 Task: Add an event with the title Second Webinar: Social Media Advertising Techniques, date '2023/11/04', time 9:15 AM to 11:15 AMand add a description: Lunch breaks often provide a chance for socializing and building relationships with colleagues. It's a time to connect with coworkers, share stories, and engage in casual conversations.Select event color  Tangerine . Add location for the event as: 456 Montjuic Castle, Barcelona, Spain, logged in from the account softage.7@softage.netand send the event invitation to softage.8@softage.net and softage.9@softage.net. Set a reminder for the event Weekly on Sunday
Action: Mouse moved to (92, 136)
Screenshot: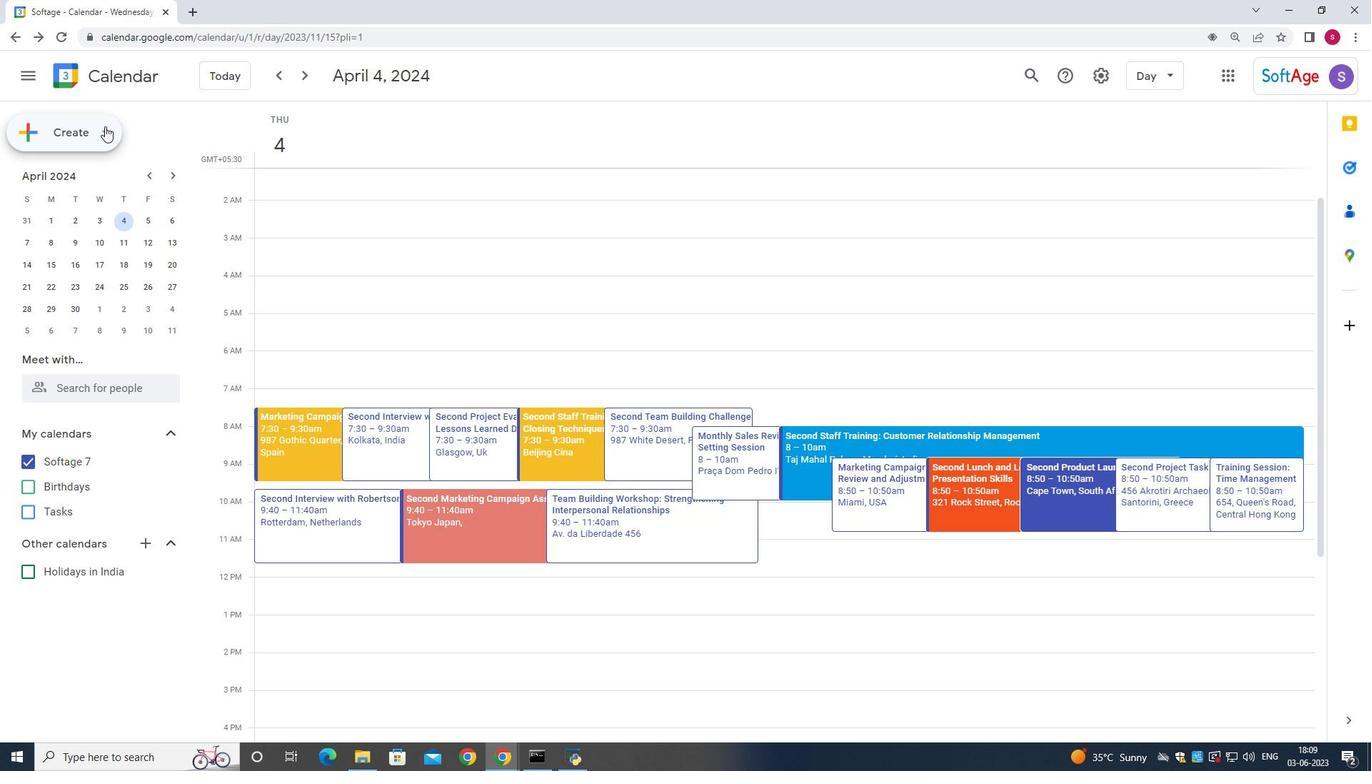 
Action: Mouse pressed left at (92, 136)
Screenshot: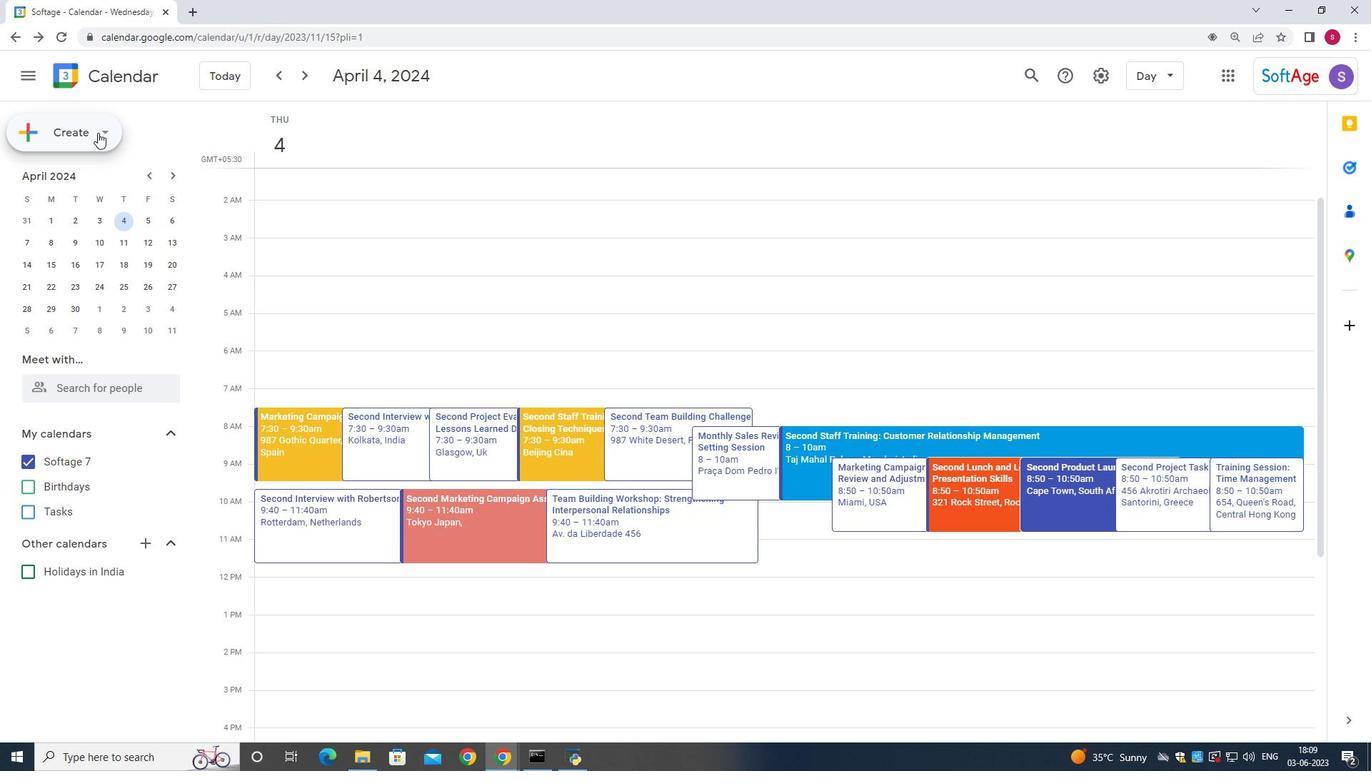 
Action: Mouse moved to (85, 180)
Screenshot: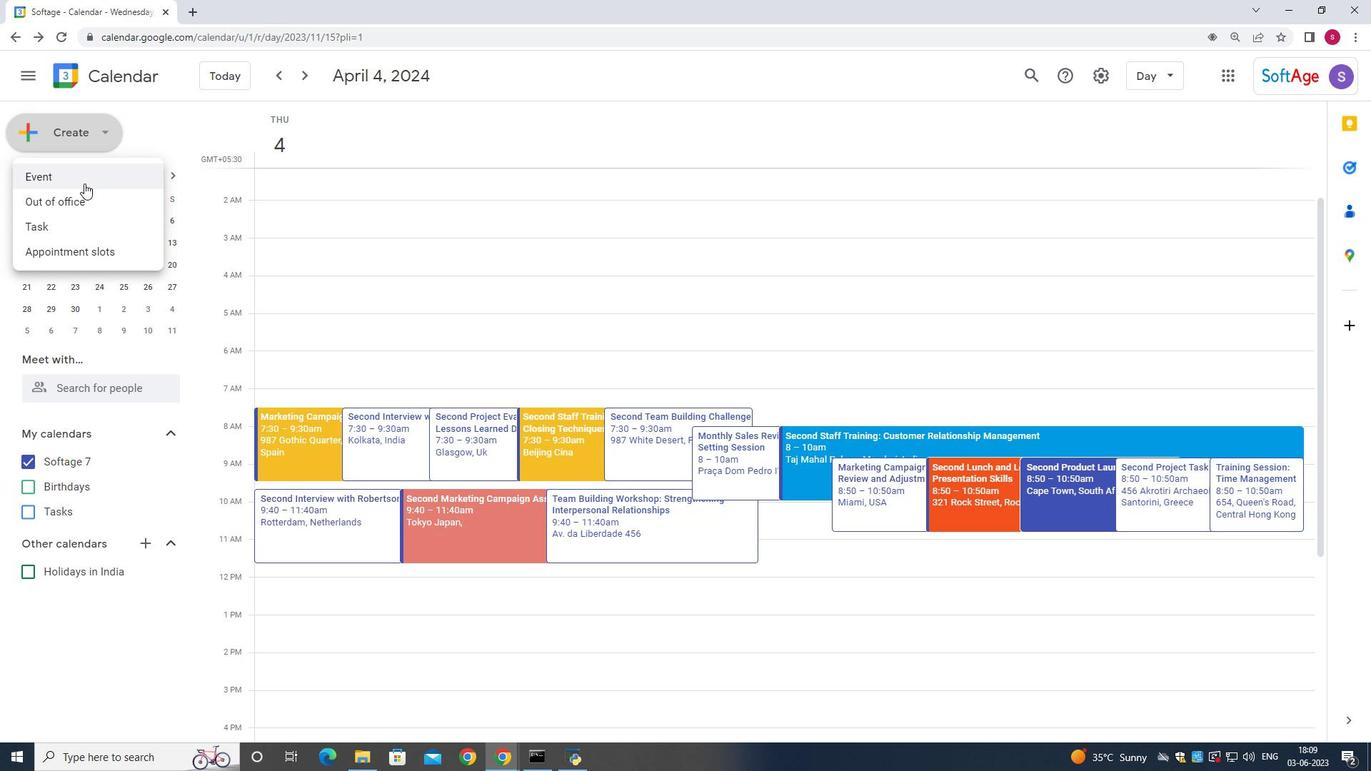 
Action: Mouse pressed left at (85, 180)
Screenshot: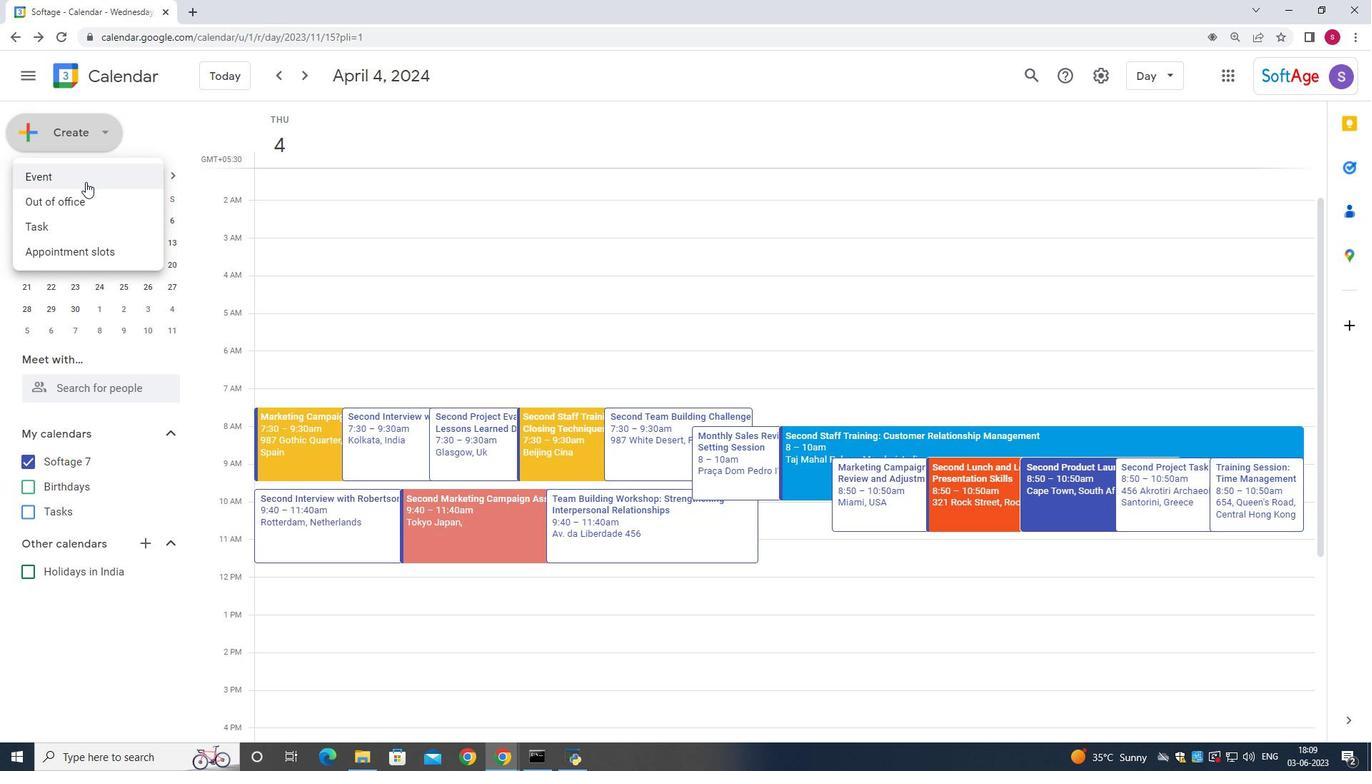 
Action: Mouse moved to (746, 361)
Screenshot: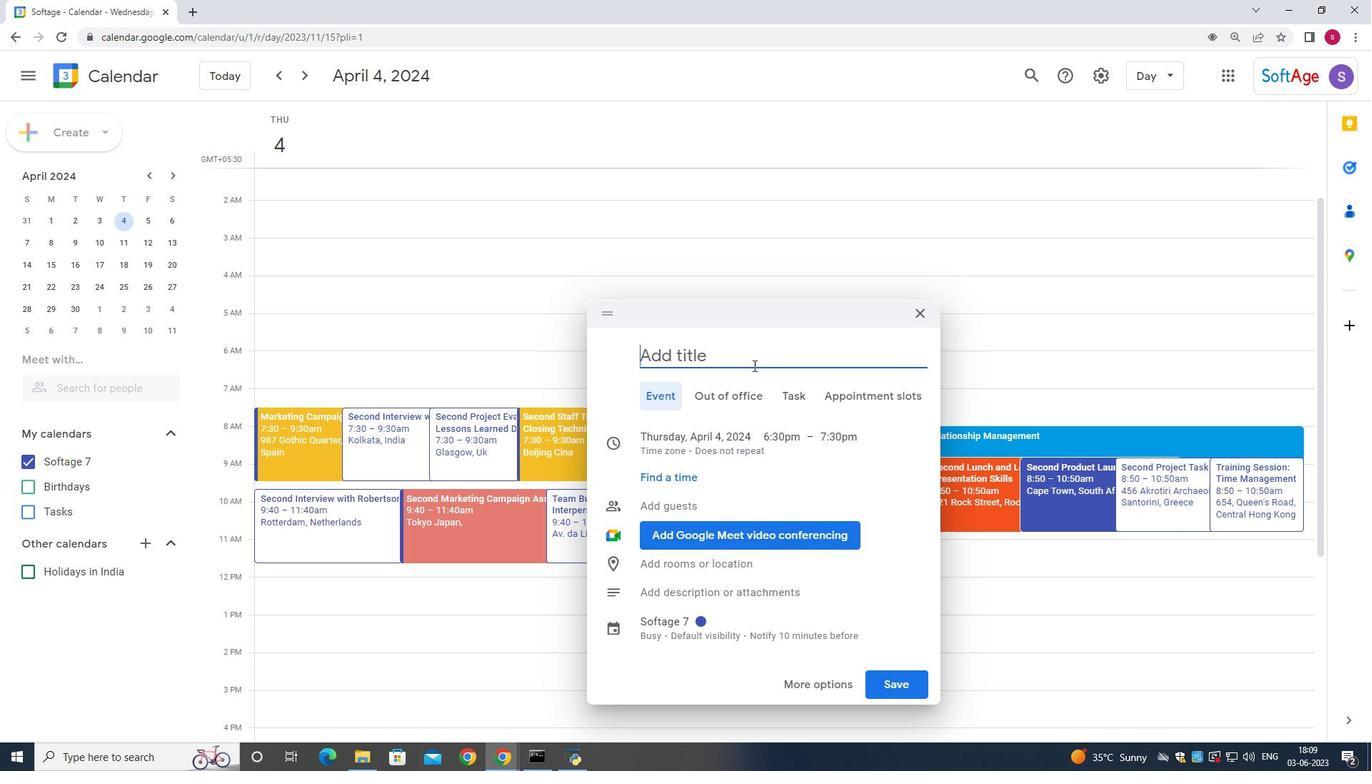 
Action: Mouse pressed left at (746, 361)
Screenshot: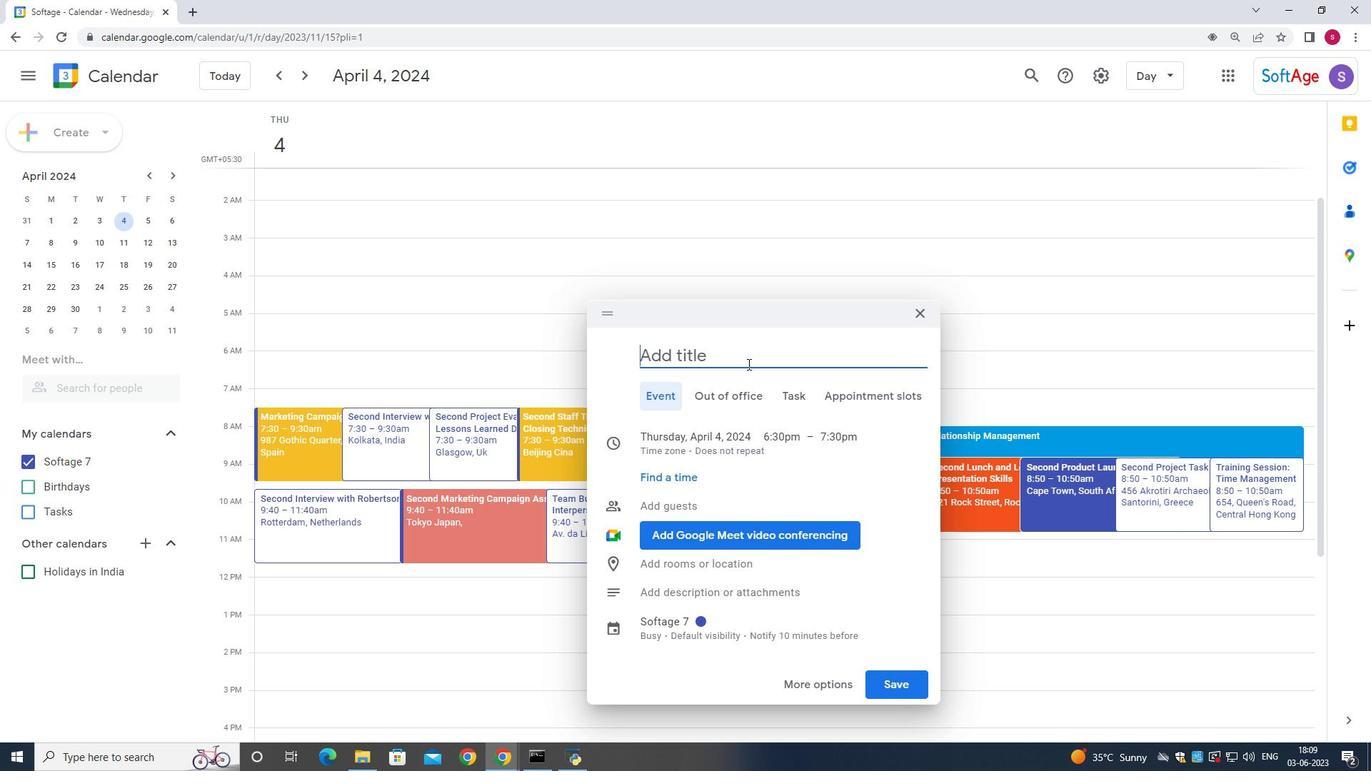 
Action: Key pressed <Key.shift>Second<Key.space><Key.shift>Webinar<Key.space><Key.shift_r>:<Key.space><Key.shift>Social<Key.space><Key.shift>Media<Key.space><Key.shift>Advertising<Key.space><Key.shift>Techniques,<Key.space>
Screenshot: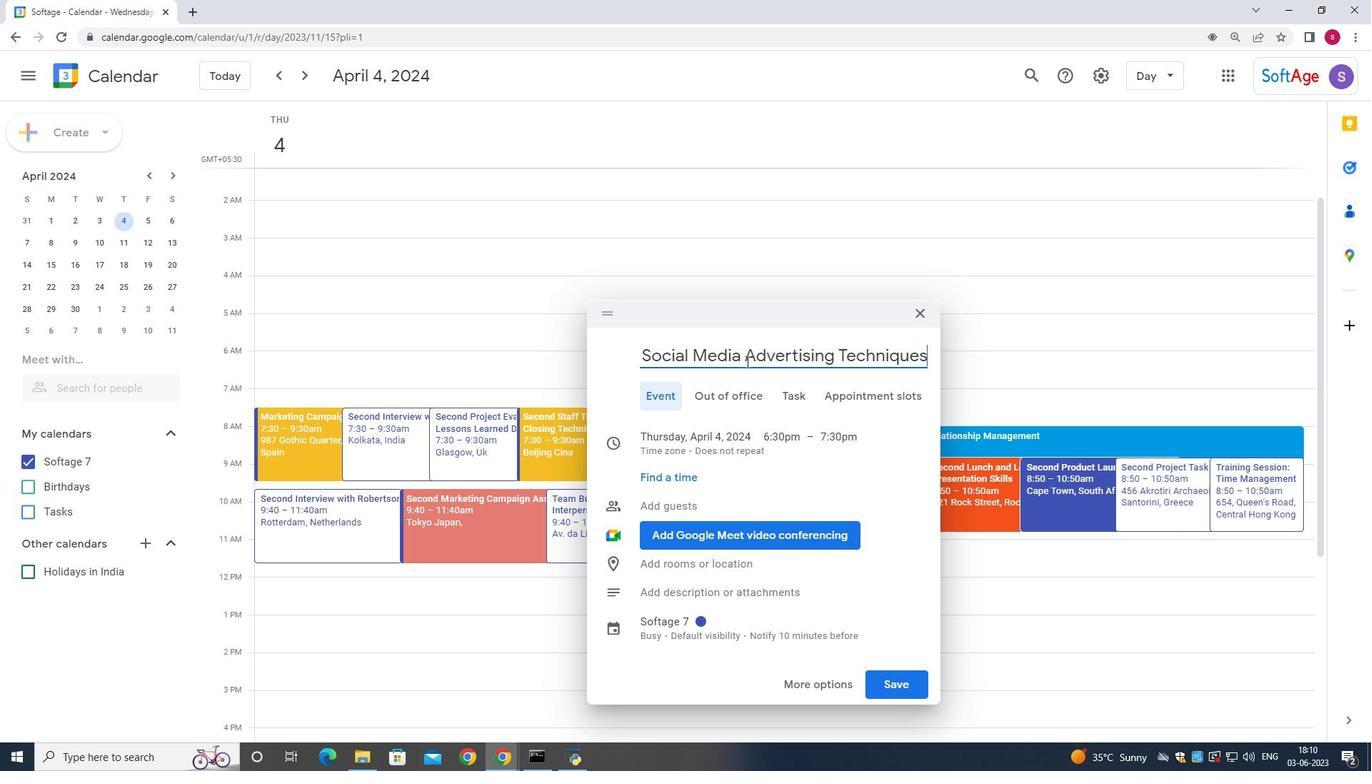 
Action: Mouse moved to (715, 437)
Screenshot: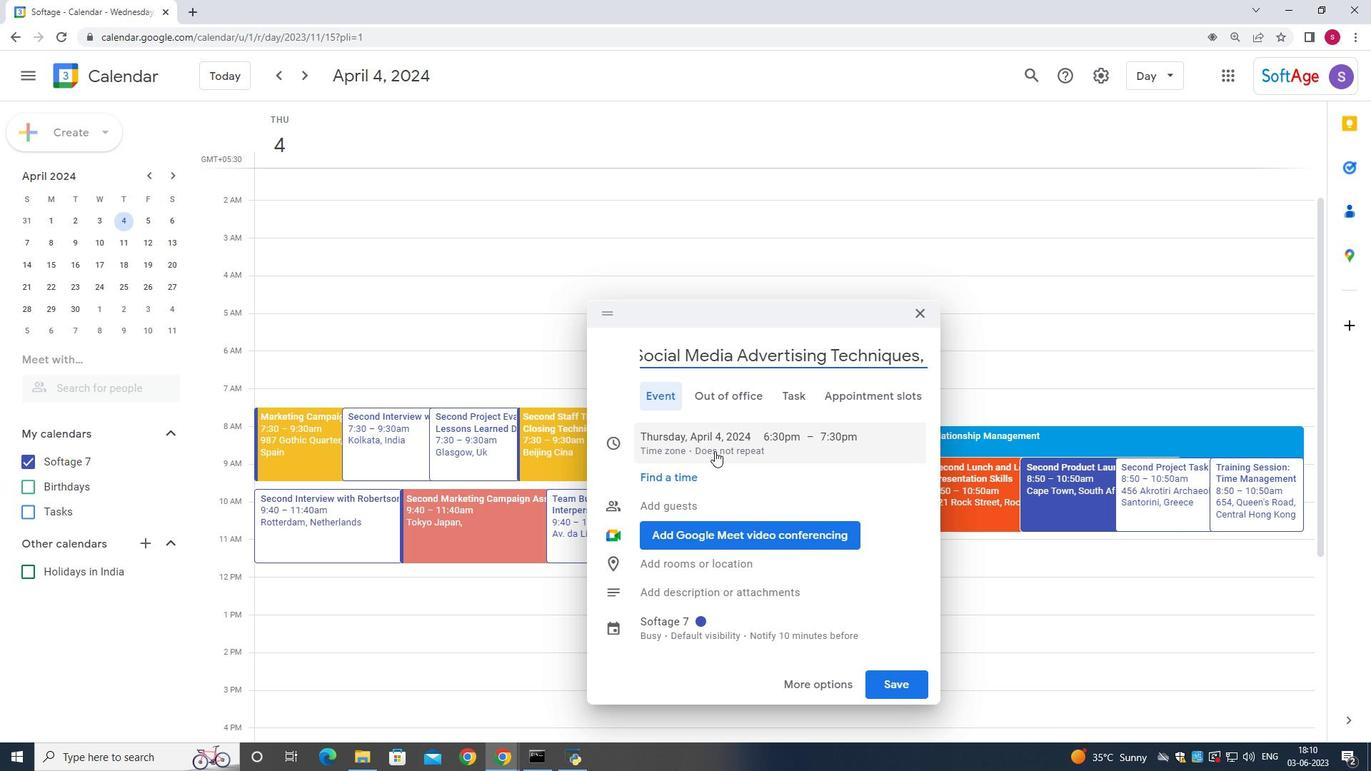 
Action: Mouse pressed left at (715, 437)
Screenshot: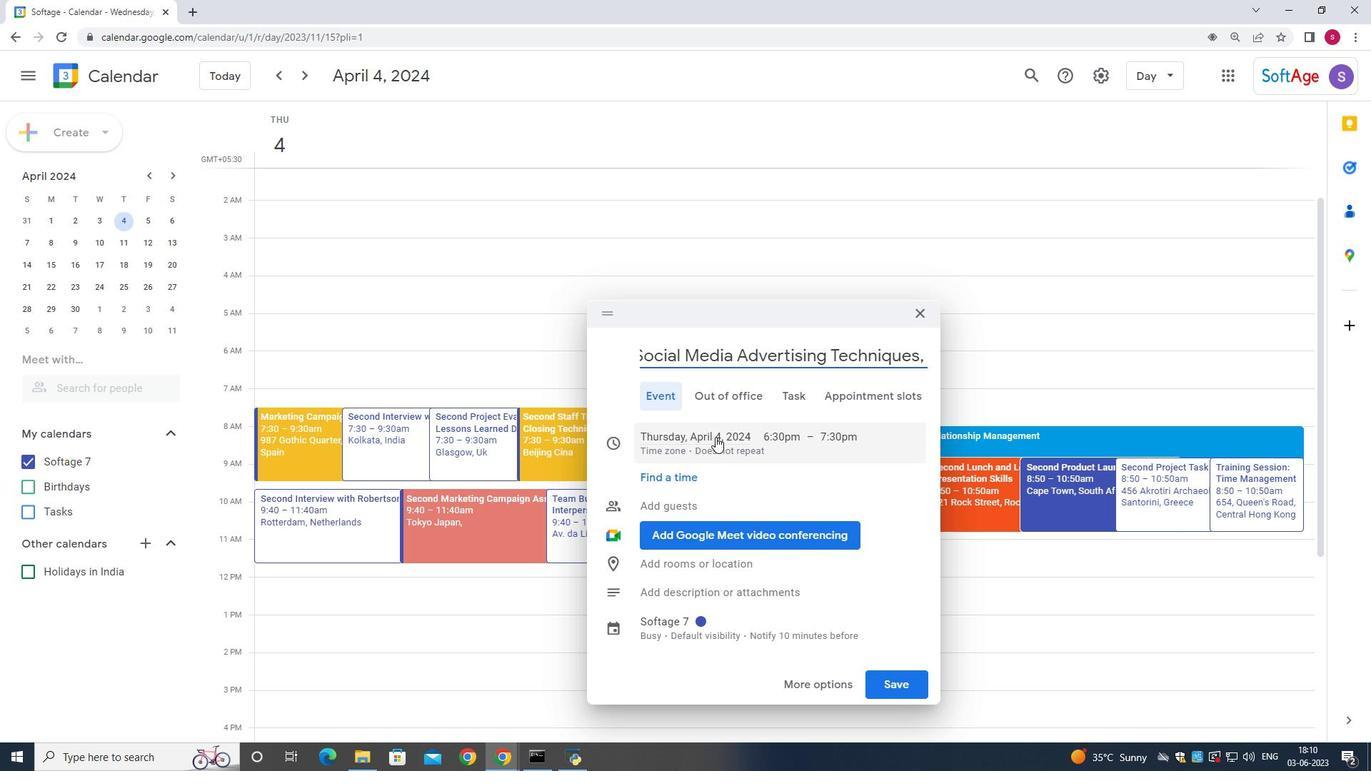 
Action: Mouse moved to (810, 423)
Screenshot: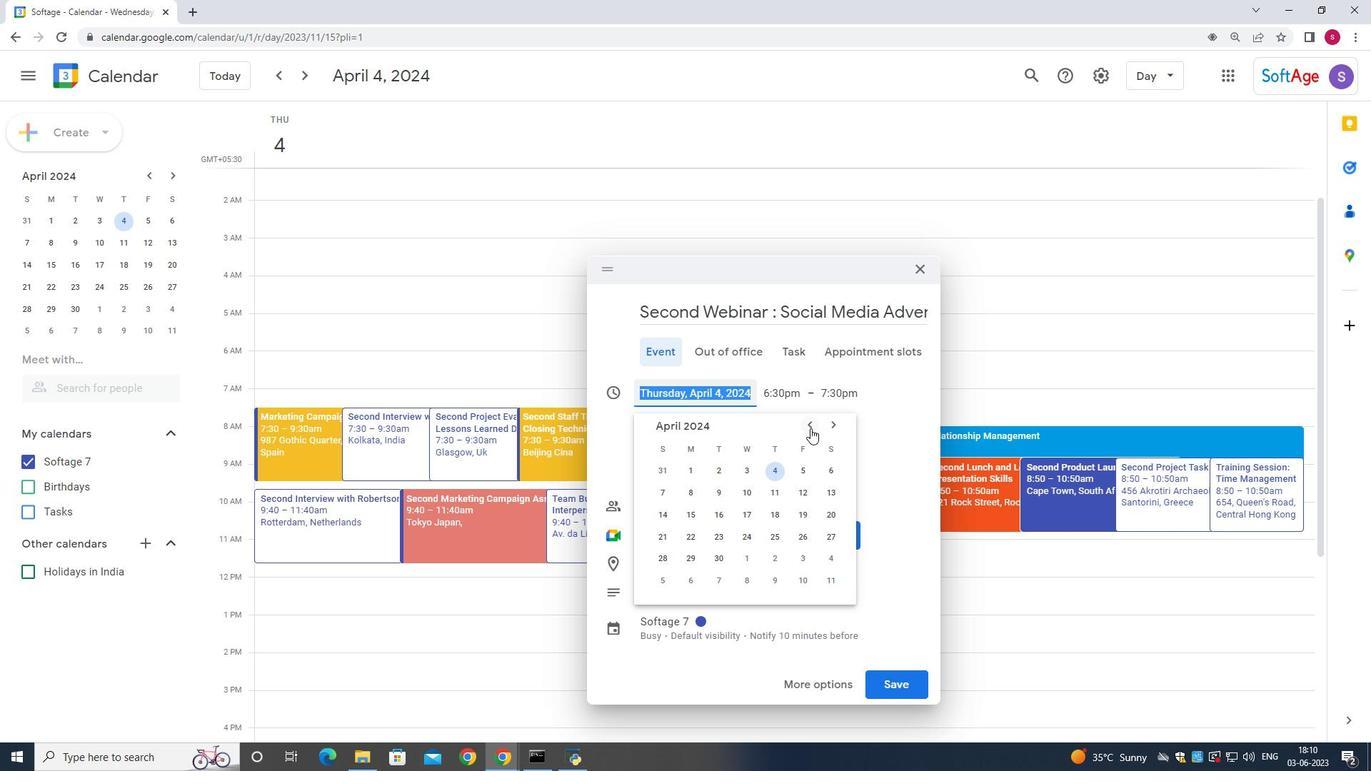 
Action: Mouse pressed left at (810, 423)
Screenshot: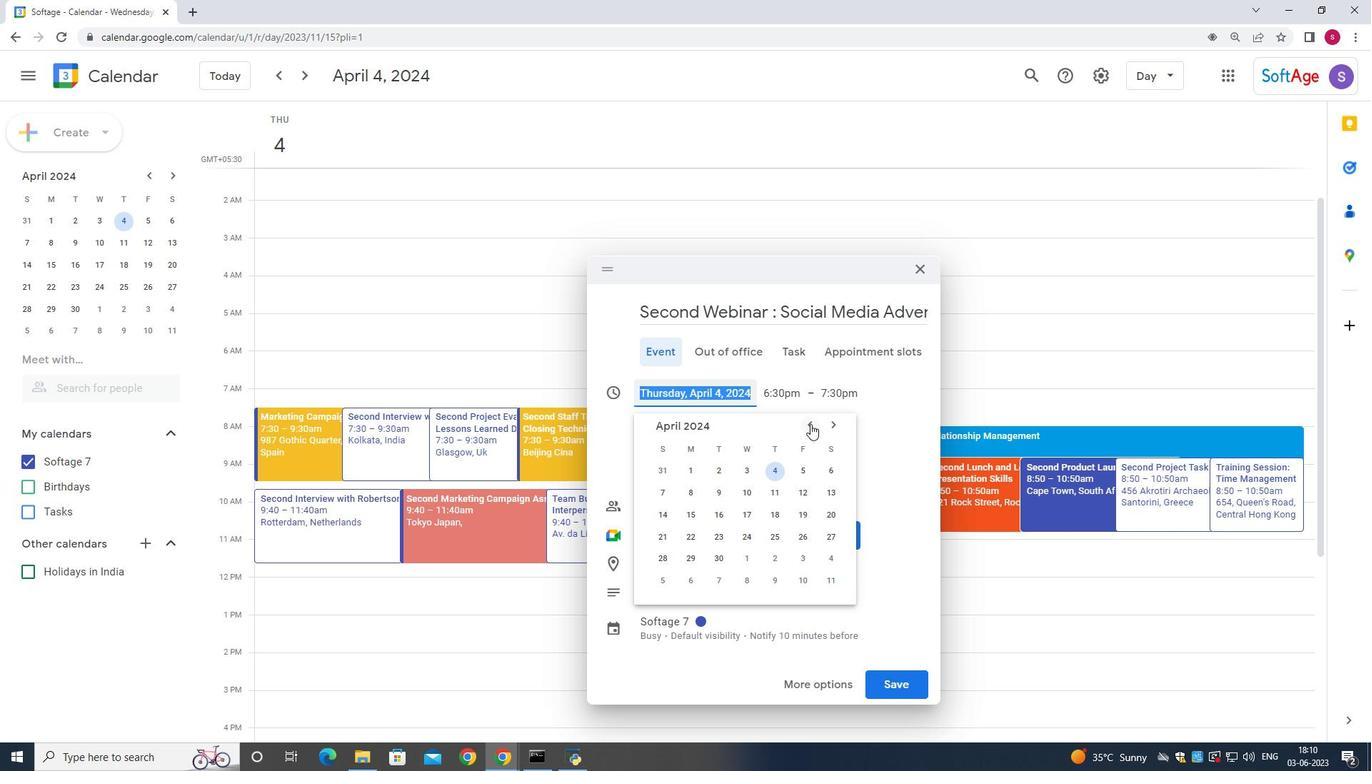 
Action: Mouse moved to (810, 423)
Screenshot: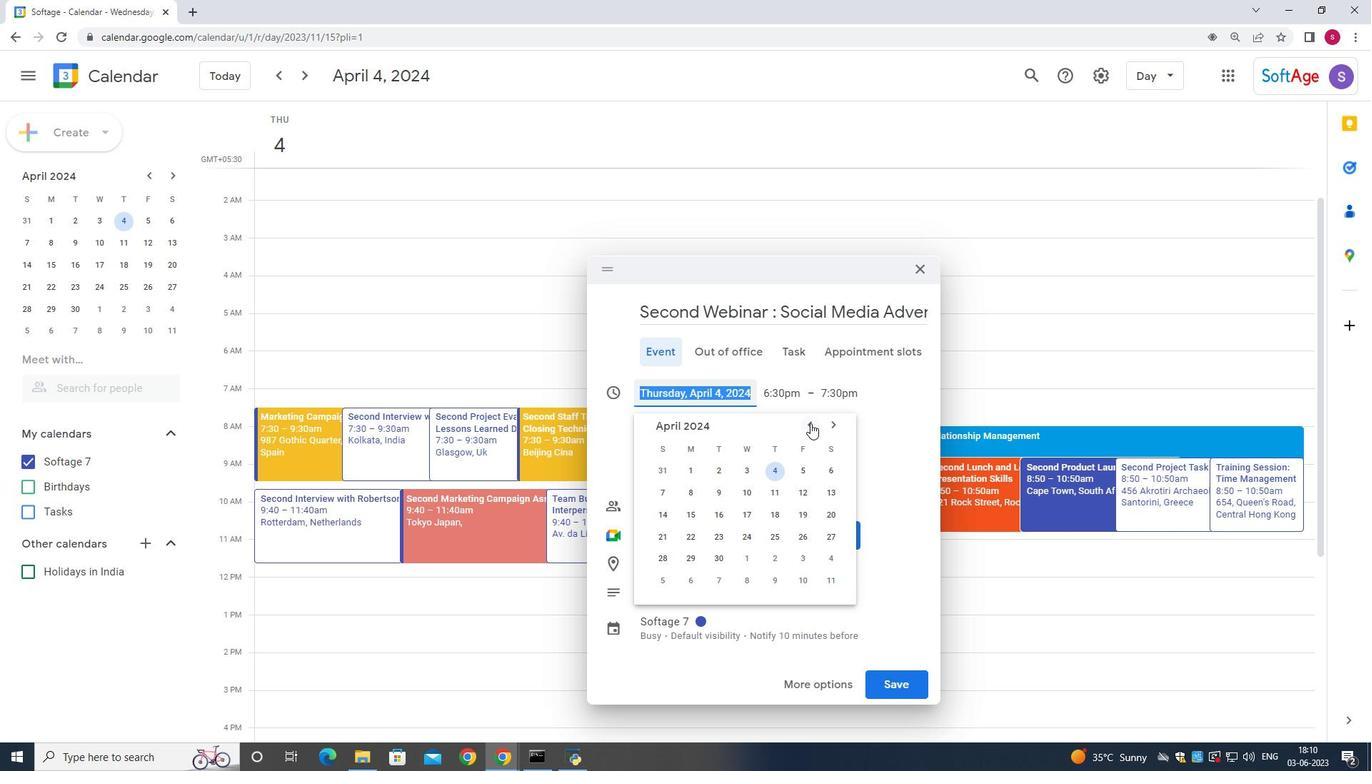 
Action: Mouse pressed left at (810, 423)
Screenshot: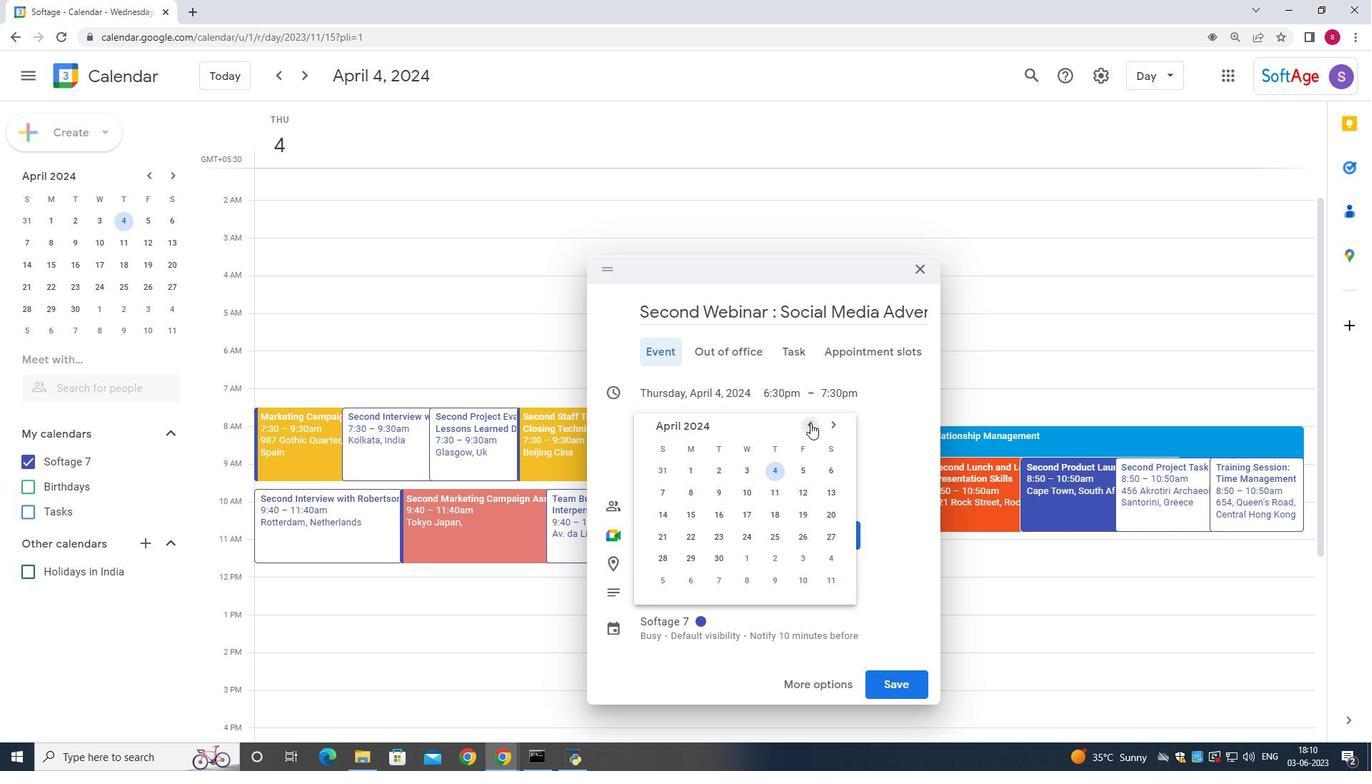 
Action: Mouse pressed left at (810, 423)
Screenshot: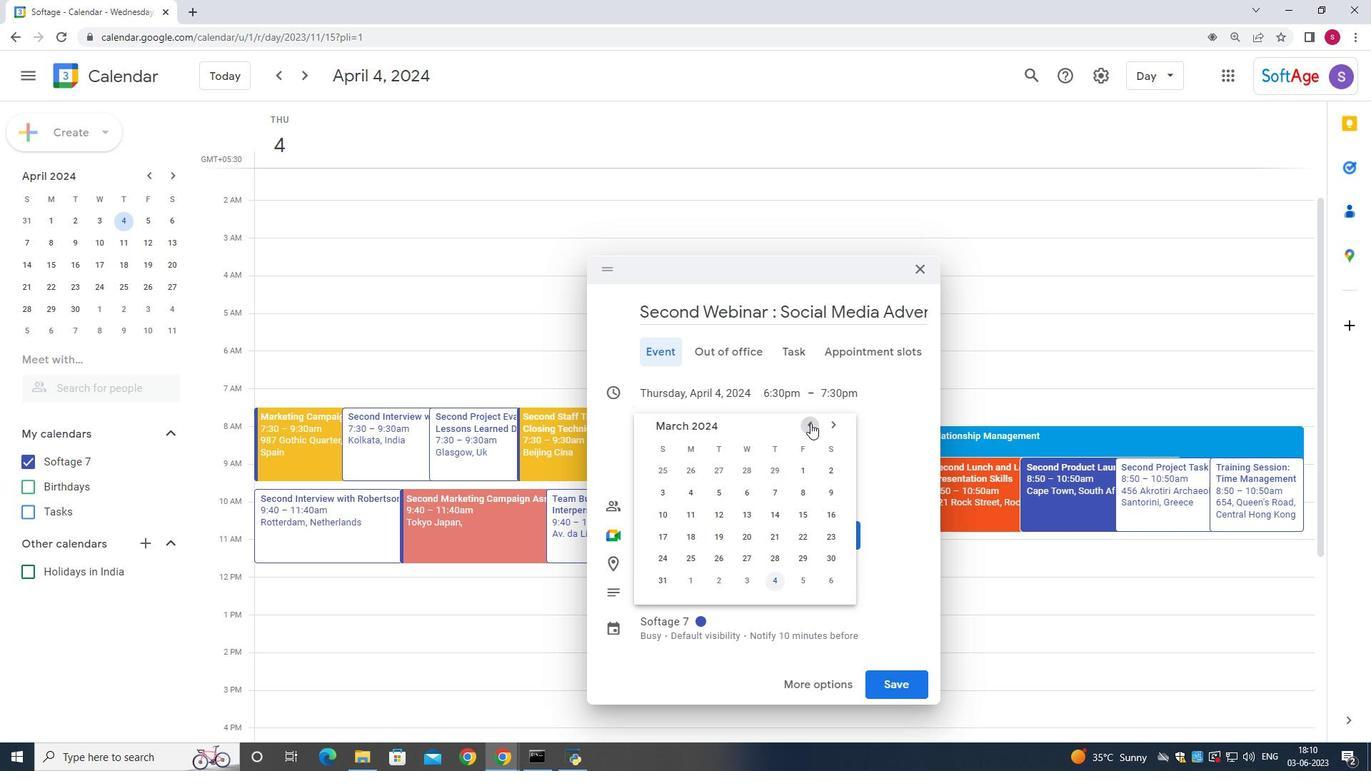 
Action: Mouse pressed left at (810, 423)
Screenshot: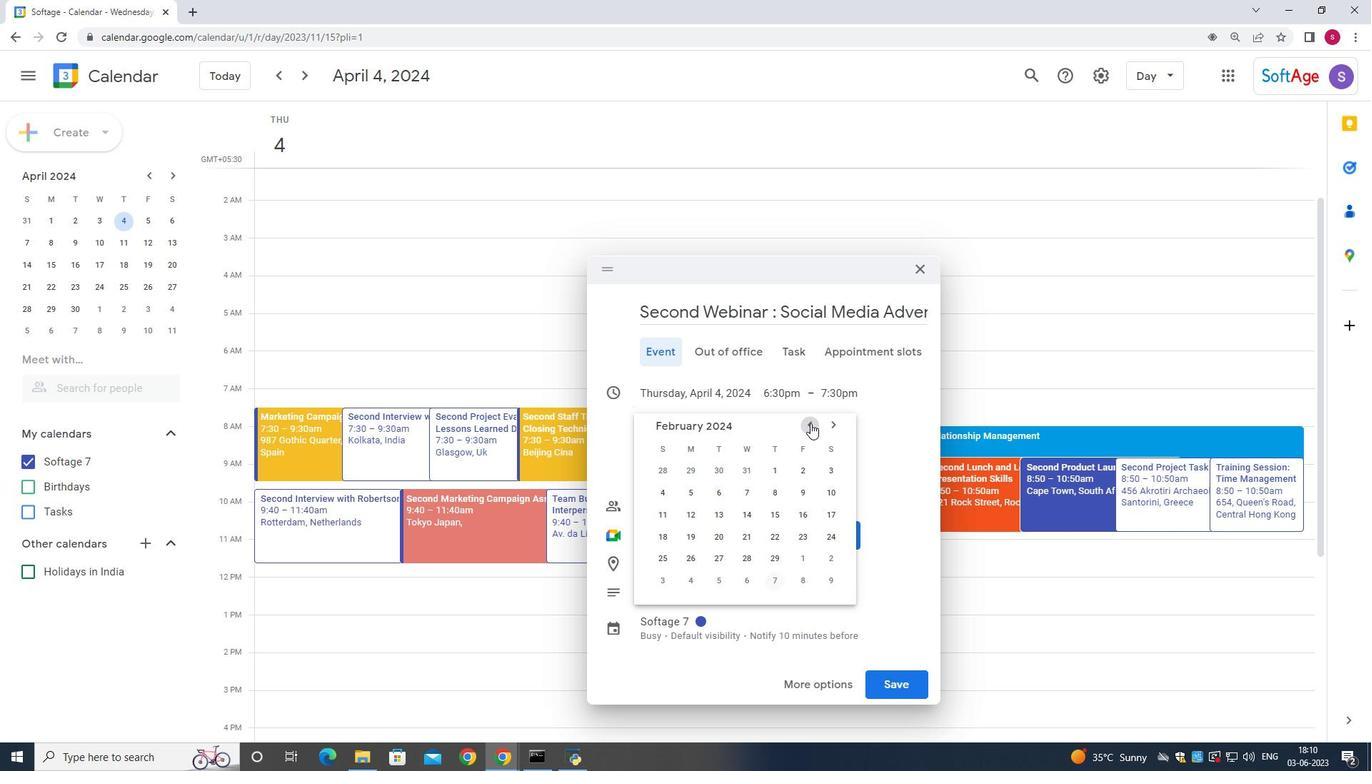 
Action: Mouse pressed left at (810, 423)
Screenshot: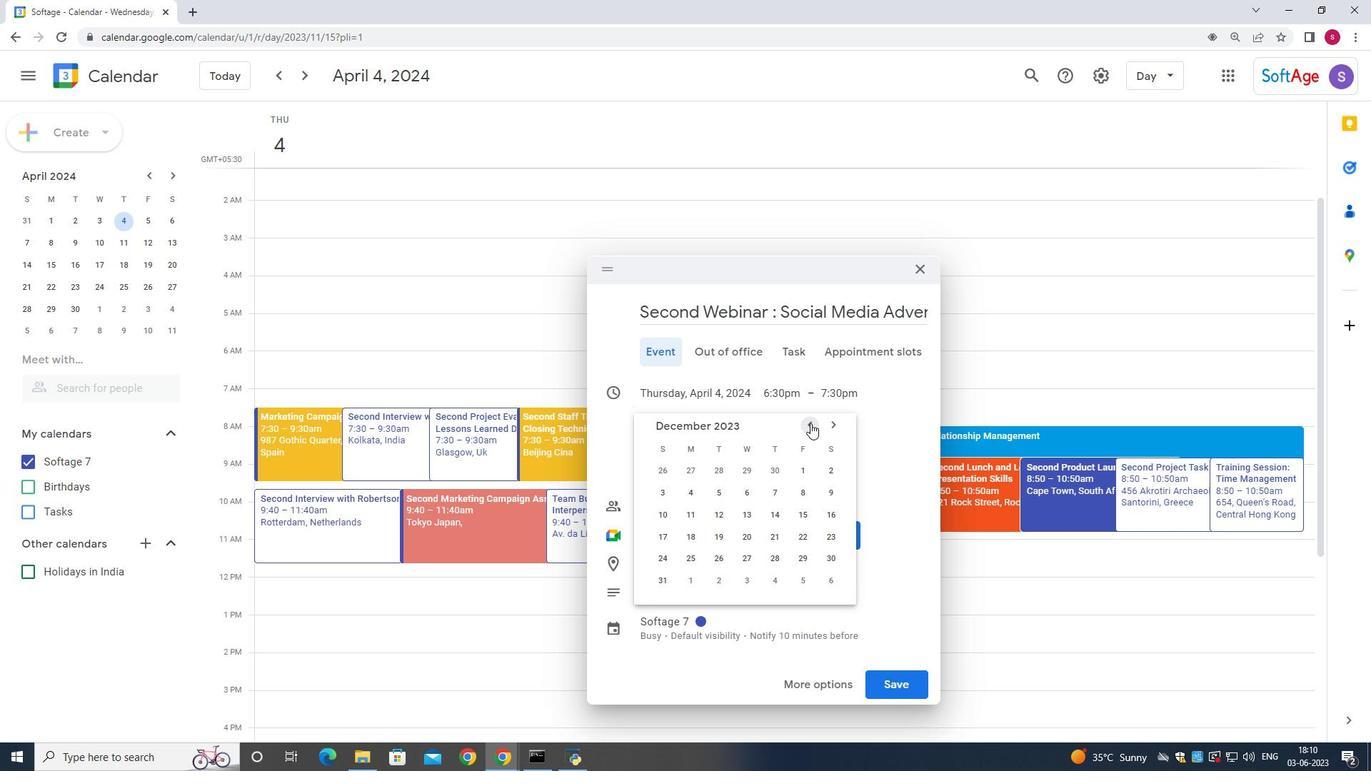 
Action: Mouse moved to (830, 467)
Screenshot: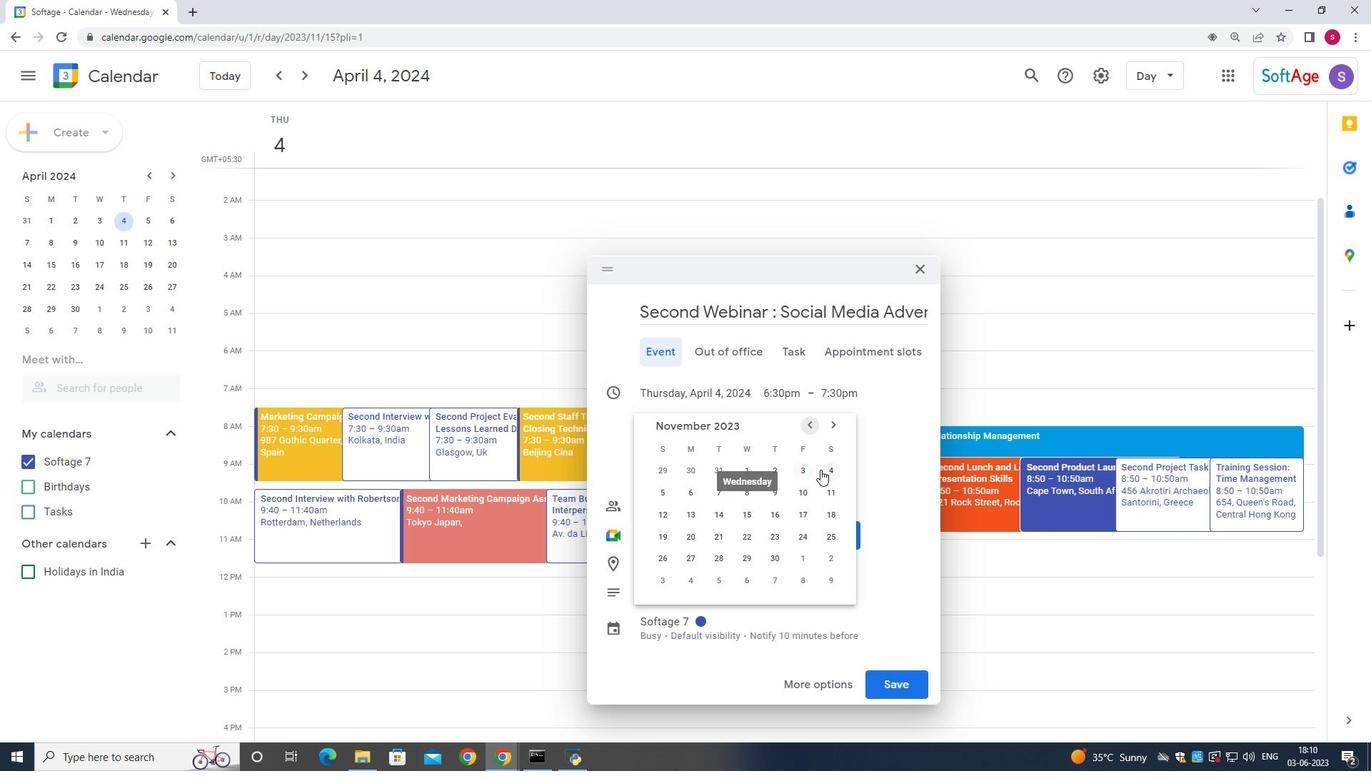 
Action: Mouse pressed left at (830, 467)
Screenshot: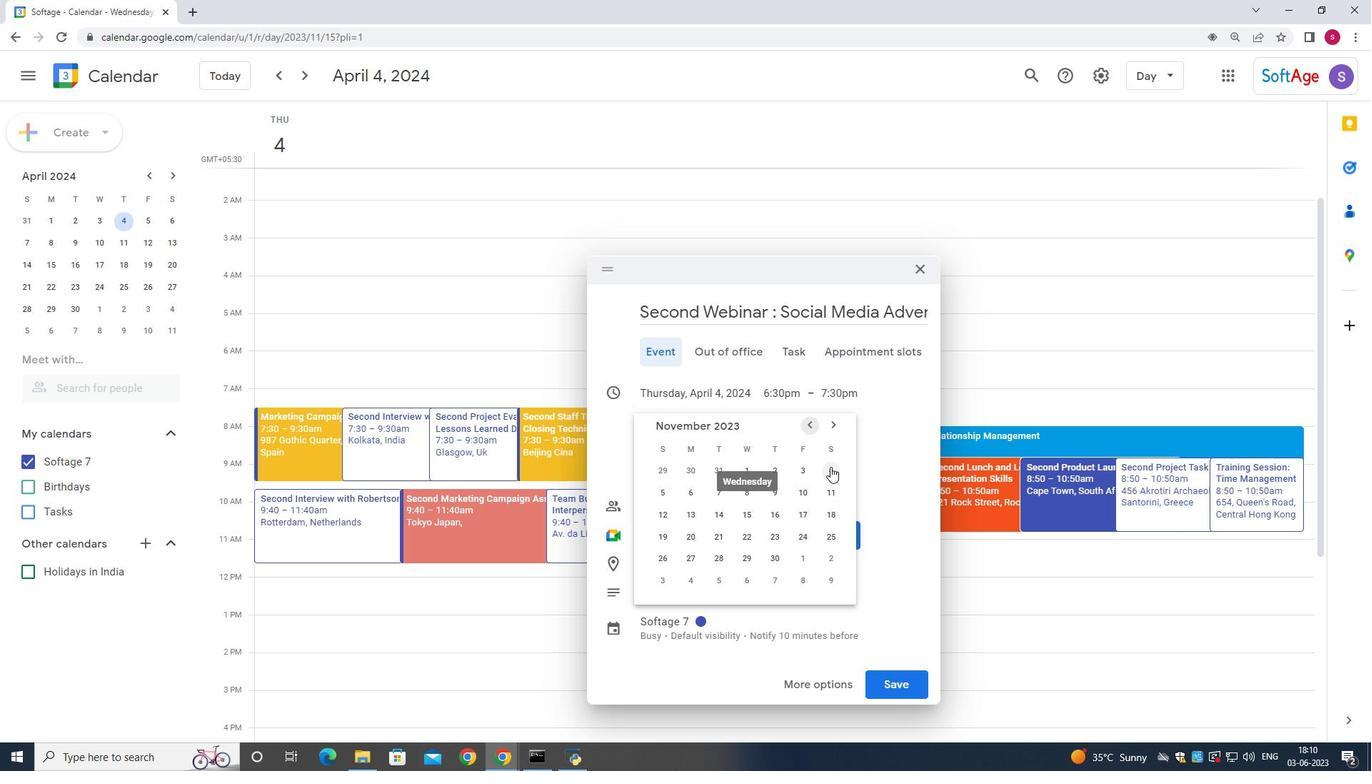 
Action: Mouse moved to (766, 337)
Screenshot: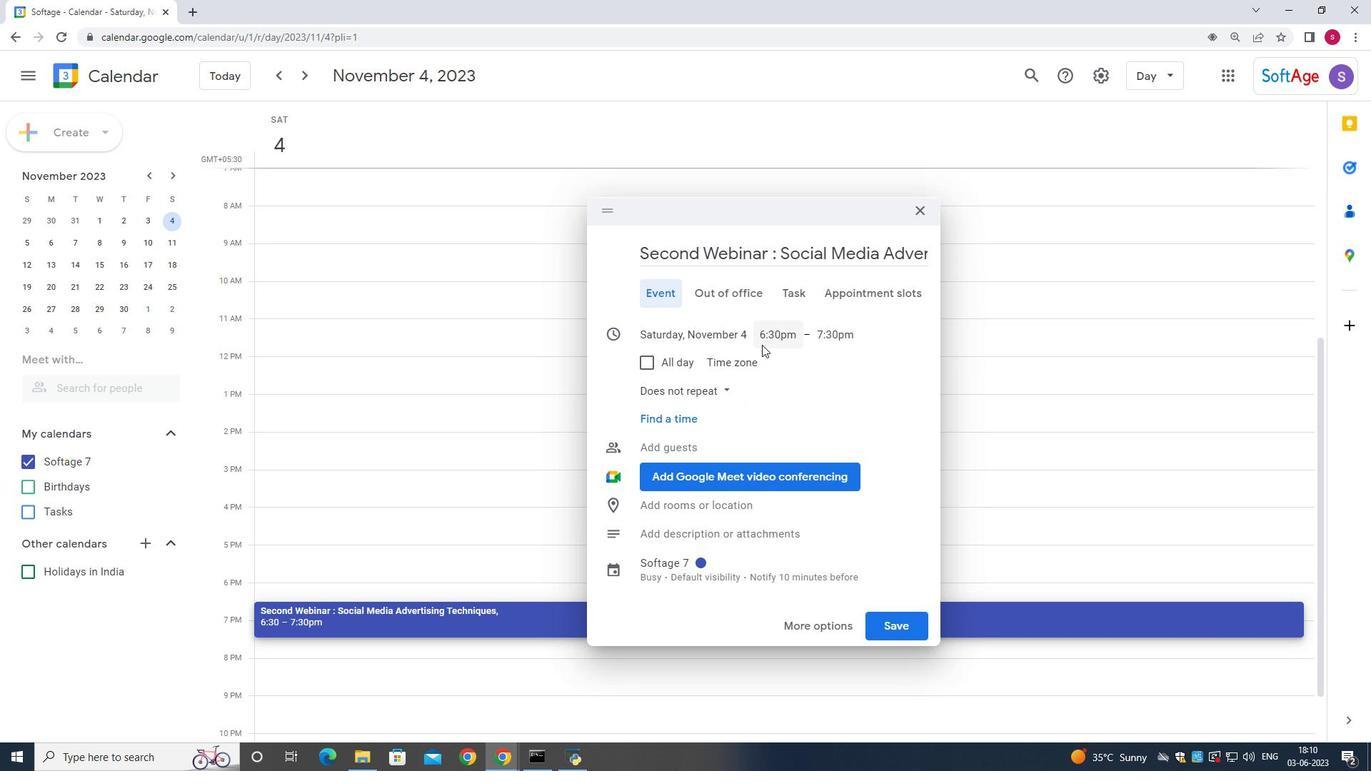 
Action: Mouse pressed left at (766, 337)
Screenshot: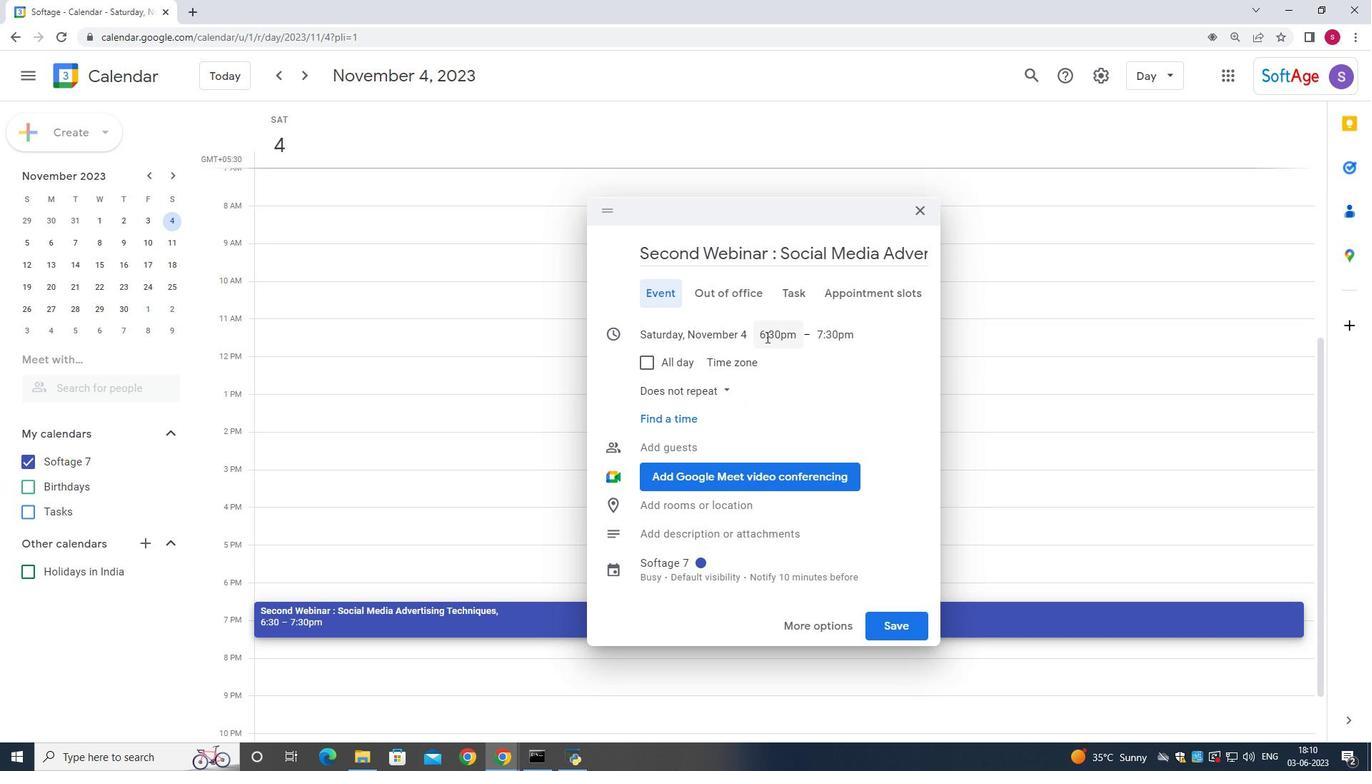 
Action: Key pressed <Key.backspace>9<Key.shift_r>:<Key.space>15
Screenshot: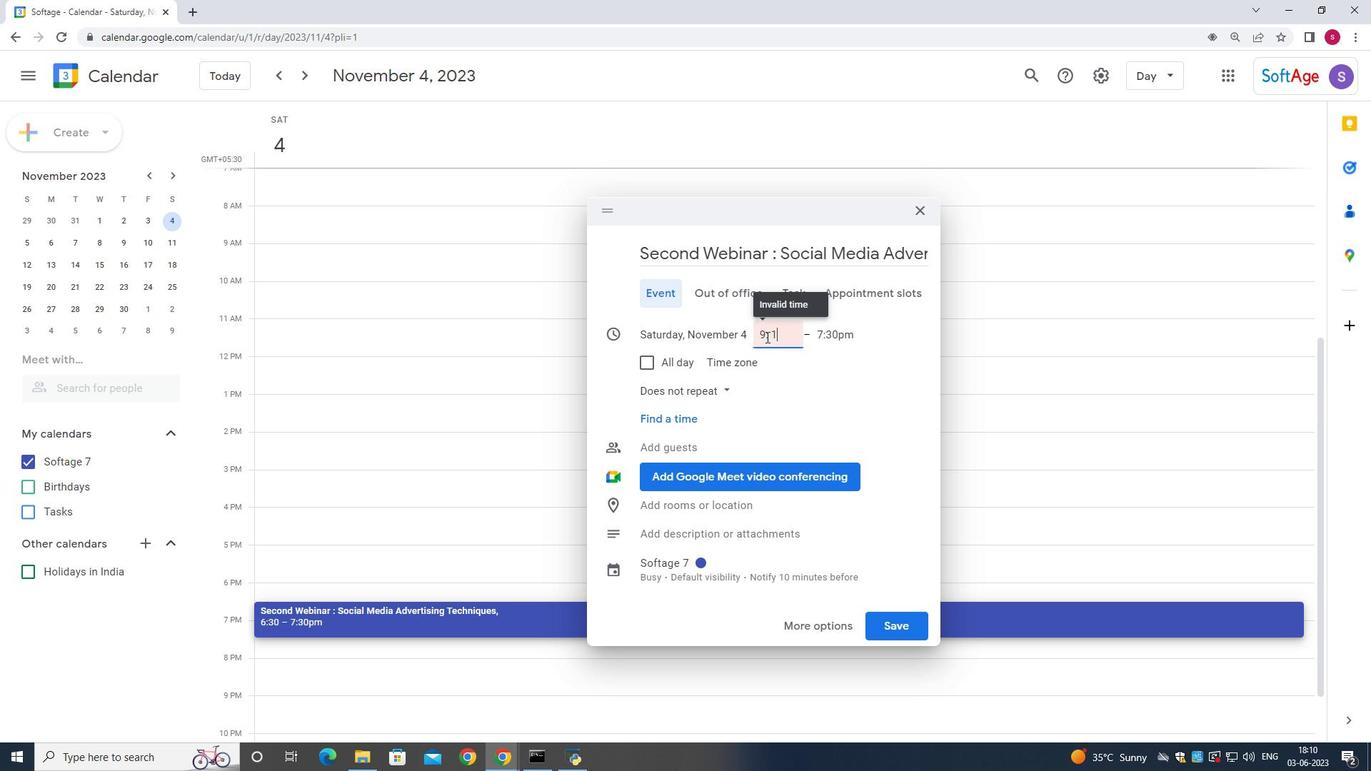 
Action: Mouse moved to (839, 334)
Screenshot: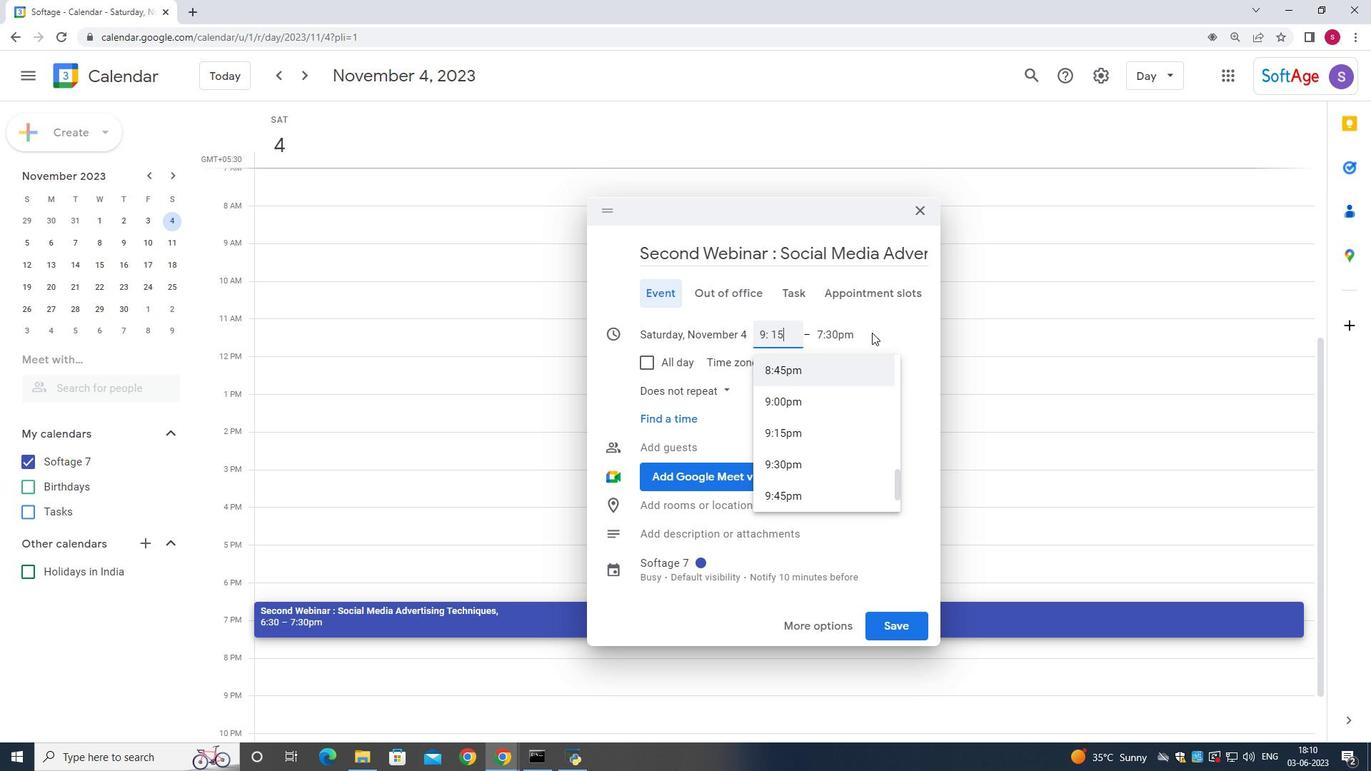 
Action: Mouse pressed left at (839, 334)
Screenshot: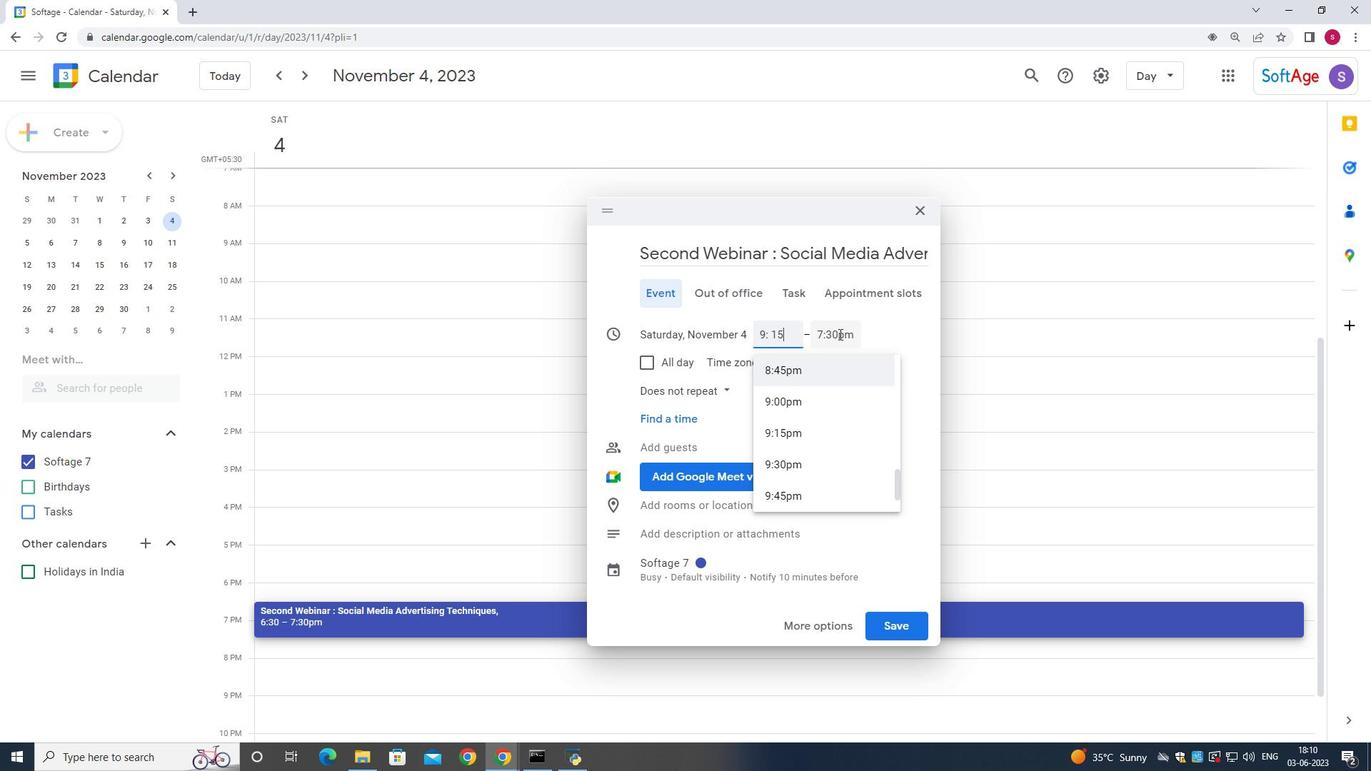 
Action: Key pressed <Key.backspace>
Screenshot: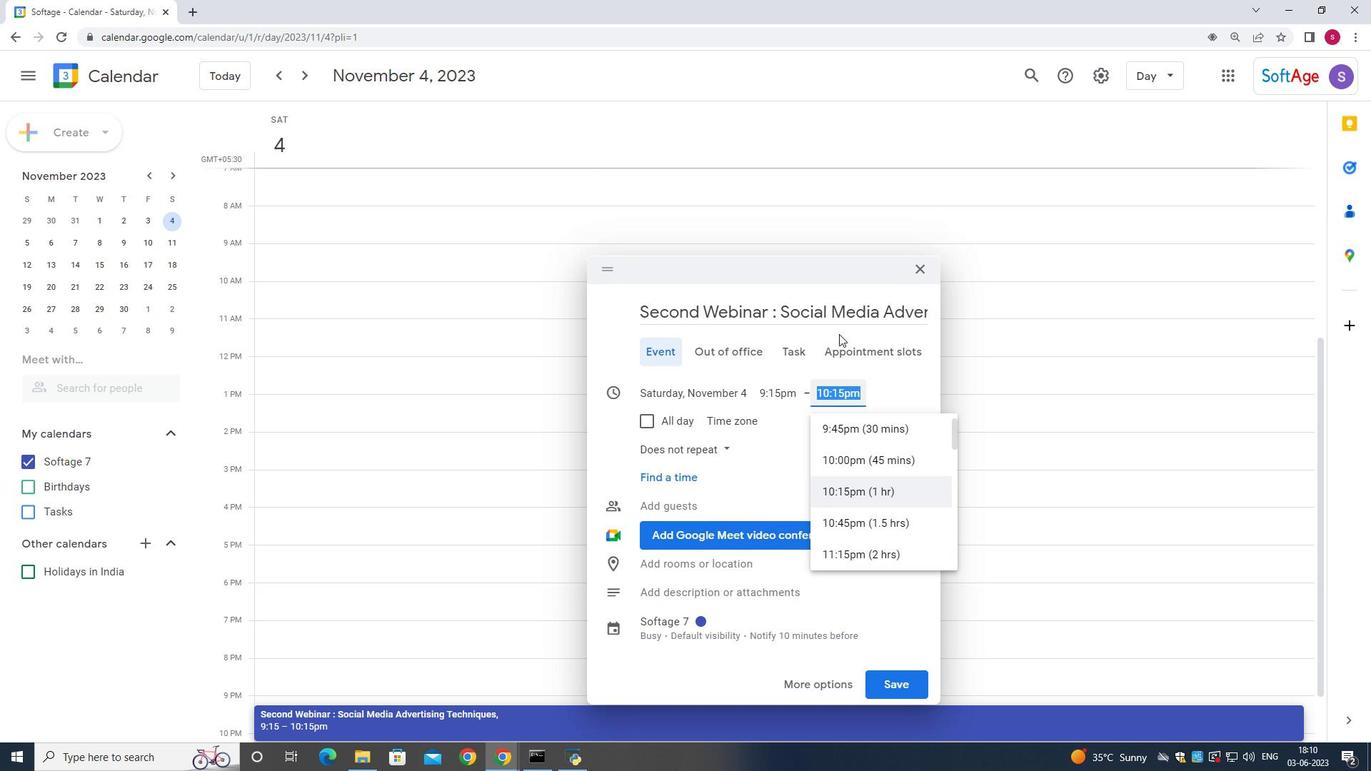 
Action: Mouse moved to (839, 334)
Screenshot: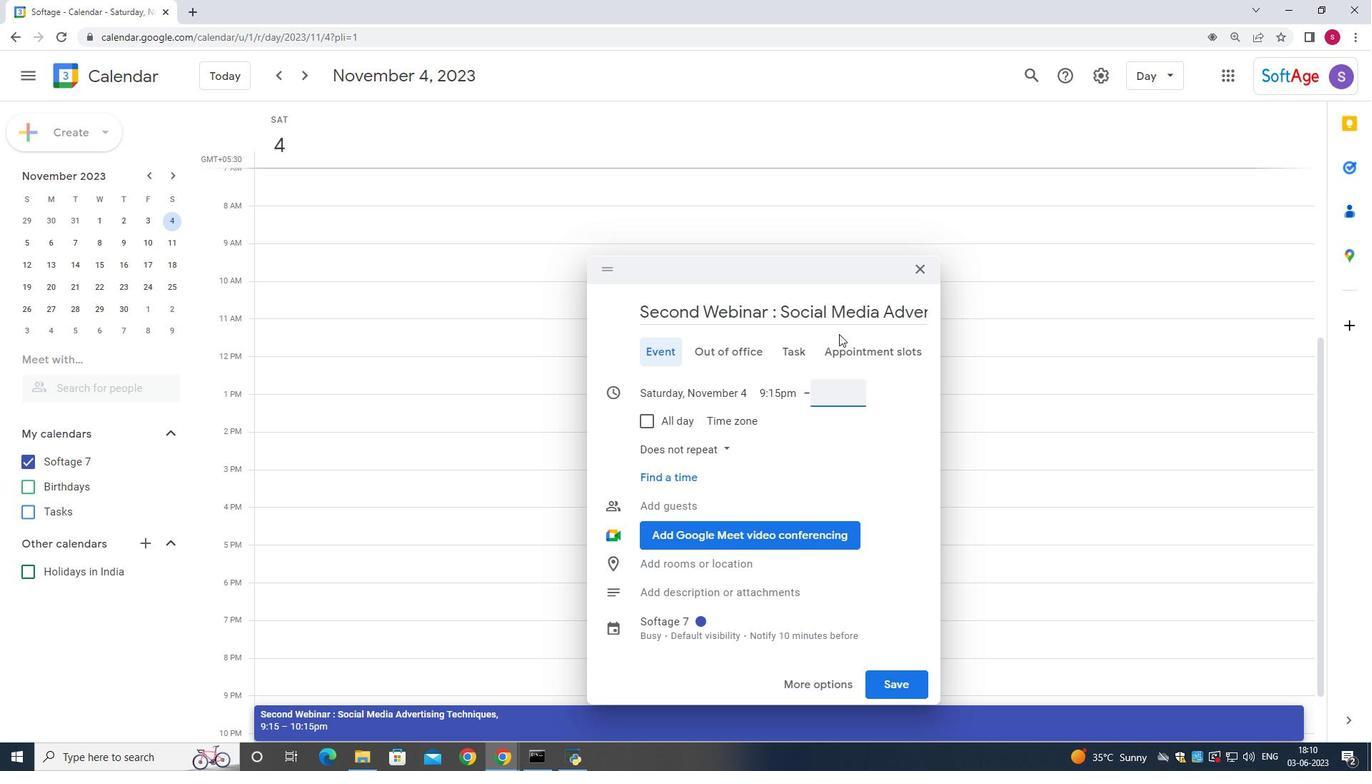 
Action: Key pressed 11<Key.shift_r>:15
Screenshot: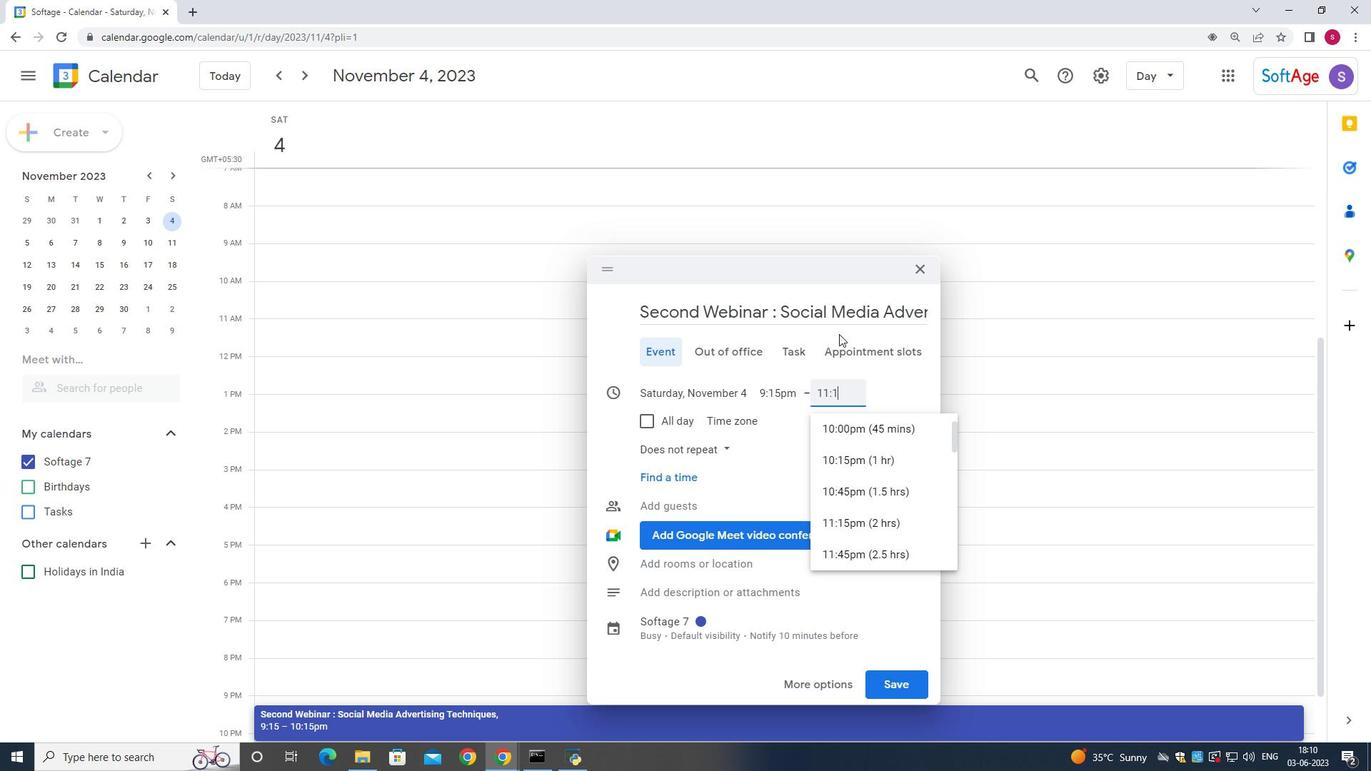 
Action: Mouse moved to (992, 373)
Screenshot: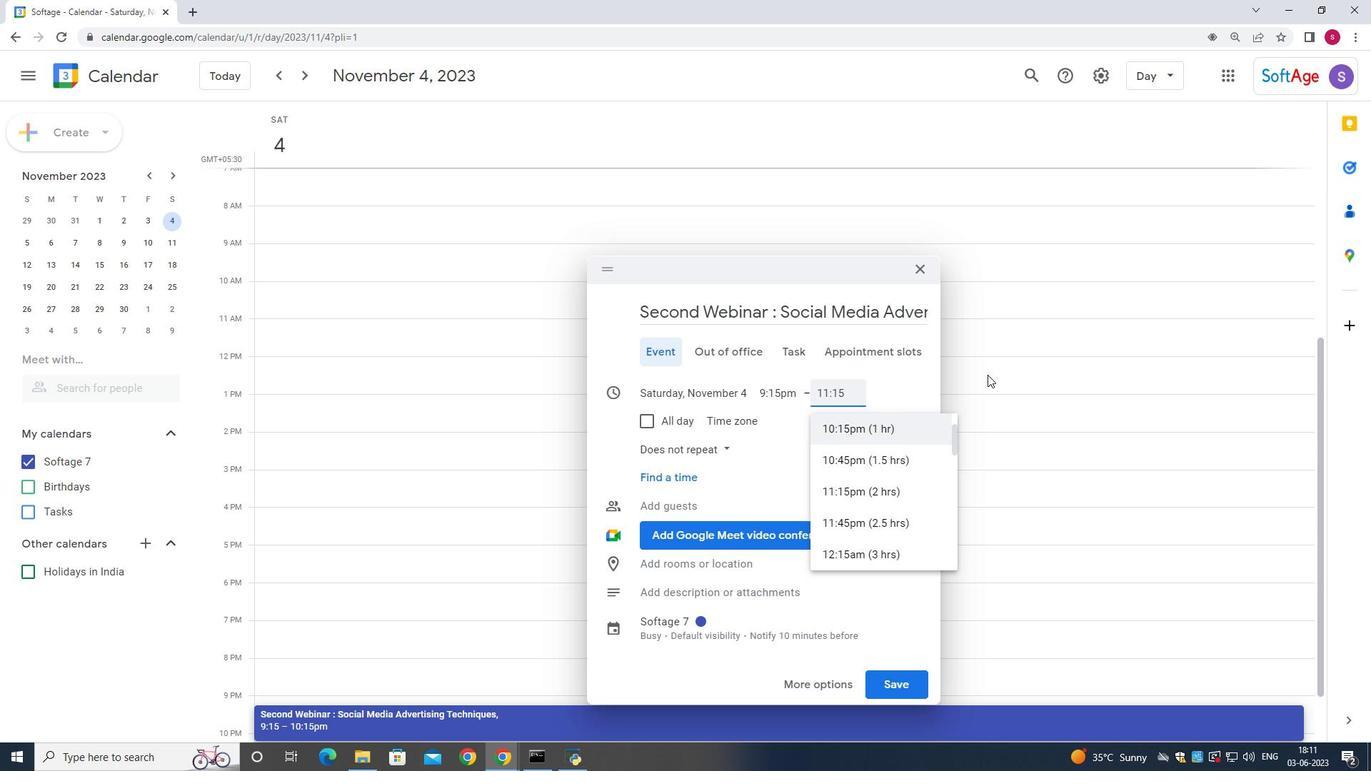 
Action: Mouse pressed left at (992, 373)
Screenshot: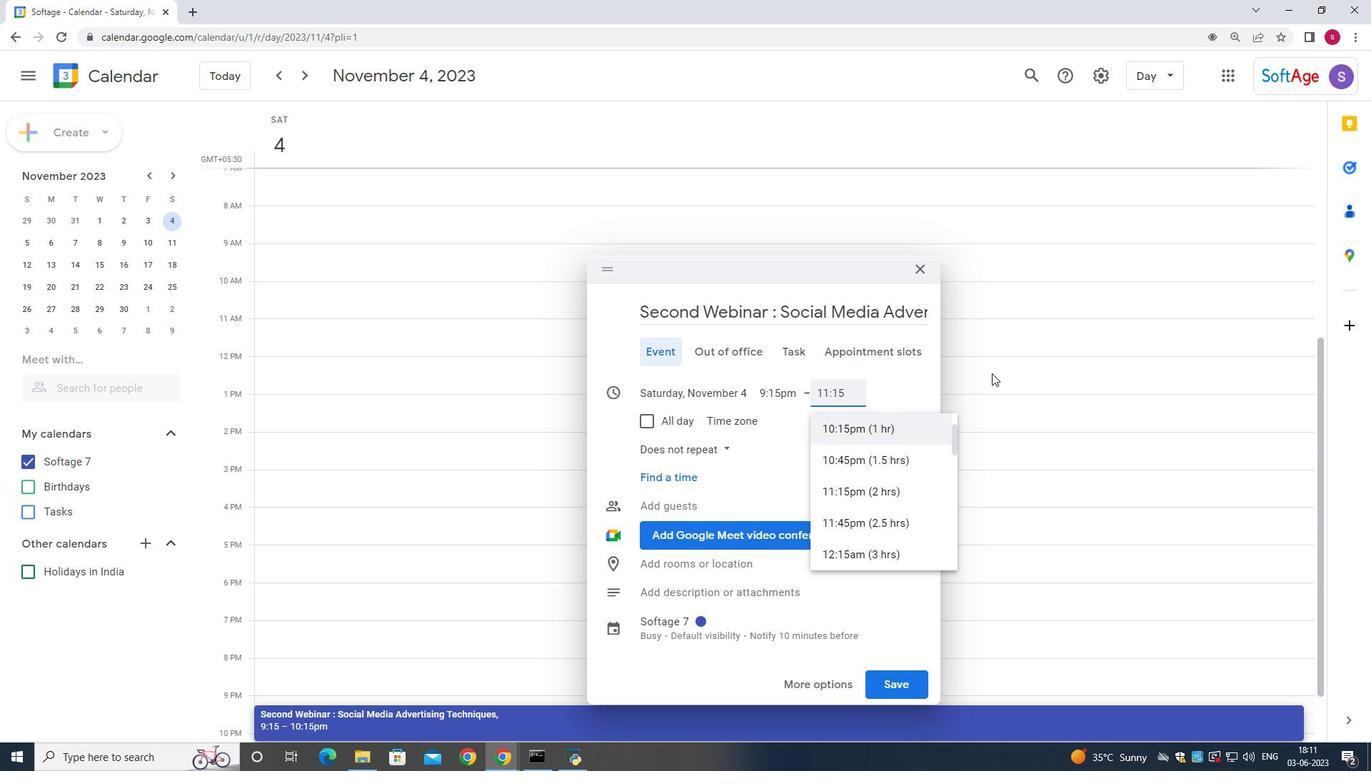 
Action: Mouse moved to (836, 327)
Screenshot: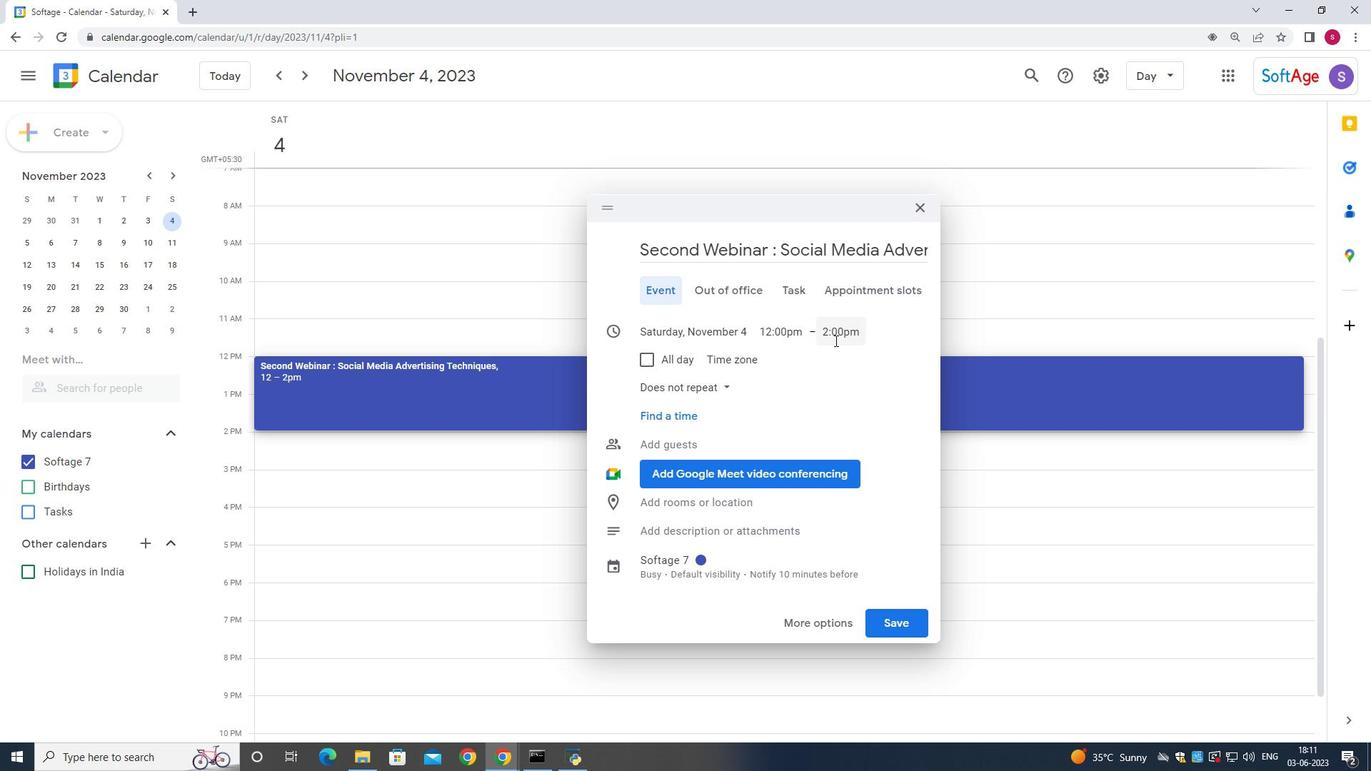 
Action: Mouse pressed left at (836, 327)
Screenshot: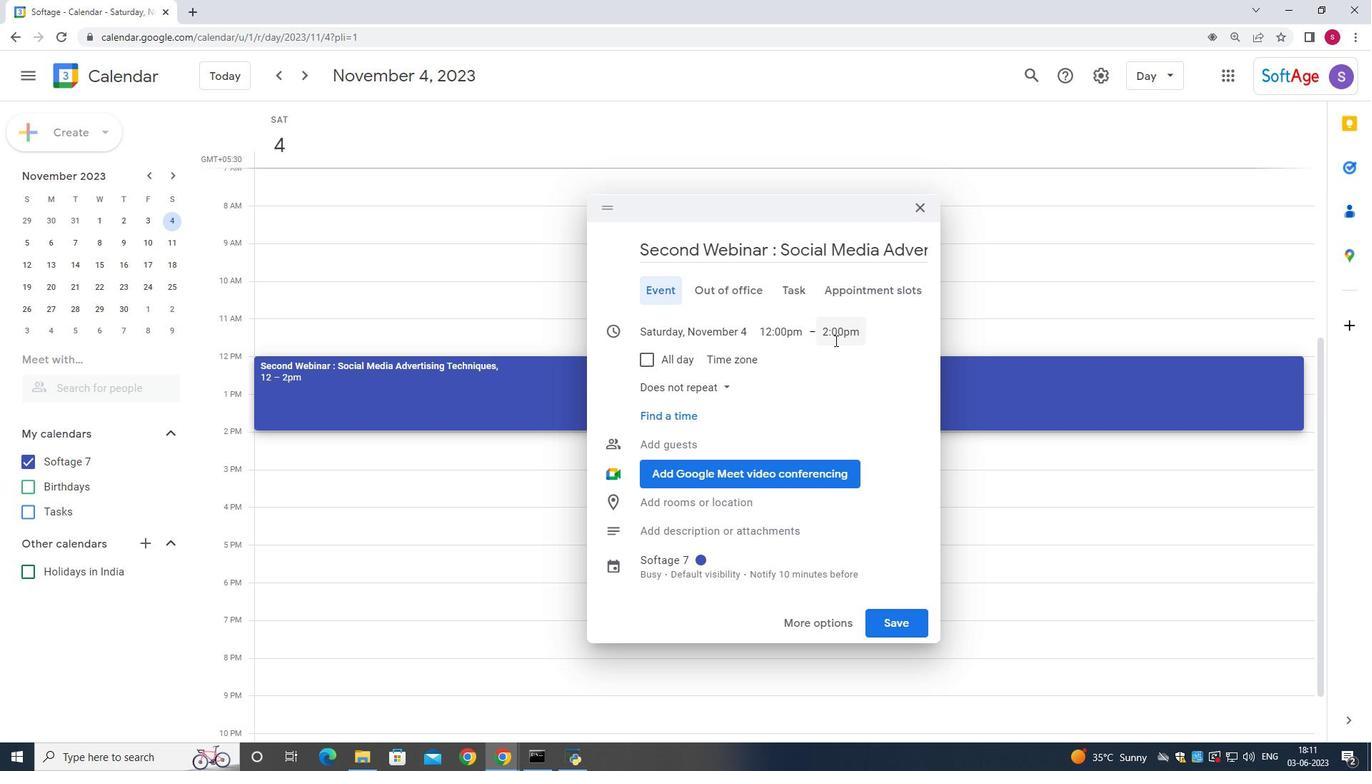 
Action: Mouse moved to (773, 326)
Screenshot: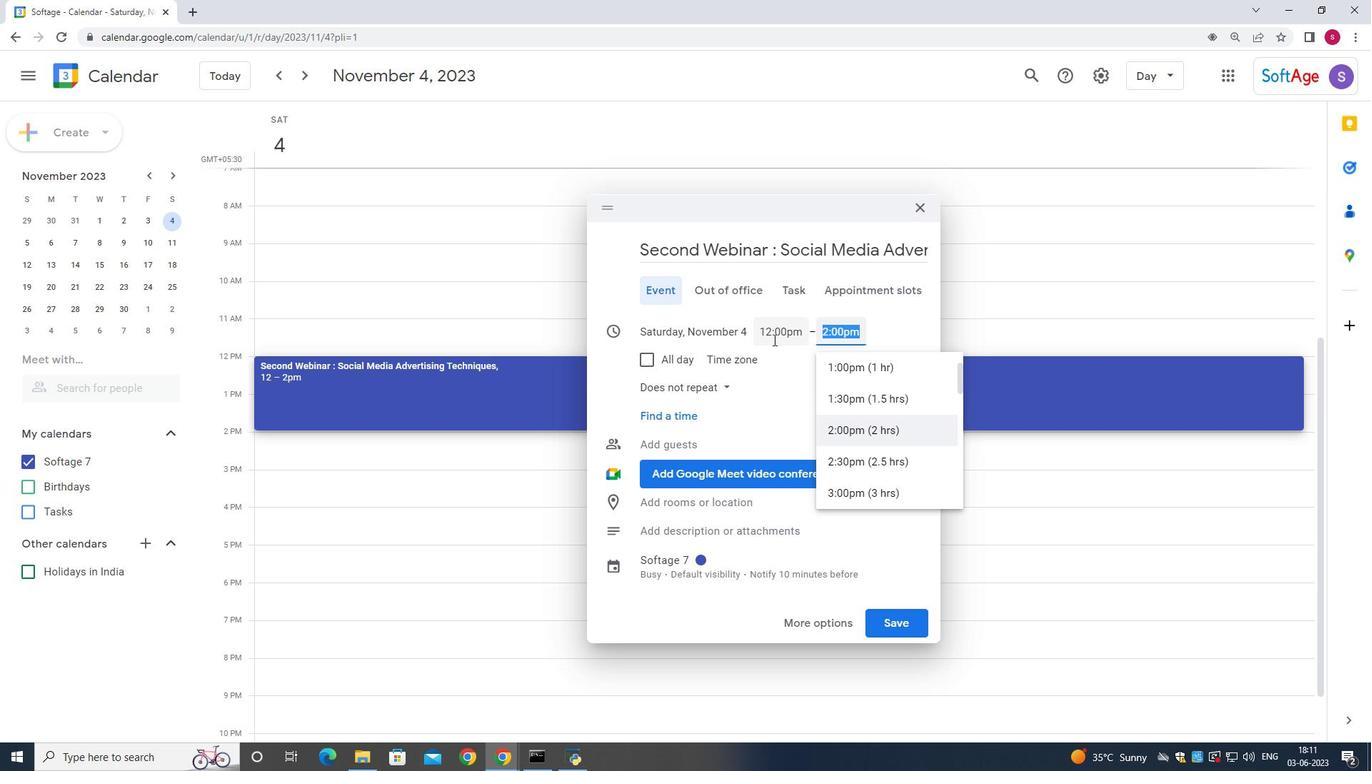 
Action: Mouse pressed left at (773, 326)
Screenshot: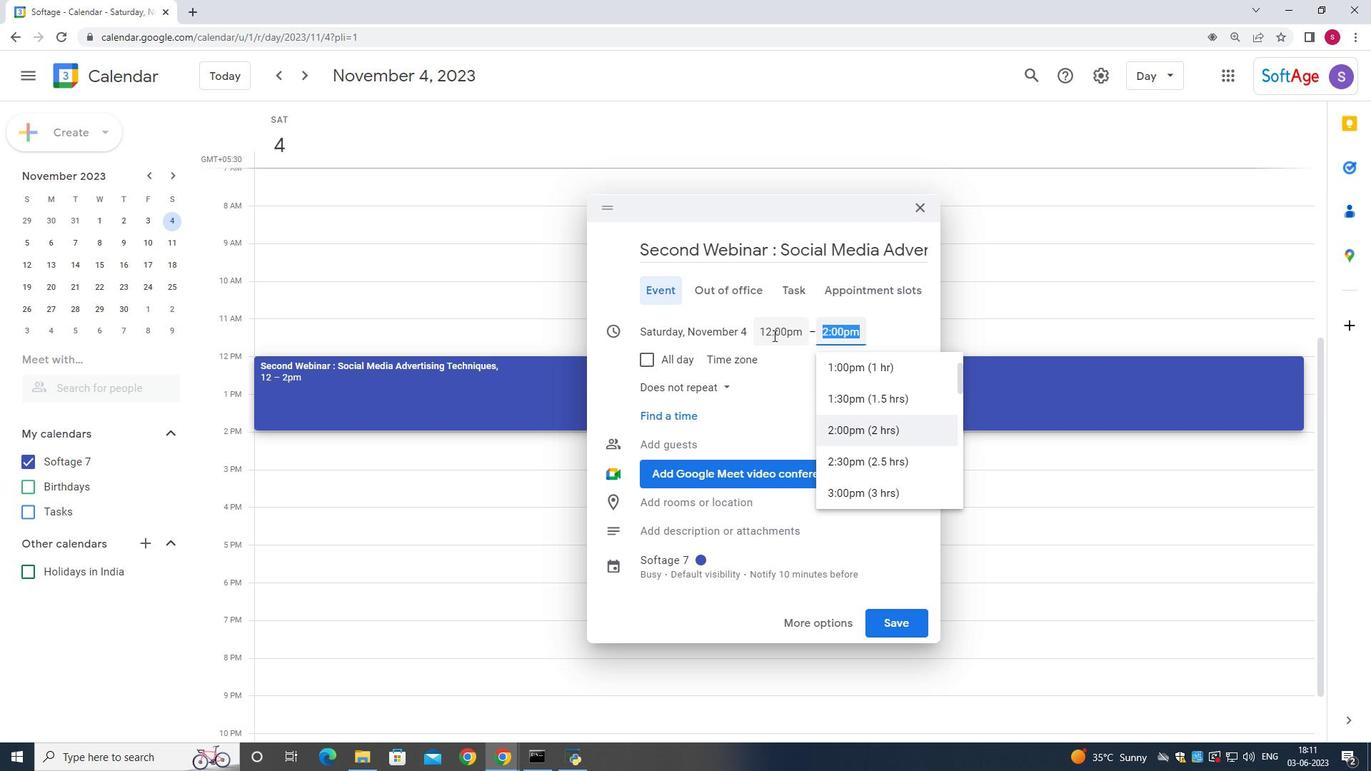 
Action: Mouse moved to (817, 430)
Screenshot: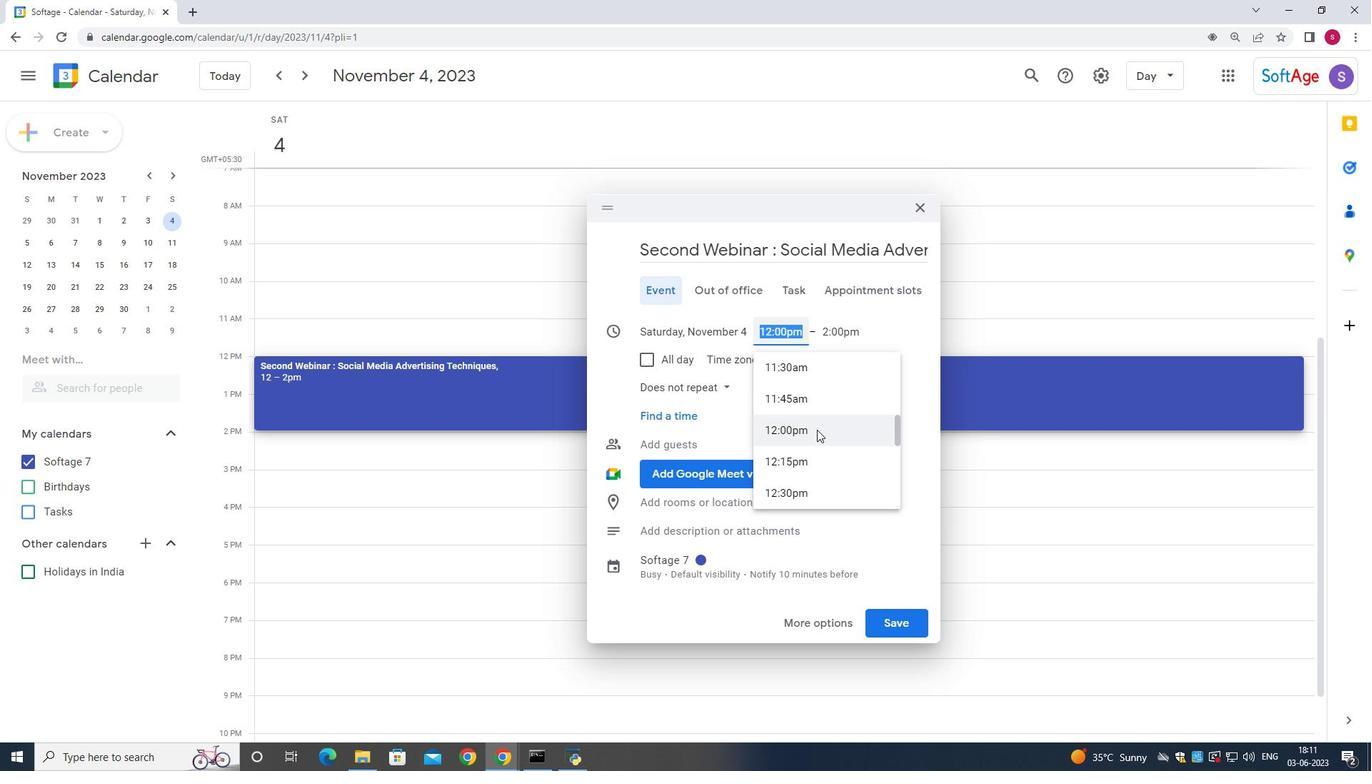 
Action: Mouse scrolled (817, 431) with delta (0, 0)
Screenshot: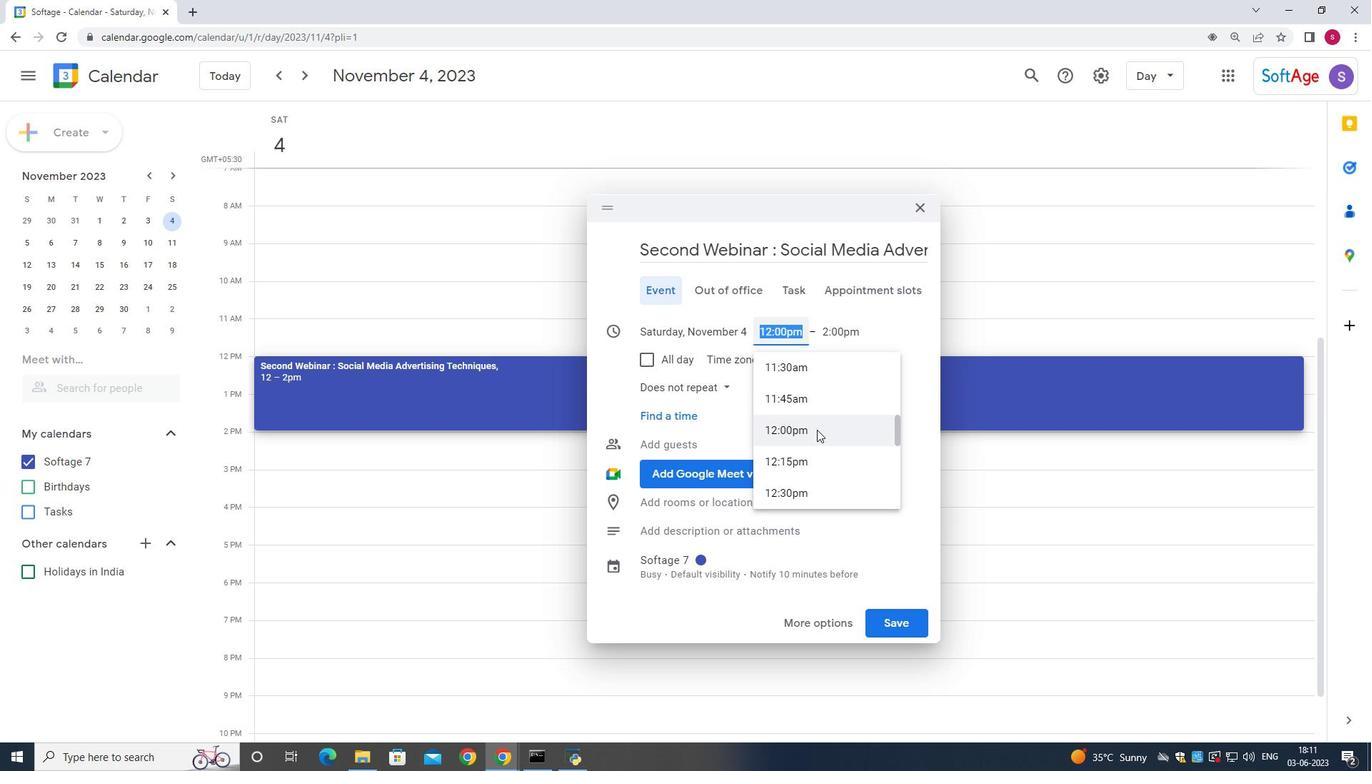 
Action: Mouse scrolled (817, 431) with delta (0, 0)
Screenshot: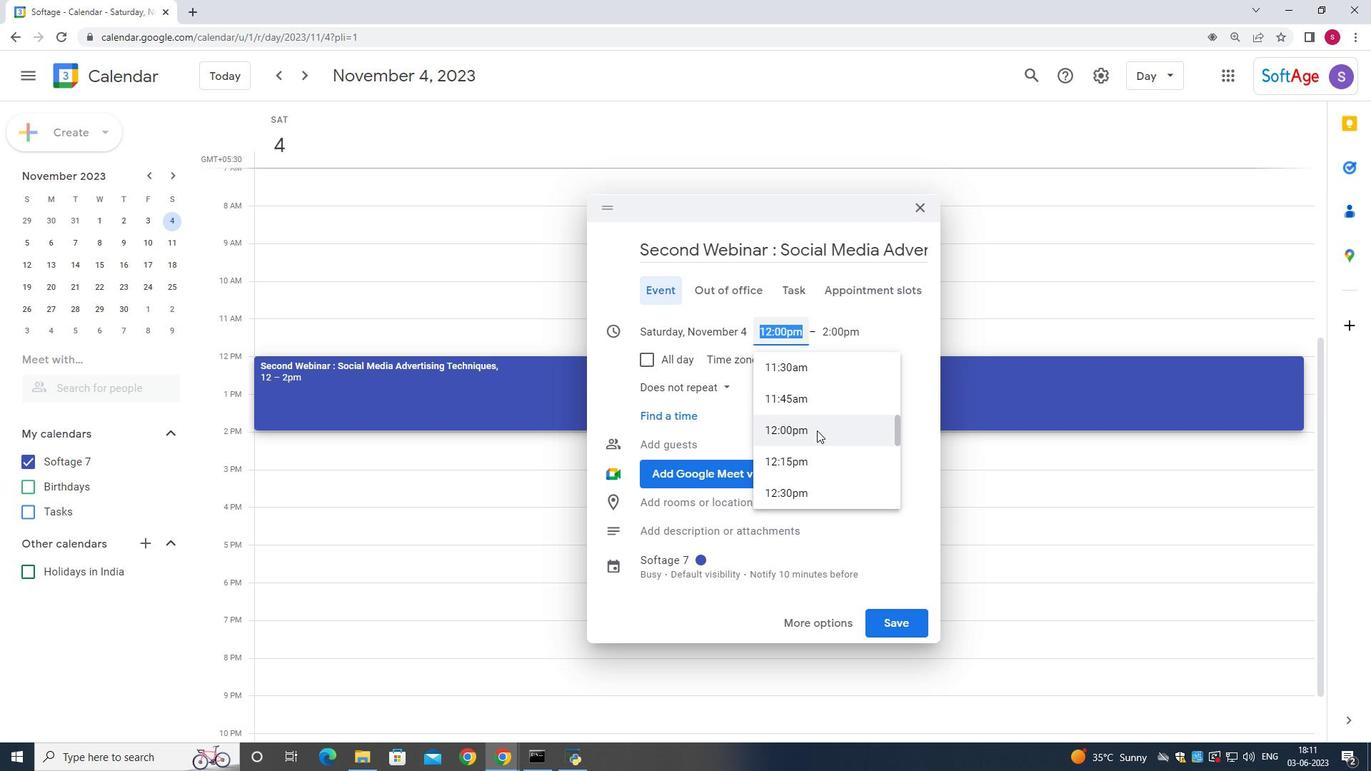 
Action: Mouse scrolled (817, 431) with delta (0, 0)
Screenshot: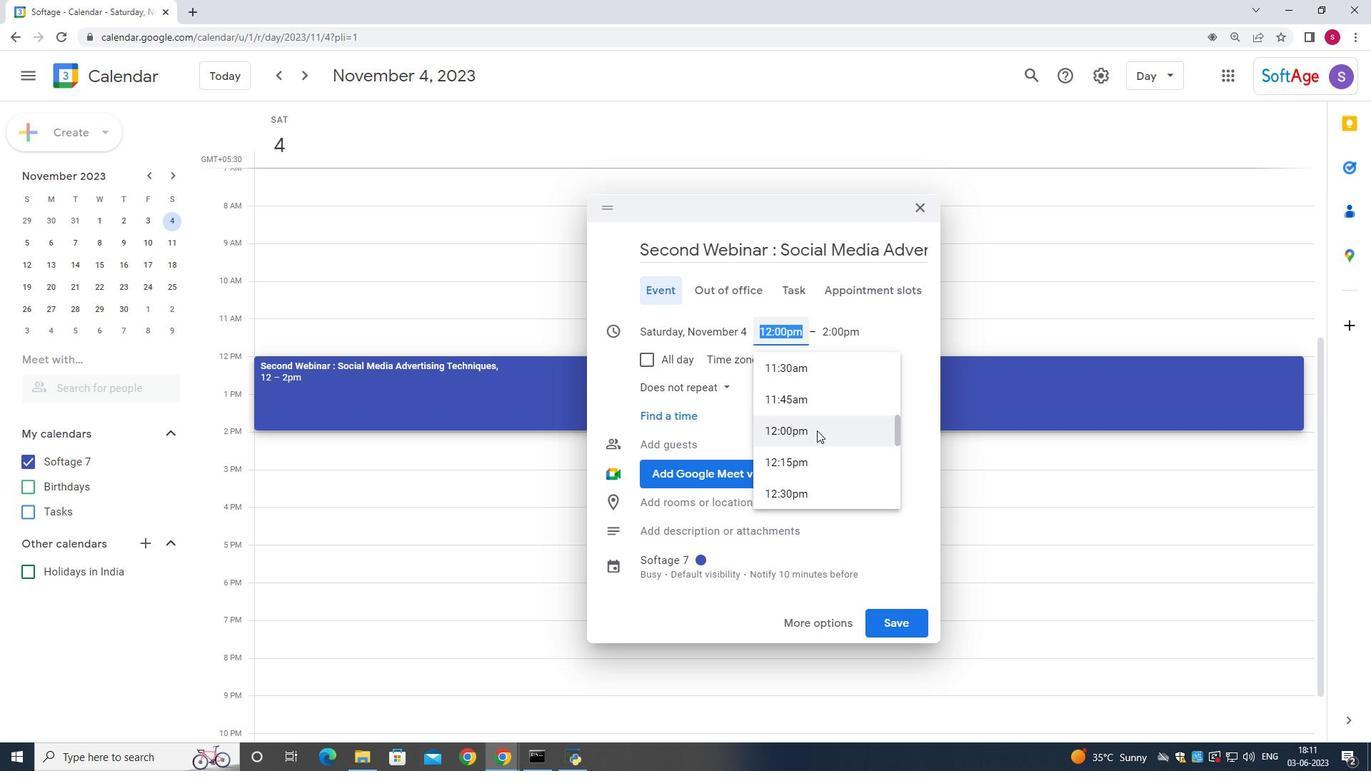 
Action: Mouse scrolled (817, 431) with delta (0, 0)
Screenshot: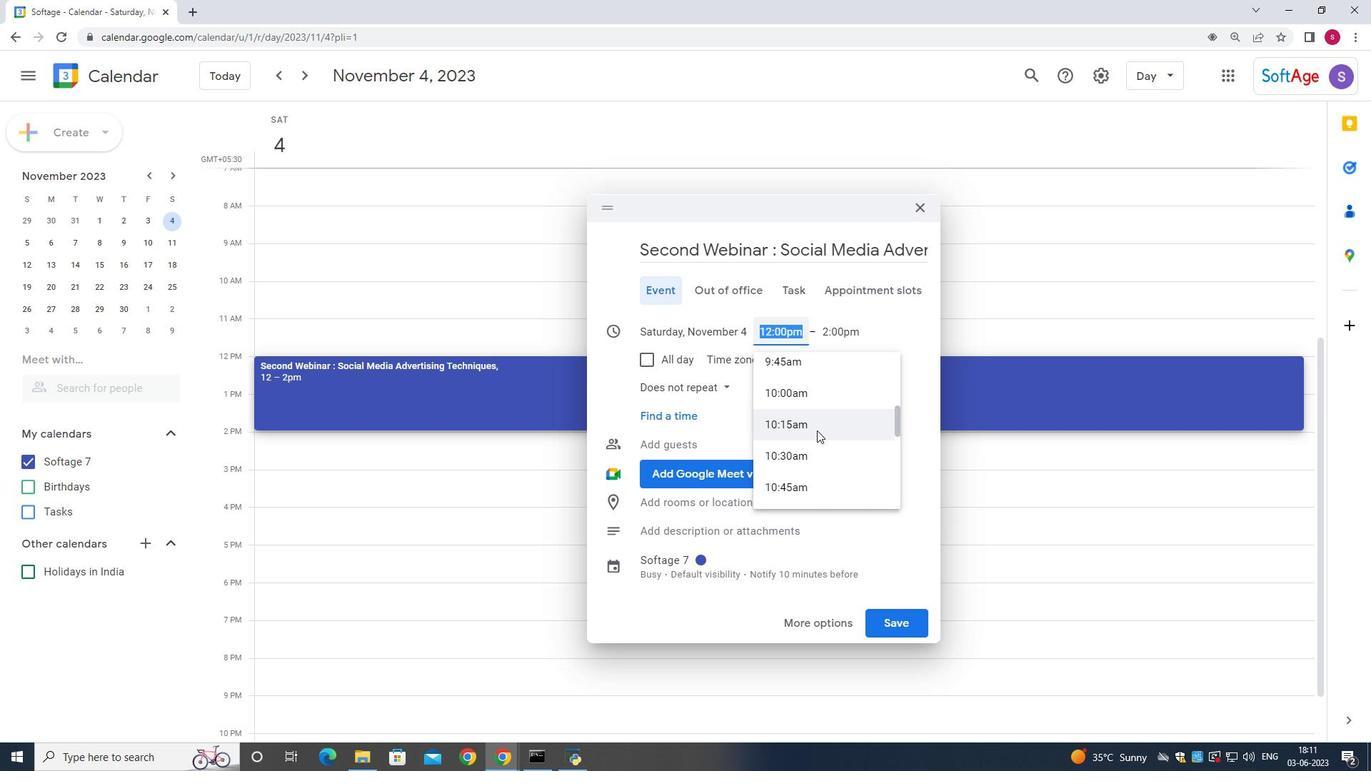 
Action: Mouse scrolled (817, 431) with delta (0, 0)
Screenshot: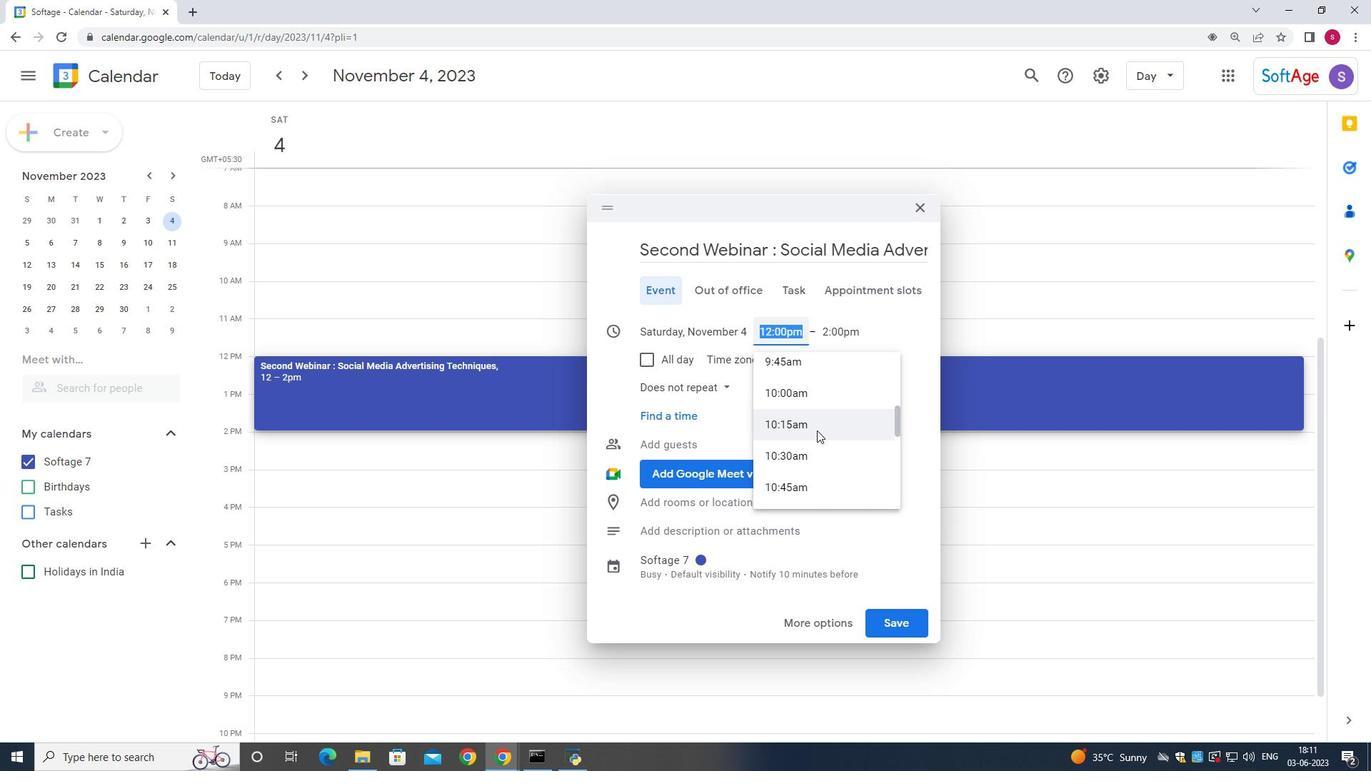 
Action: Mouse scrolled (817, 430) with delta (0, 0)
Screenshot: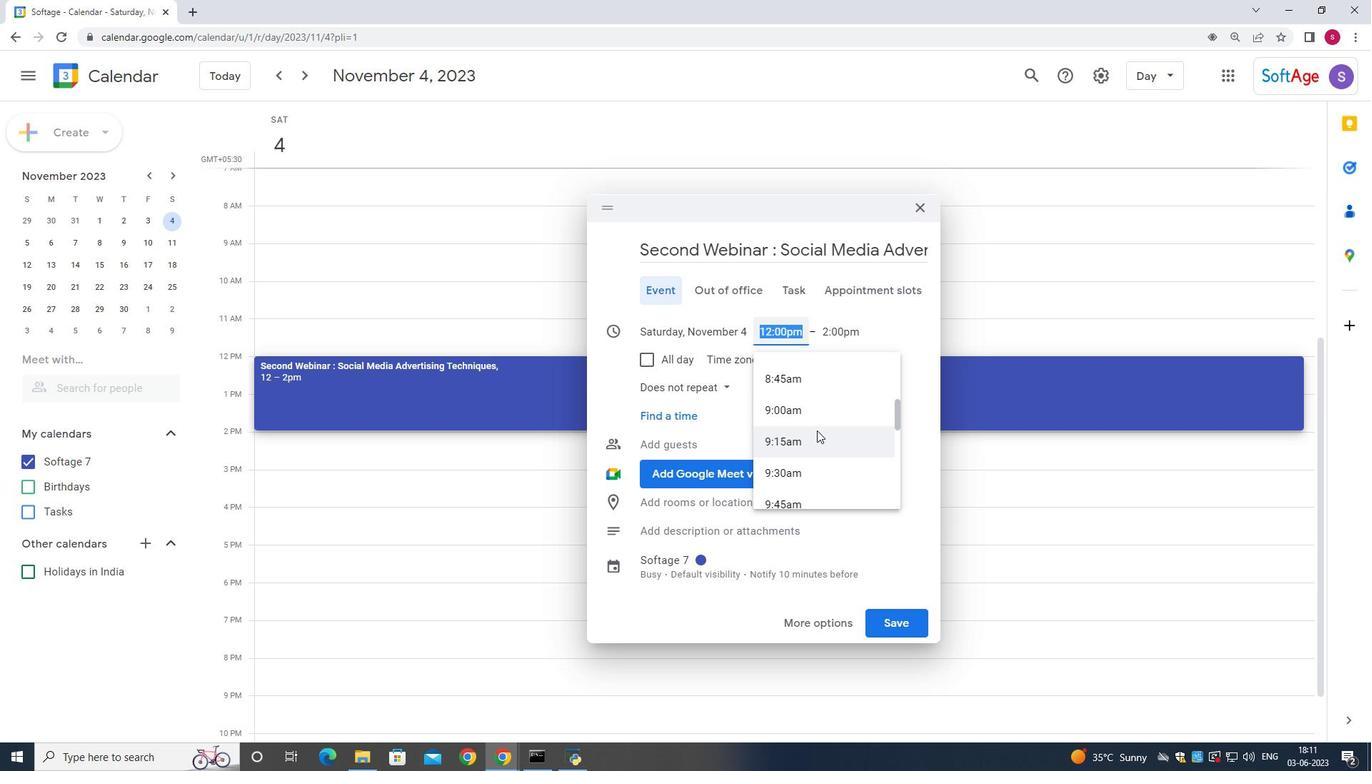 
Action: Mouse moved to (800, 375)
Screenshot: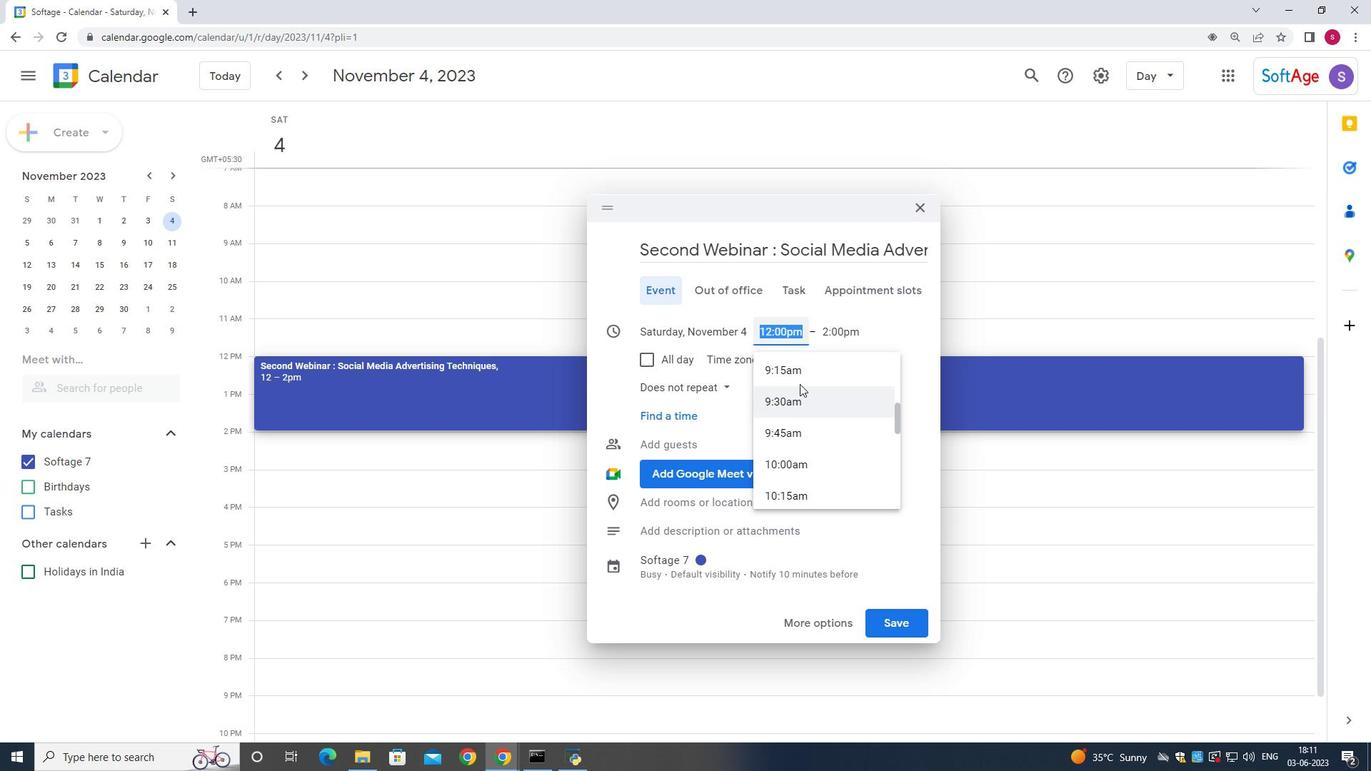 
Action: Mouse pressed left at (800, 375)
Screenshot: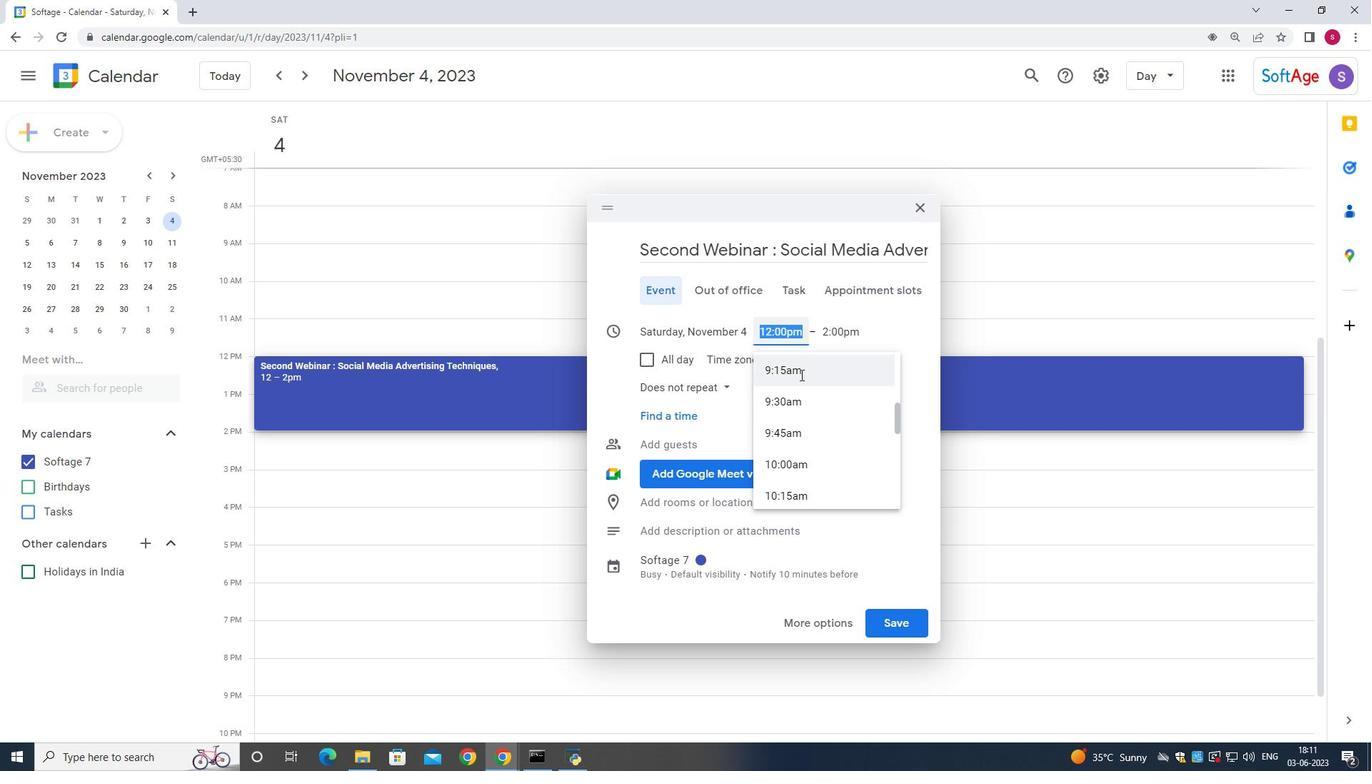 
Action: Mouse moved to (843, 327)
Screenshot: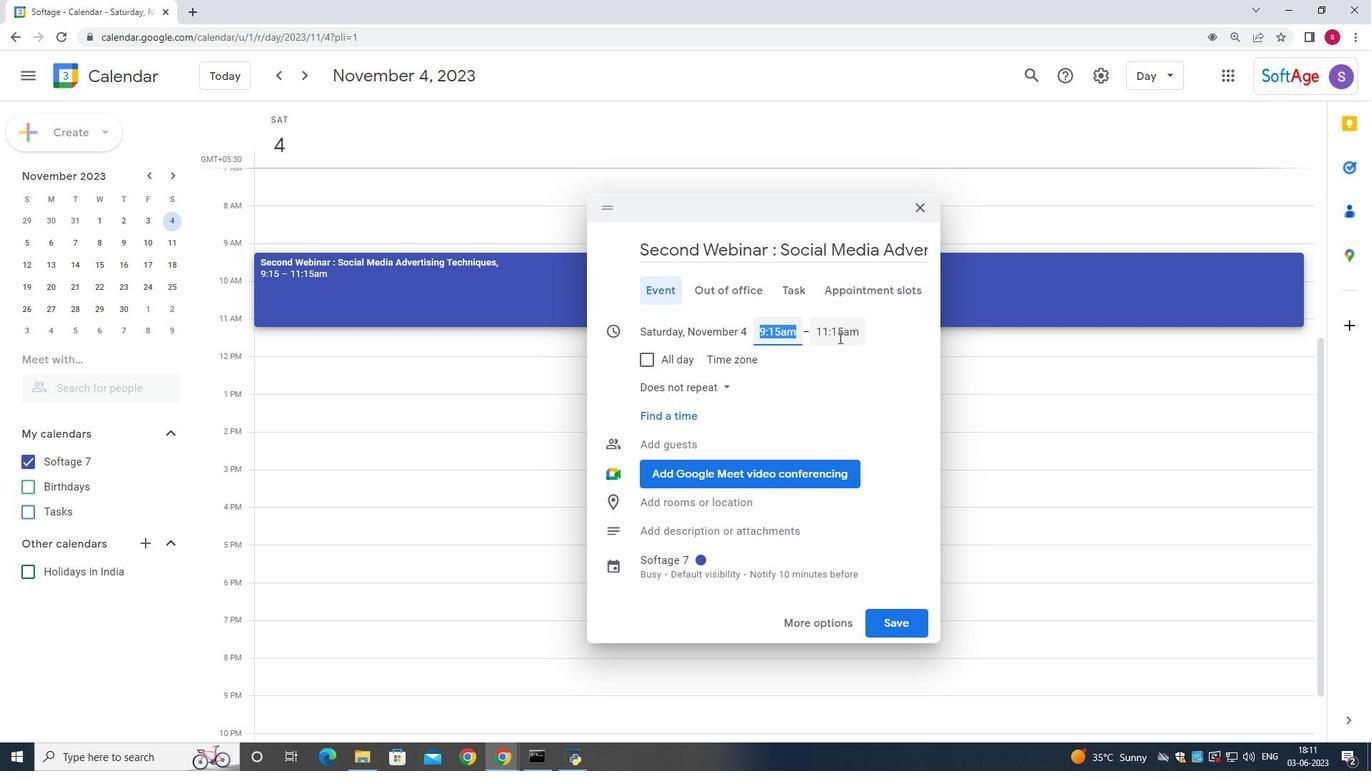 
Action: Mouse pressed left at (843, 327)
Screenshot: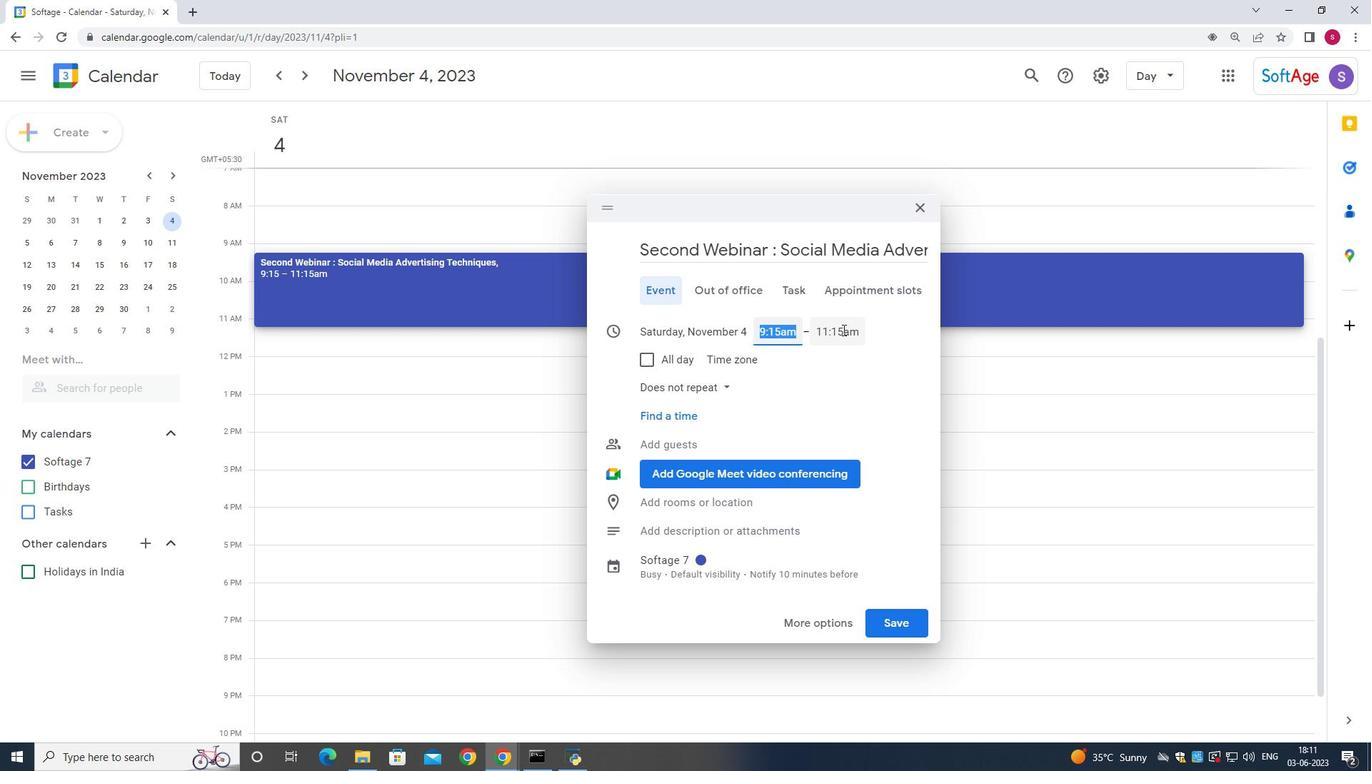 
Action: Mouse moved to (795, 367)
Screenshot: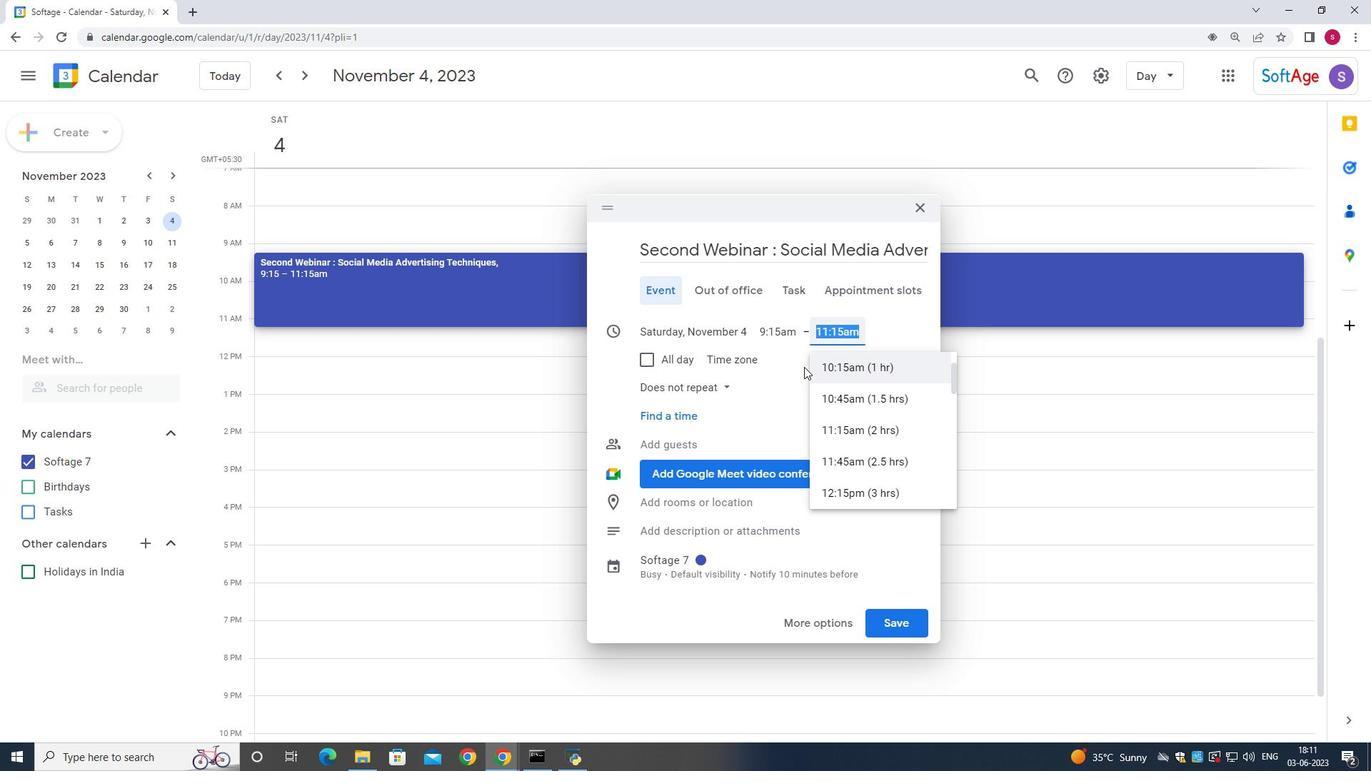 
Action: Mouse pressed left at (795, 367)
Screenshot: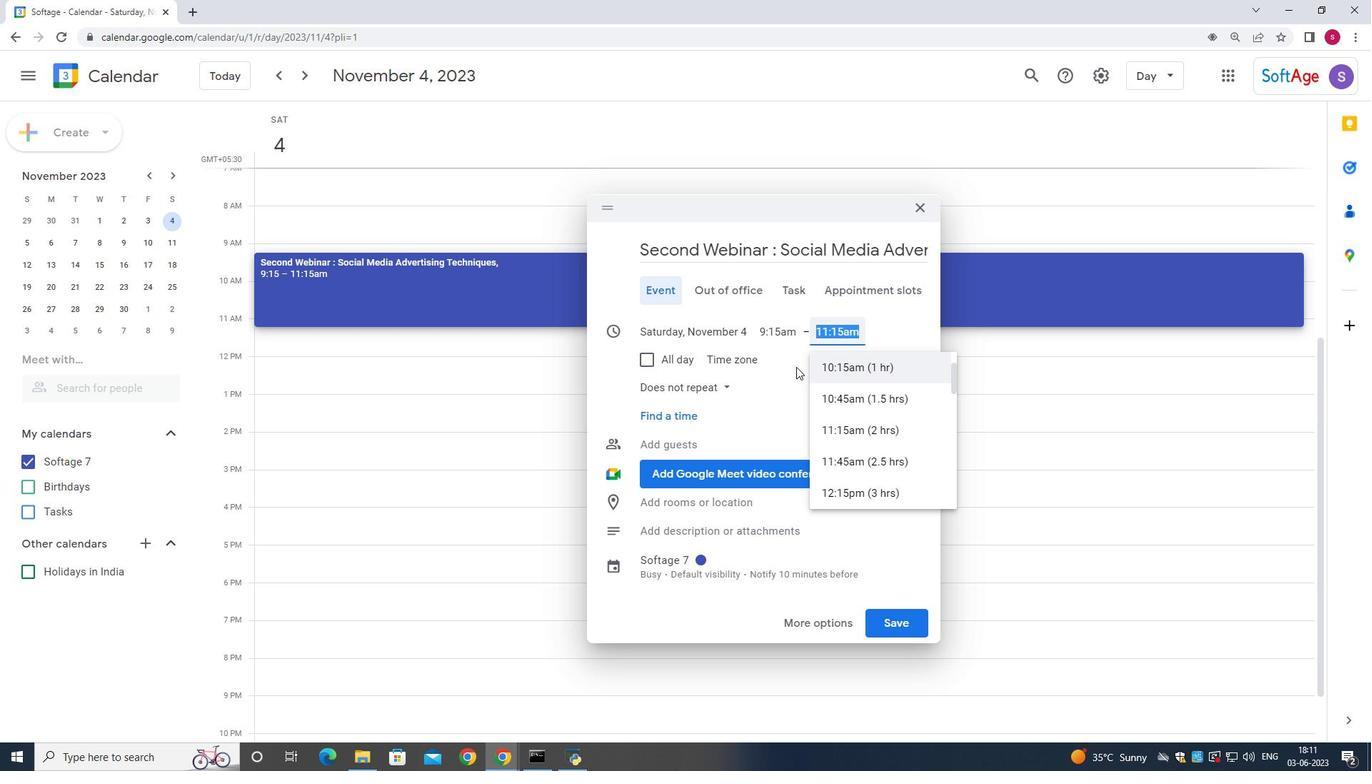 
Action: Mouse moved to (694, 530)
Screenshot: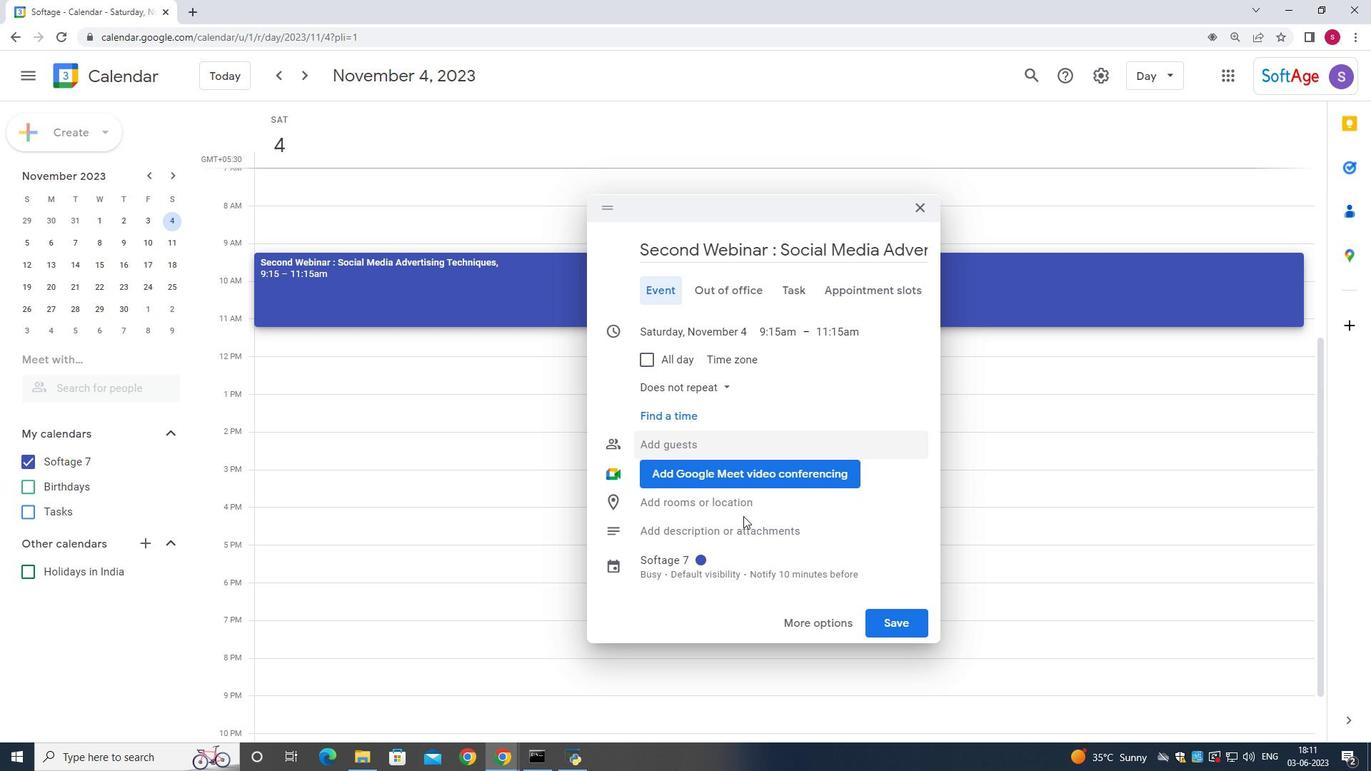 
Action: Mouse pressed left at (694, 530)
Screenshot: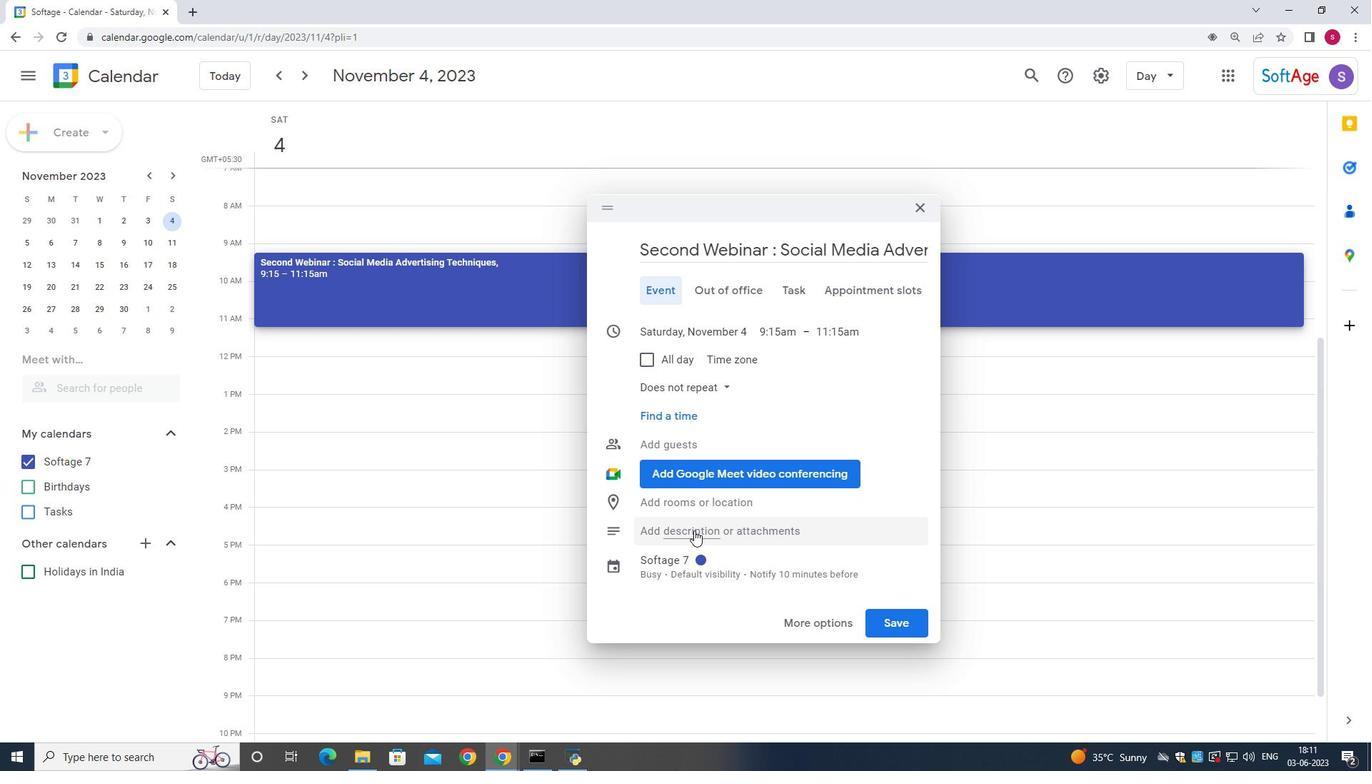 
Action: Key pressed <Key.shift>Lunch<Key.space>breaks<Key.space>often<Key.space>provide<Key.space>a<Key.space>chance<Key.space>for<Key.space>socializing<Key.space>and<Key.space>building<Key.space>relationd<Key.backspace>ship<Key.space><Key.backspace>s<Key.space>with<Key.space>colleagues<Key.space>.<Key.space>it's<Key.space>a<Key.space>time<Key.space>to<Key.space>connect<Key.space>with<Key.space>
Screenshot: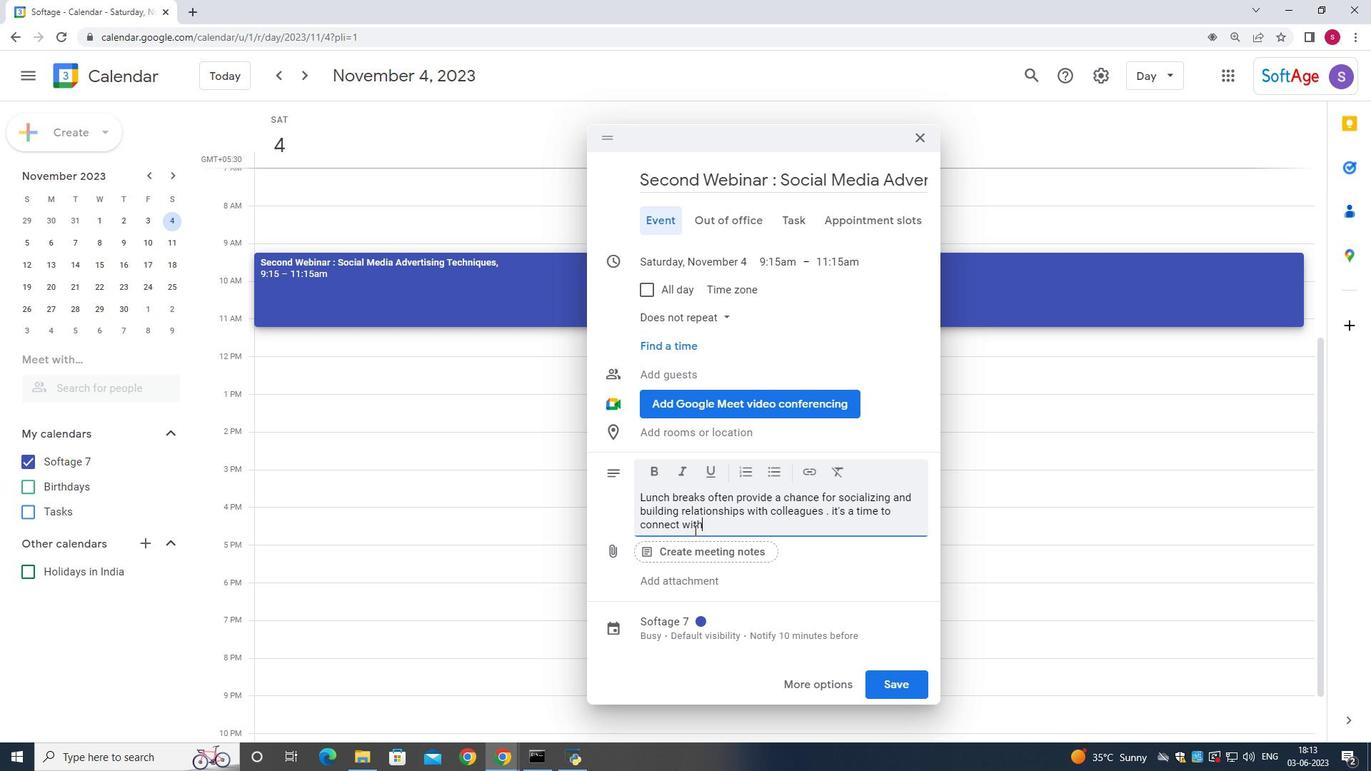 
Action: Mouse moved to (933, 573)
Screenshot: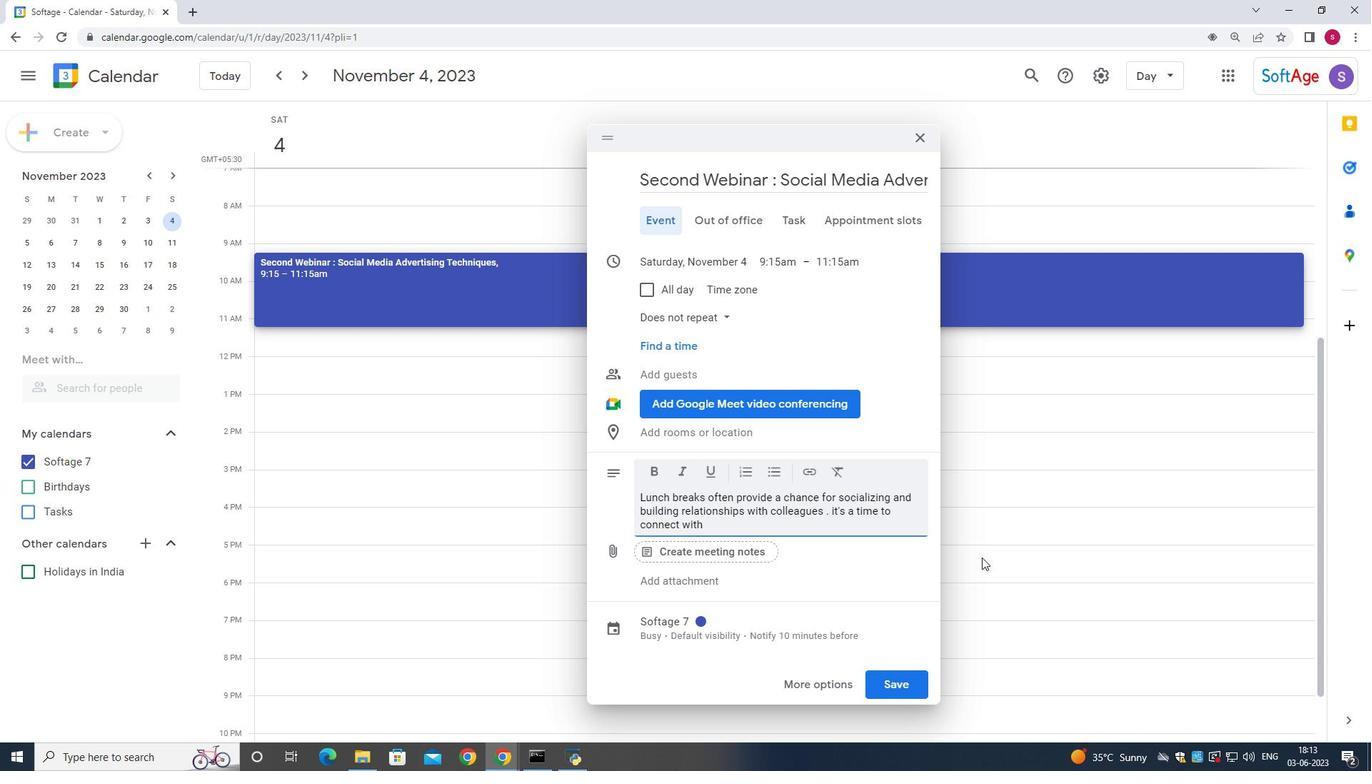 
Action: Key pressed coworkers,<Key.space>share<Key.space>stories,<Key.space>and<Key.space>engage<Key.space>in<Key.space>casual<Key.space>conversations<Key.space>.<Key.space><Key.shift>Select<Key.space>event<Key.space>color<Key.space><Key.shift>Tangerine<Key.backspace><Key.backspace><Key.backspace><Key.backspace><Key.backspace><Key.backspace><Key.backspace><Key.backspace><Key.backspace><Key.backspace><Key.backspace><Key.backspace><Key.backspace><Key.backspace><Key.backspace><Key.backspace><Key.backspace><Key.backspace><Key.backspace><Key.backspace><Key.backspace><Key.backspace><Key.backspace><Key.backspace><Key.backspace><Key.backspace><Key.backspace><Key.backspace>
Screenshot: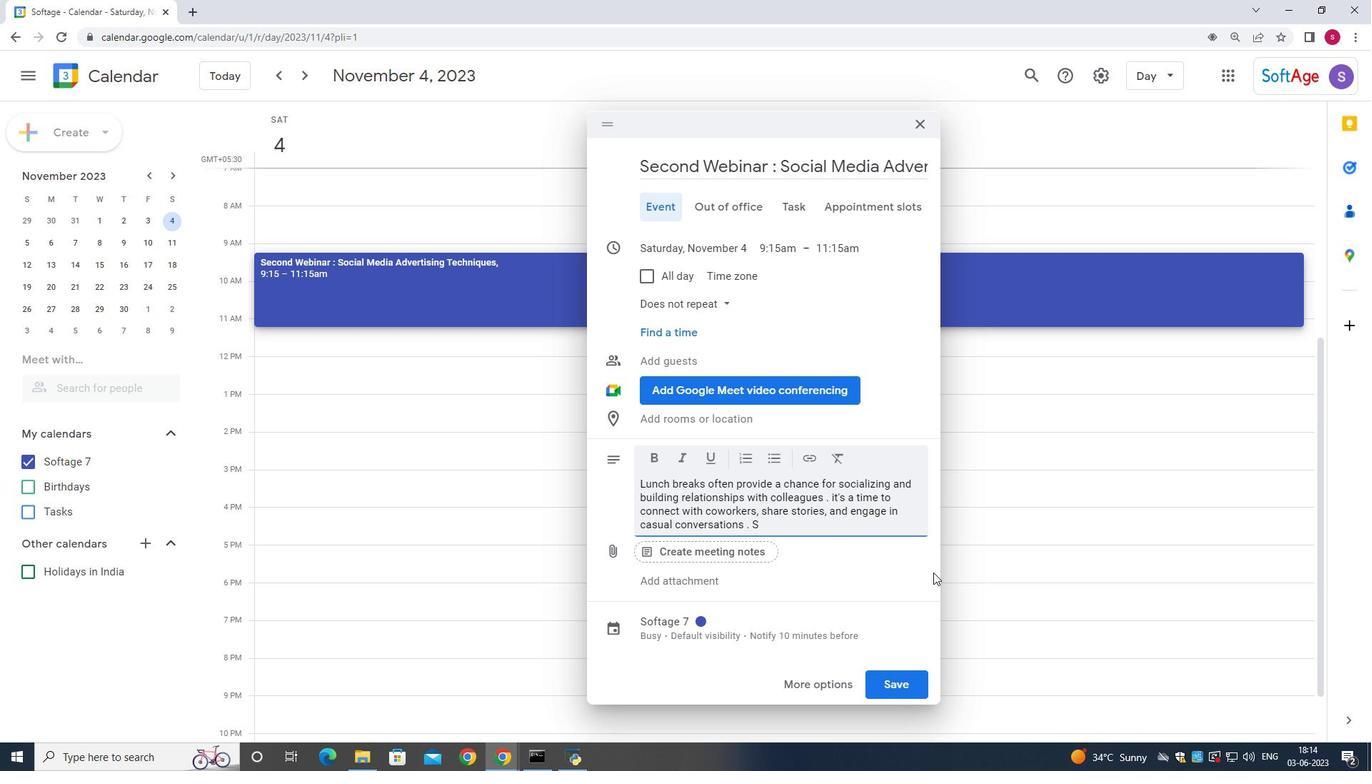 
Action: Mouse moved to (703, 620)
Screenshot: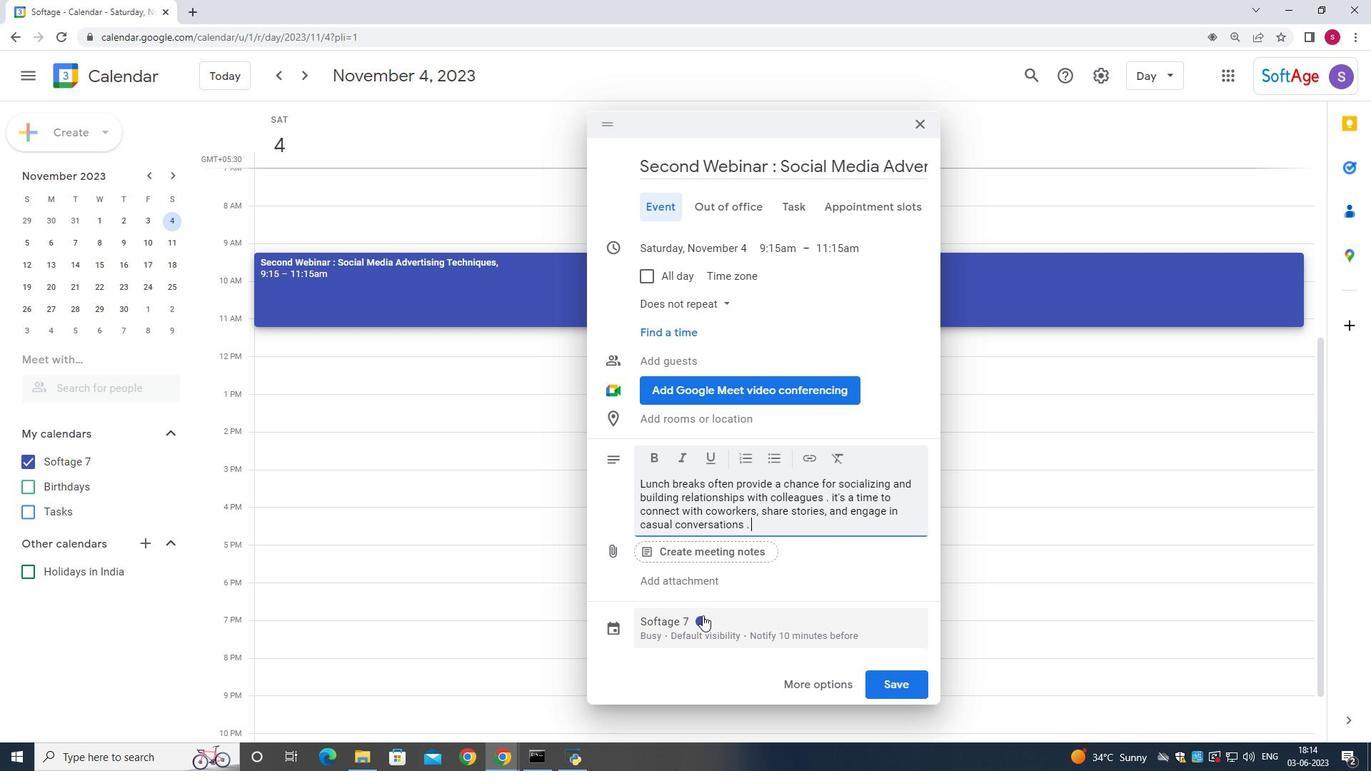 
Action: Mouse pressed left at (703, 620)
Screenshot: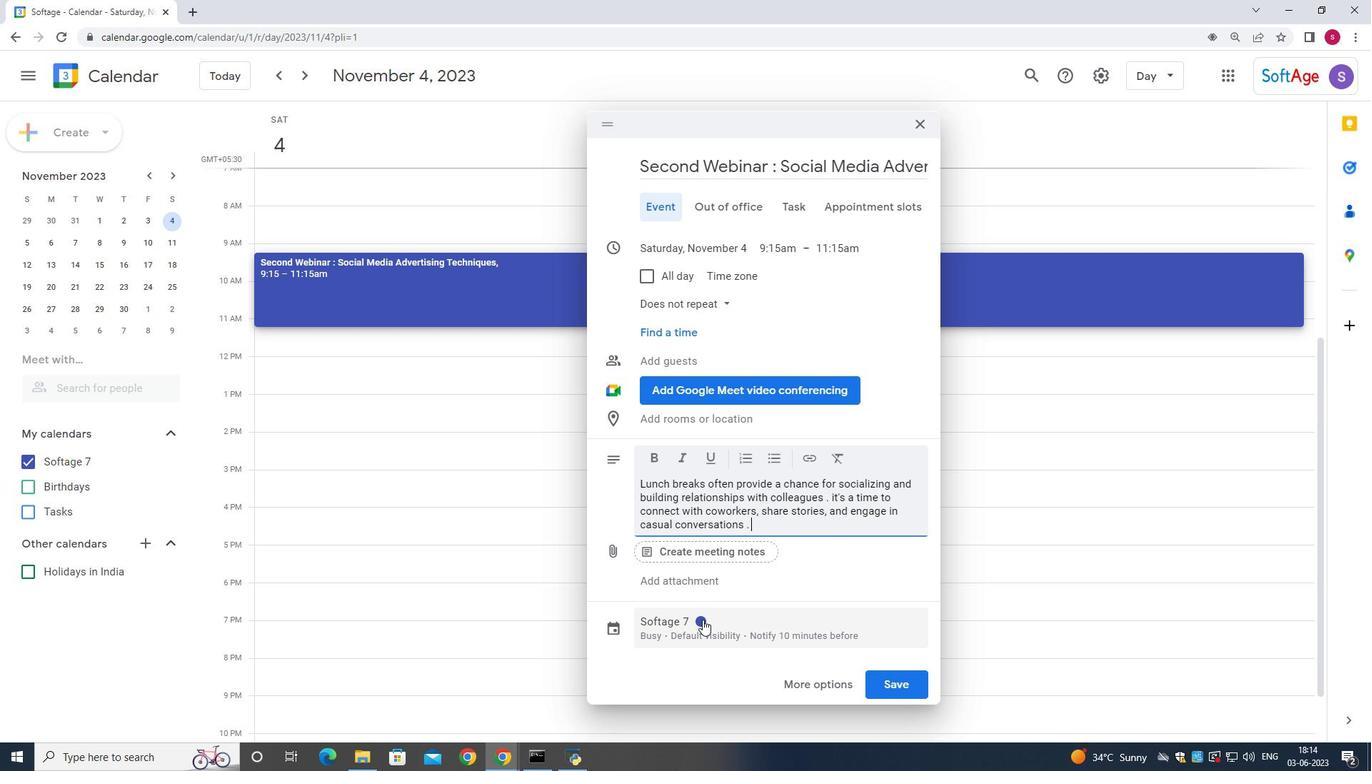 
Action: Mouse moved to (714, 503)
Screenshot: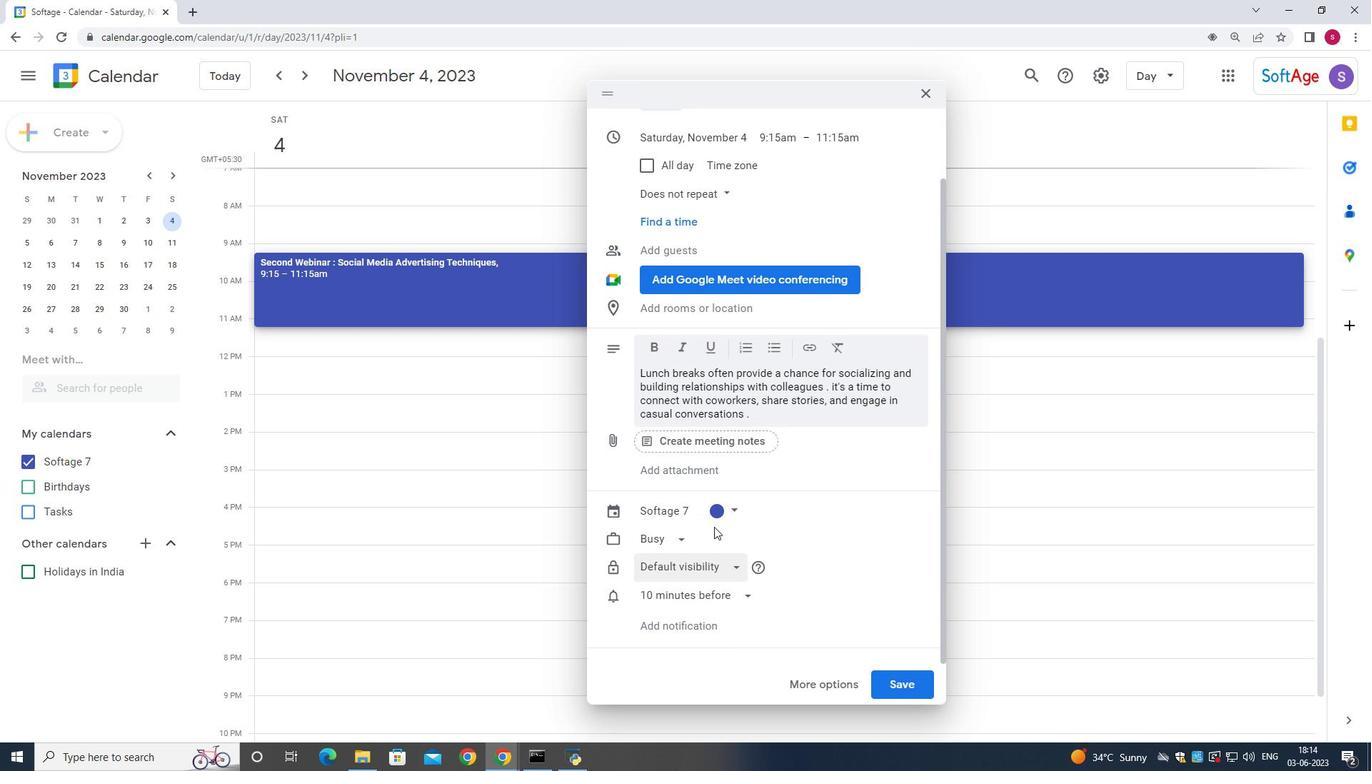 
Action: Mouse pressed left at (714, 503)
Screenshot: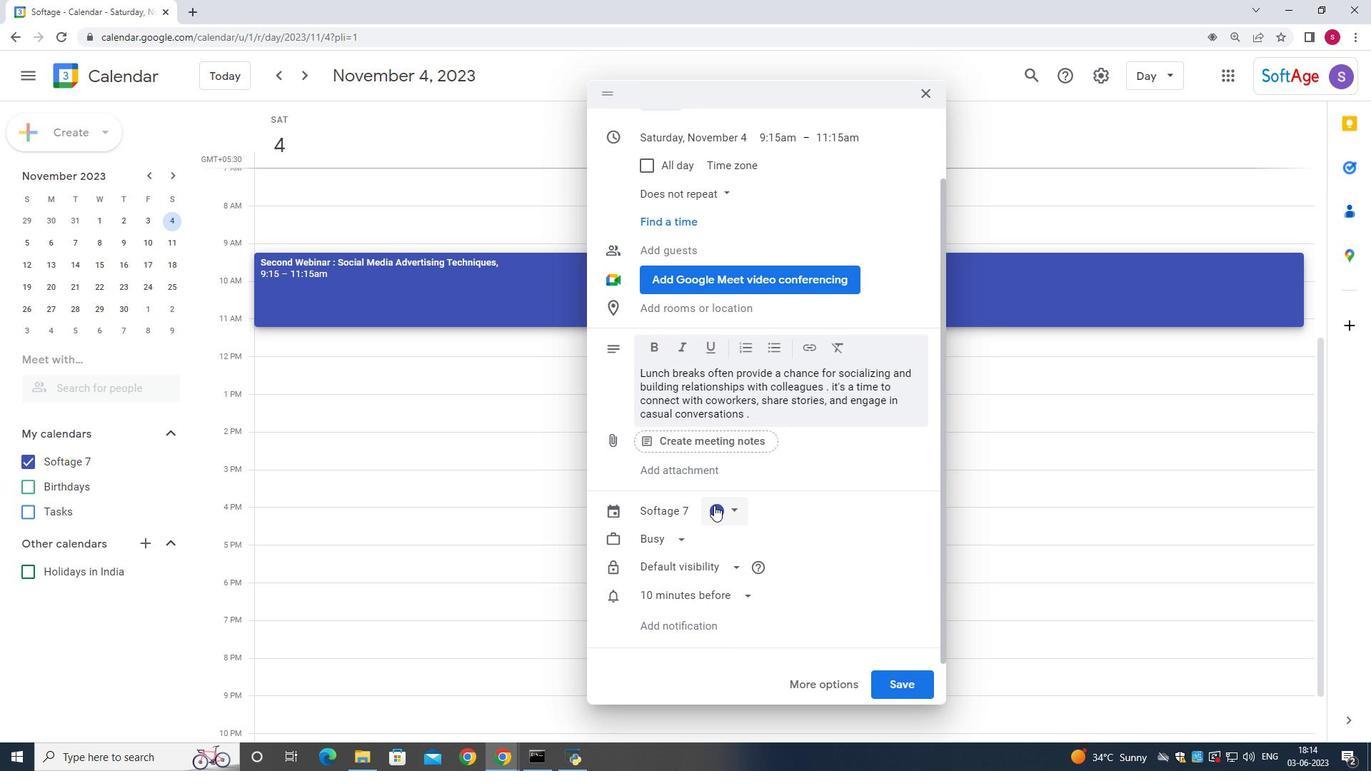 
Action: Mouse moved to (718, 531)
Screenshot: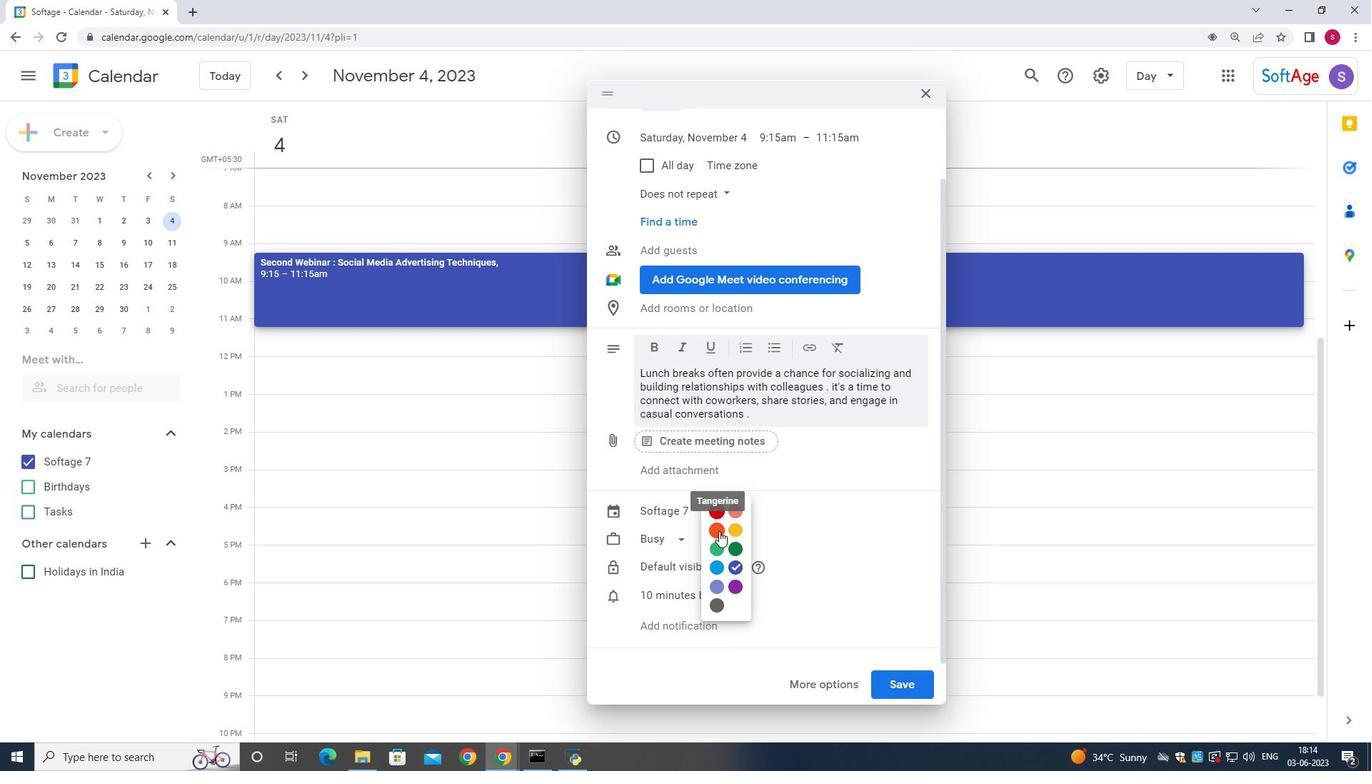 
Action: Mouse pressed left at (718, 531)
Screenshot: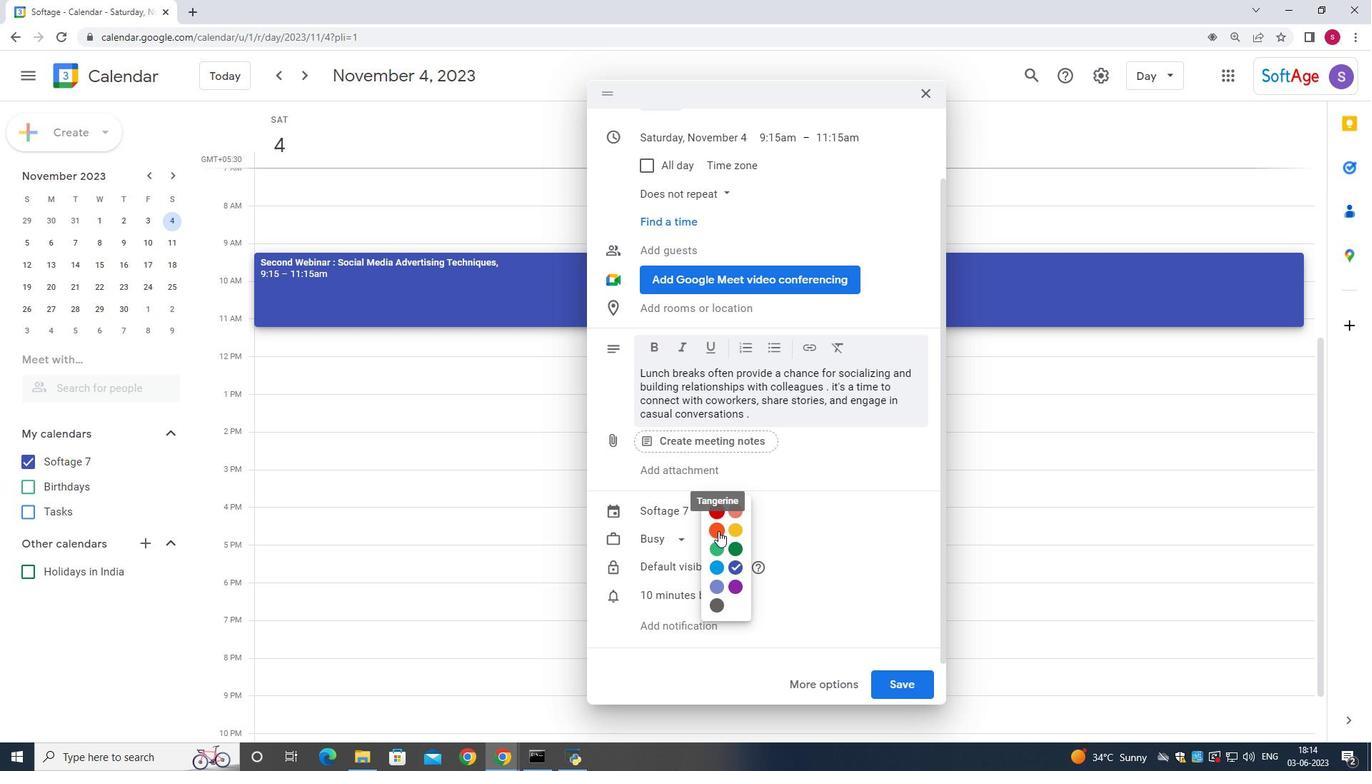 
Action: Mouse moved to (658, 312)
Screenshot: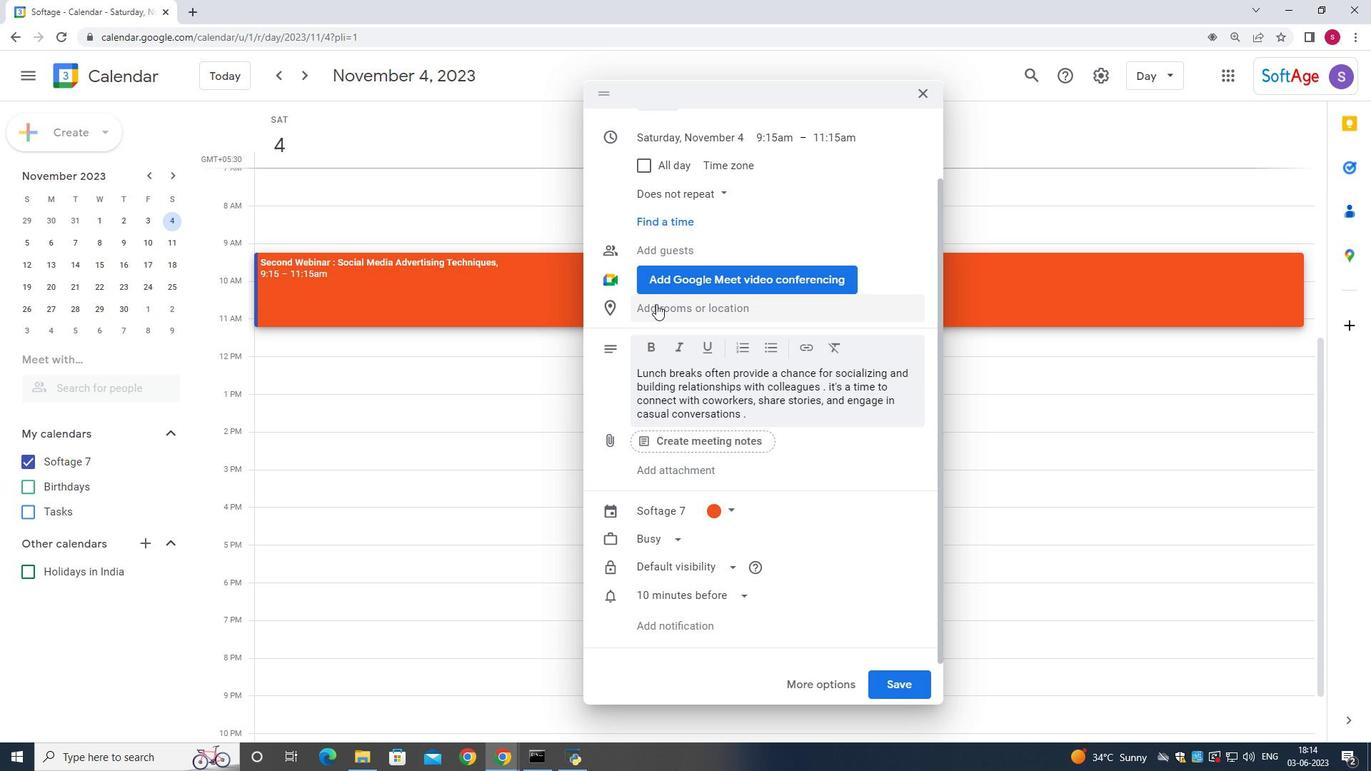 
Action: Mouse pressed left at (658, 312)
Screenshot: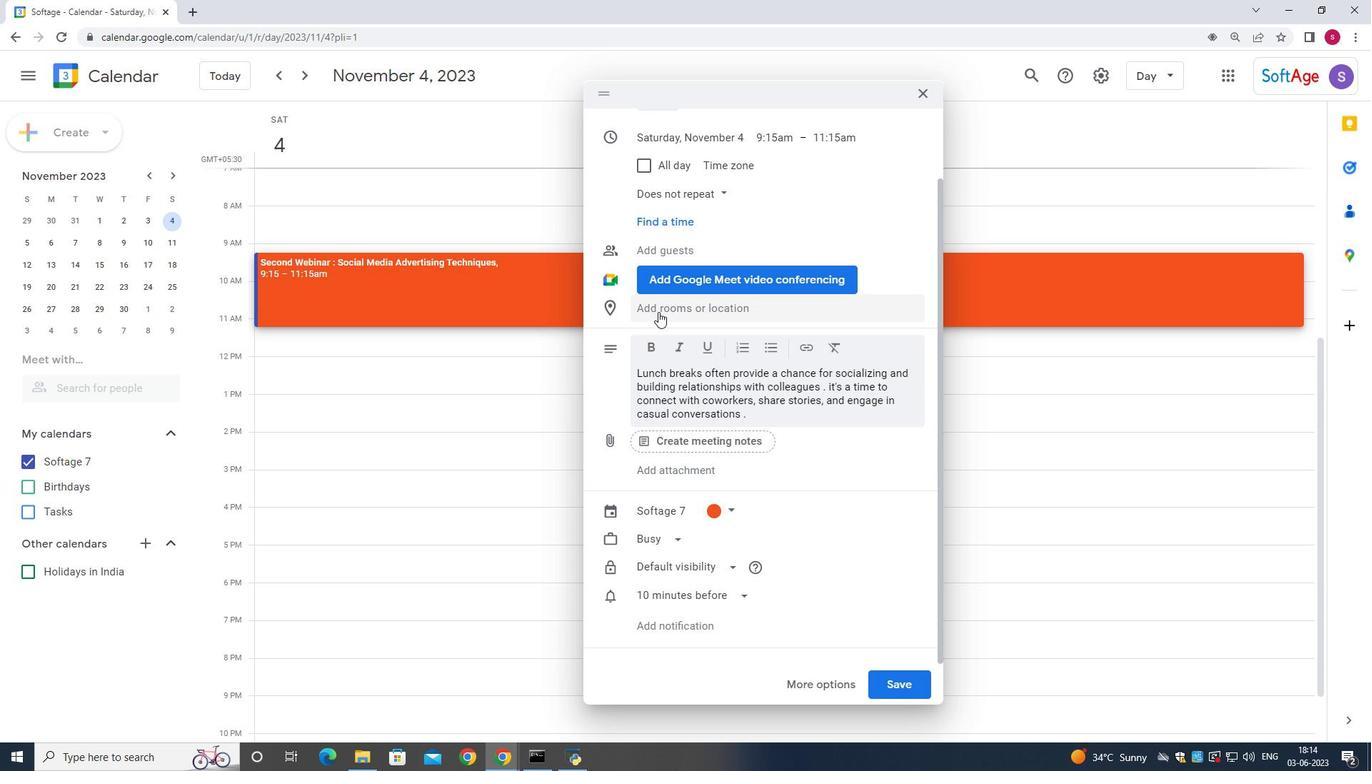 
Action: Mouse moved to (654, 347)
Screenshot: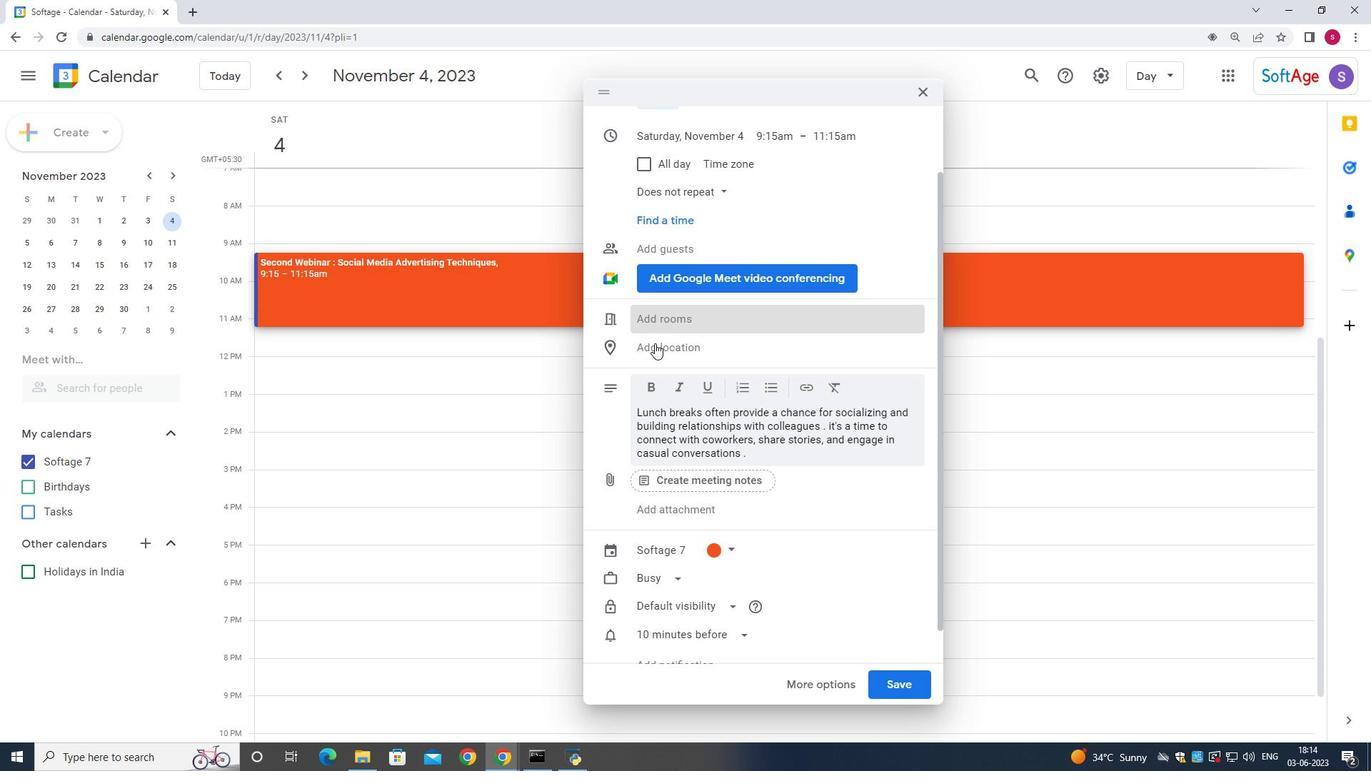 
Action: Mouse pressed left at (654, 347)
Screenshot: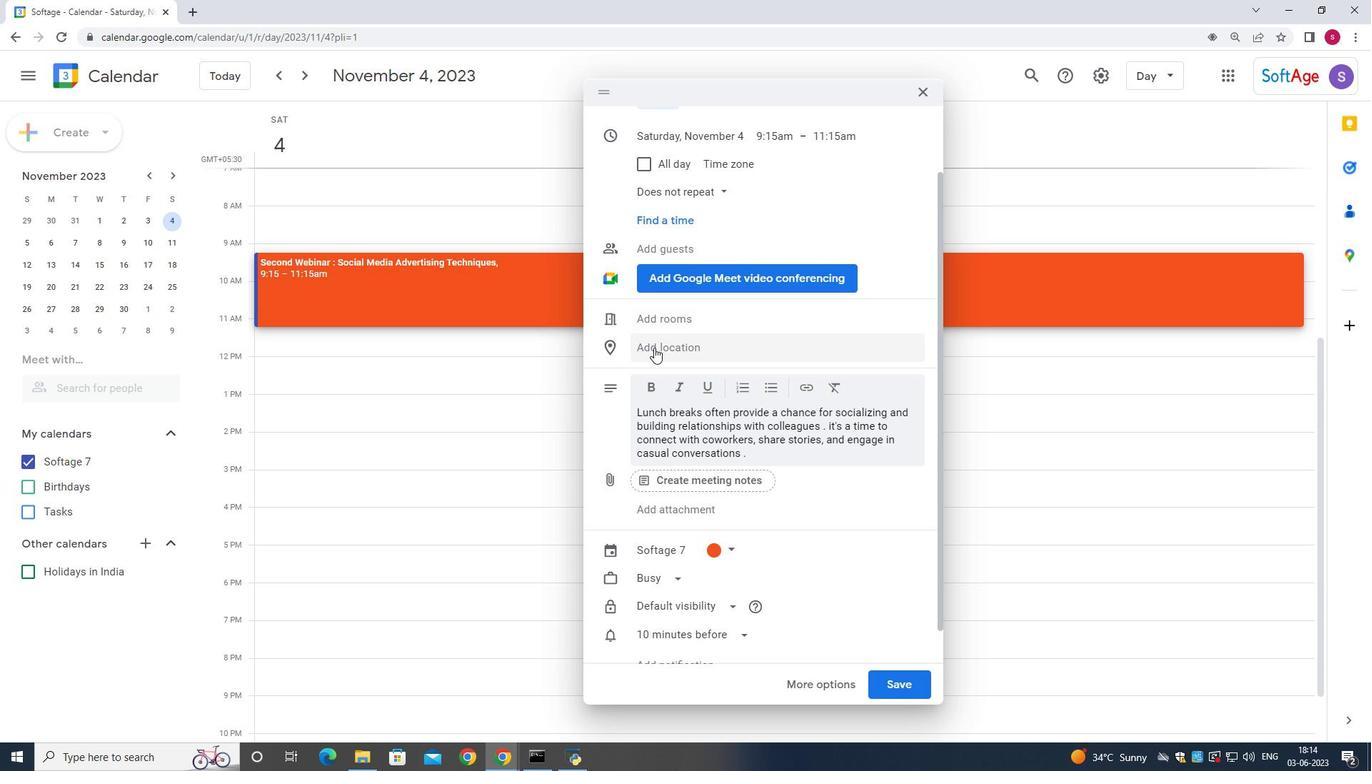
Action: Mouse moved to (664, 346)
Screenshot: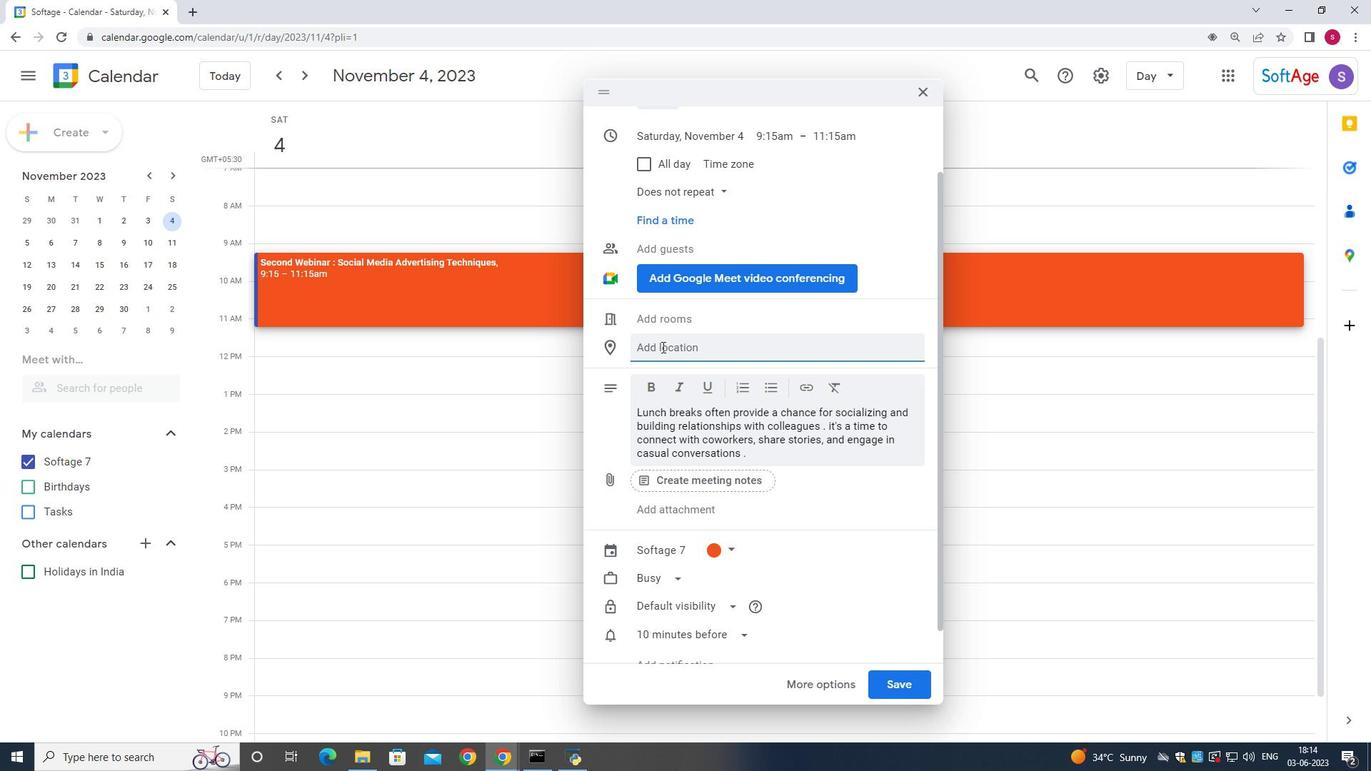 
Action: Mouse pressed left at (664, 346)
Screenshot: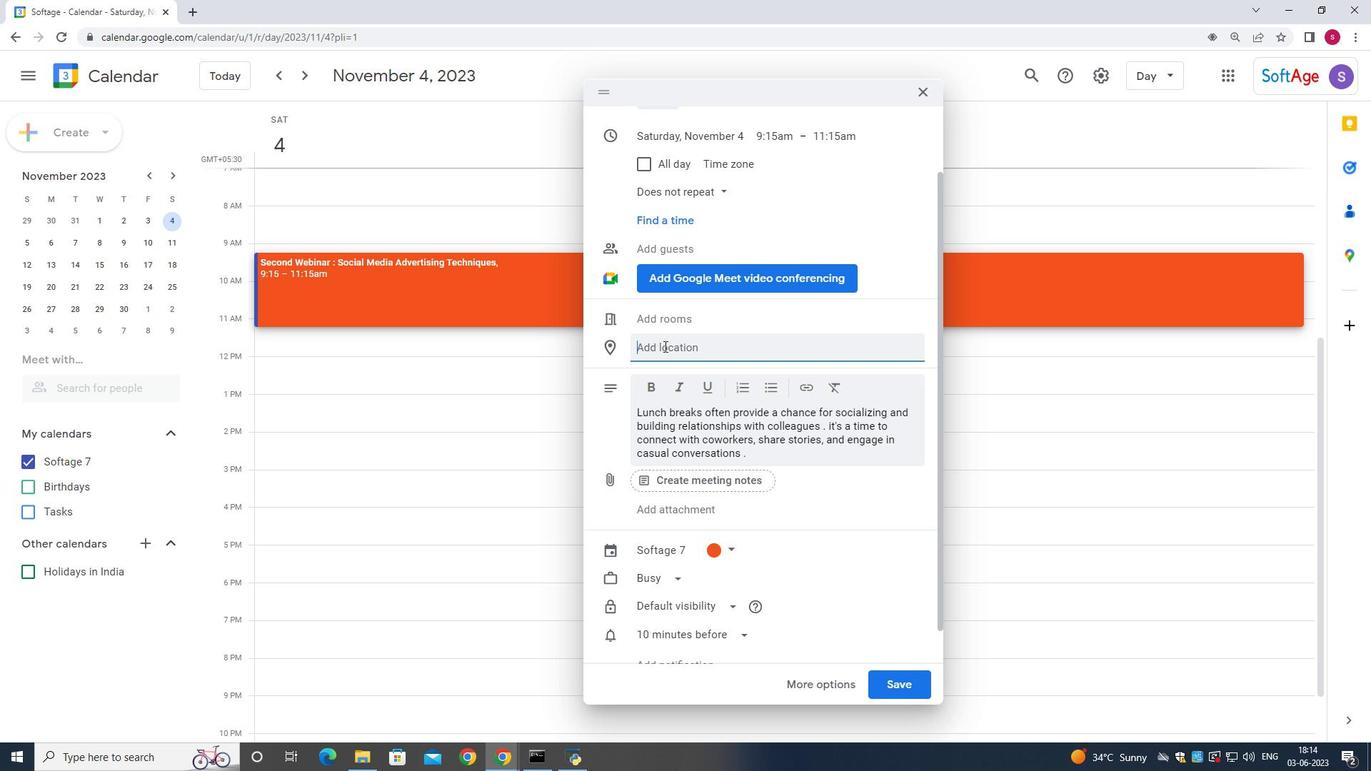 
Action: Key pressed 456<Key.space><Key.shift_r>Montjuic<Key.space><Key.shift>Castle,<Key.space><Key.shift_r><Key.shift_r><Key.shift_r><Key.shift_r><Key.shift_r><Key.shift_r><Key.shift_r><Key.shift_r><Key.shift_r><Key.shift_r><Key.shift_r><Key.shift_r><Key.shift_r><Key.shift_r><Key.shift_r><Key.shift_r><Key.shift_r><Key.shift_r>Barcelona,<Key.space><Key.shift>Spain,<Key.space>logged<Key.backspace><Key.backspace><Key.backspace><Key.backspace><Key.backspace><Key.backspace>
Screenshot: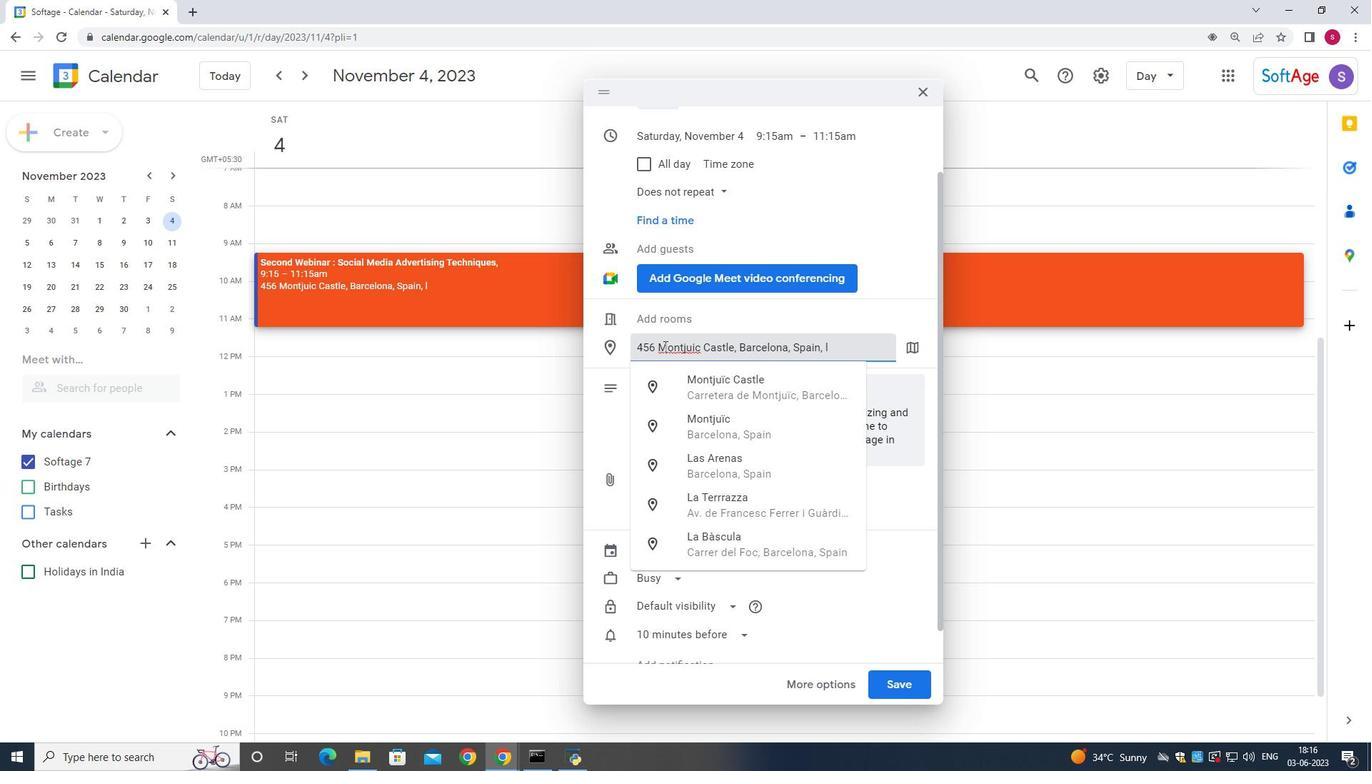
Action: Mouse moved to (899, 685)
Screenshot: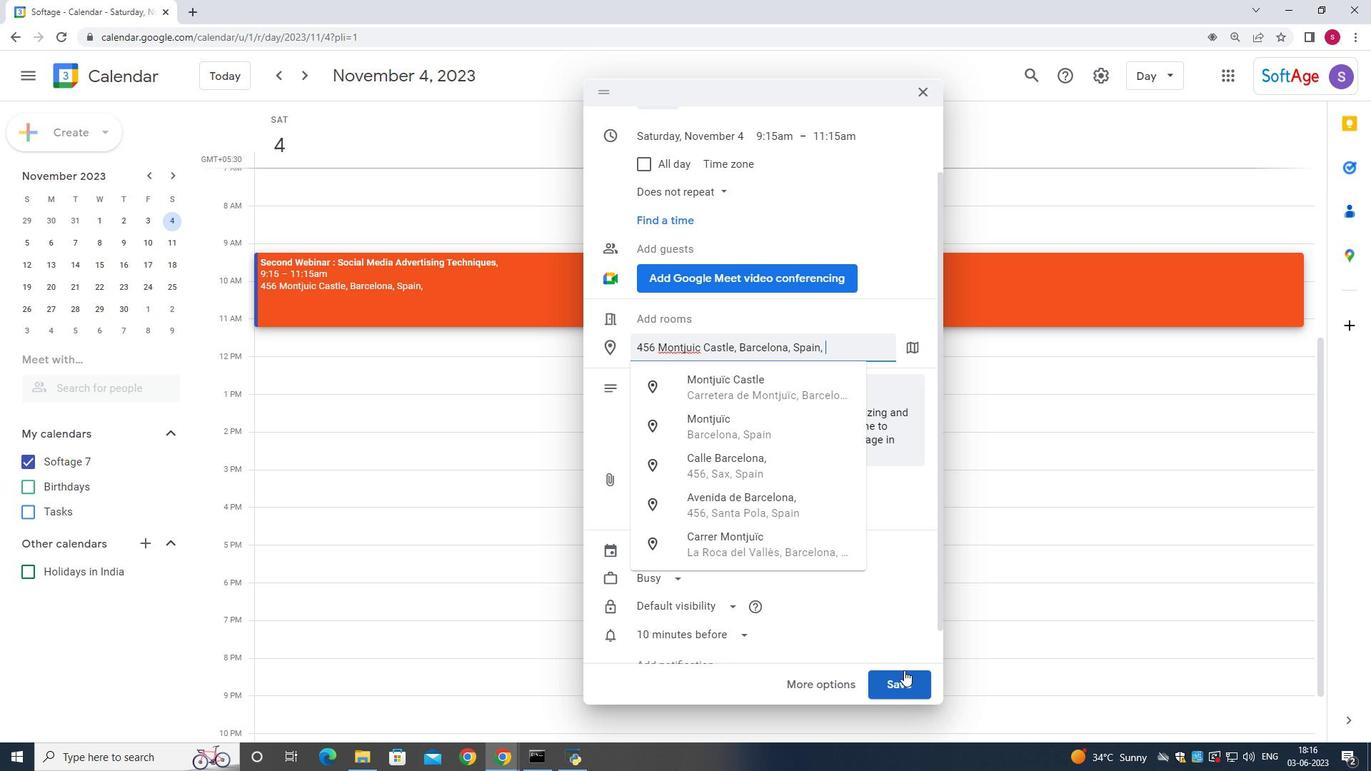 
Action: Mouse pressed left at (899, 685)
Screenshot: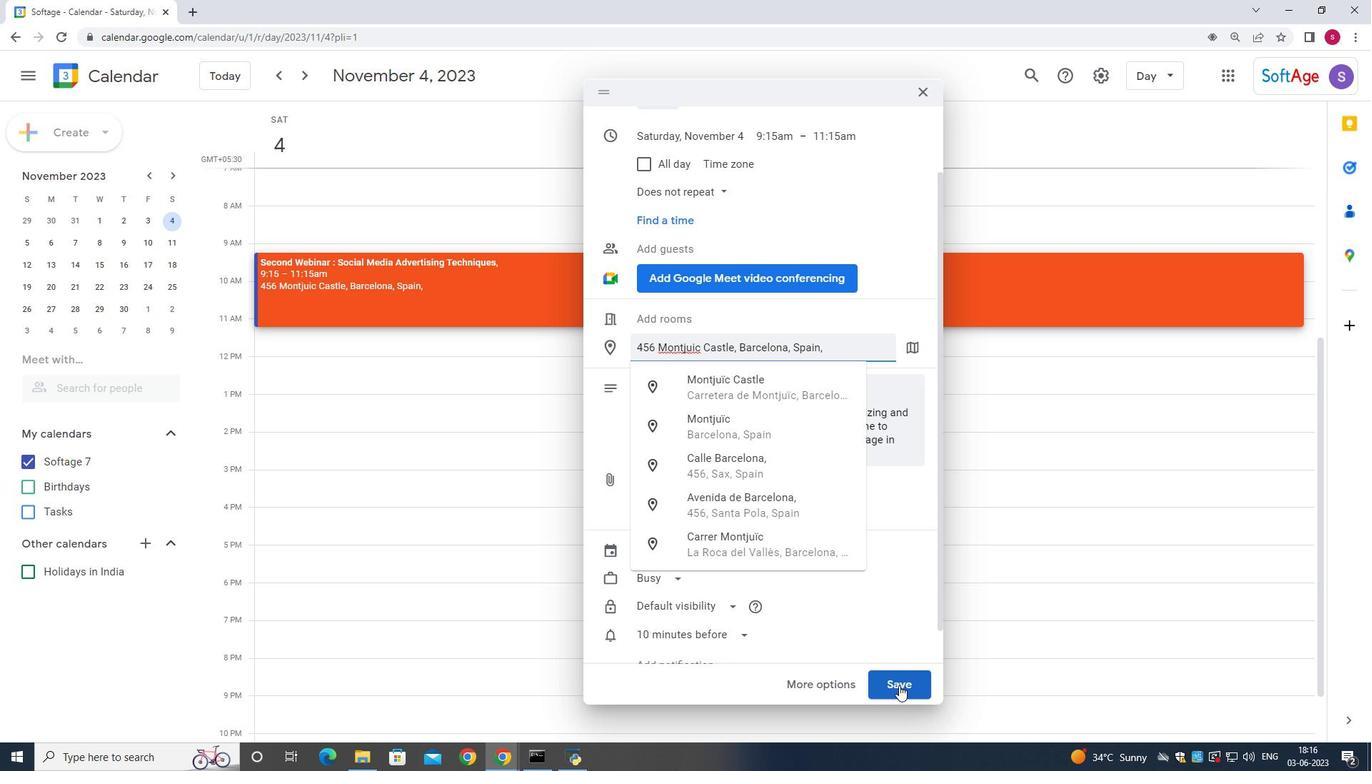 
Action: Mouse moved to (550, 291)
Screenshot: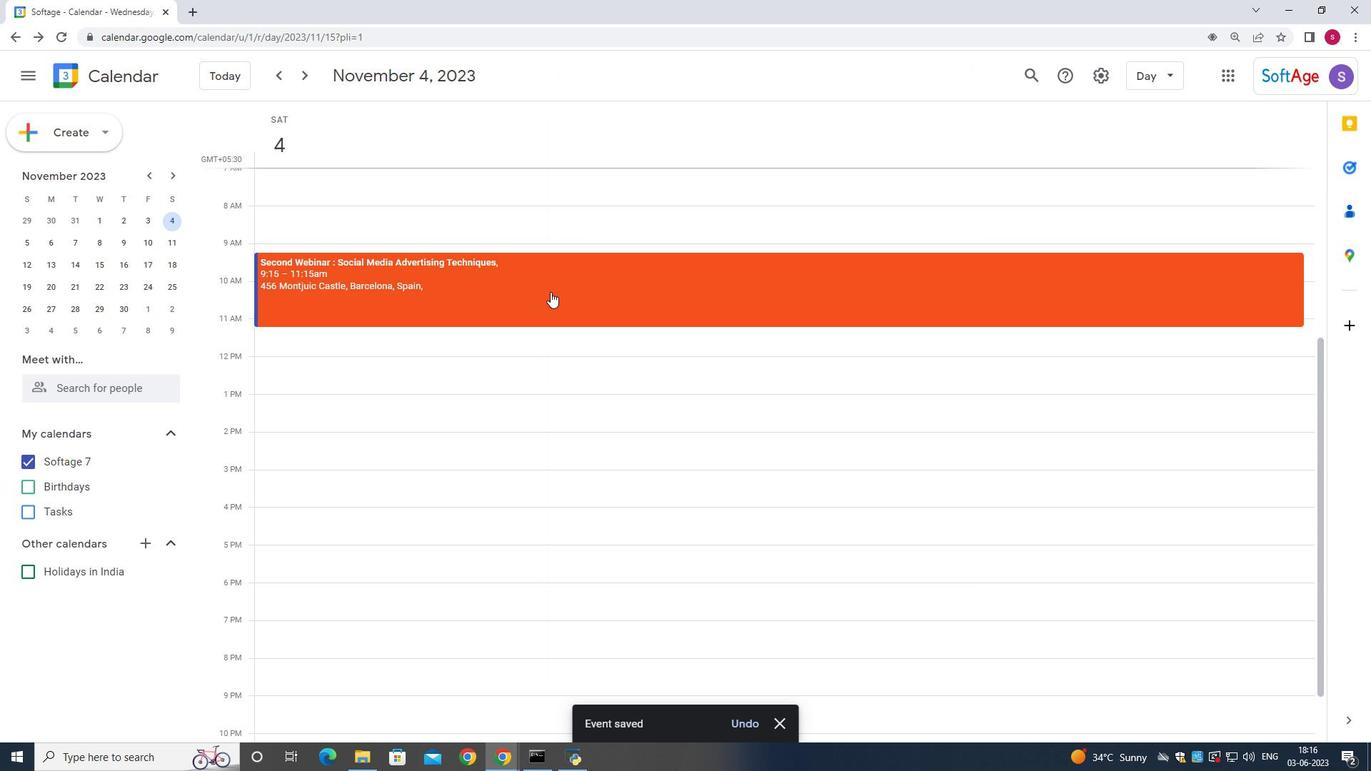
Action: Mouse pressed left at (550, 291)
Screenshot: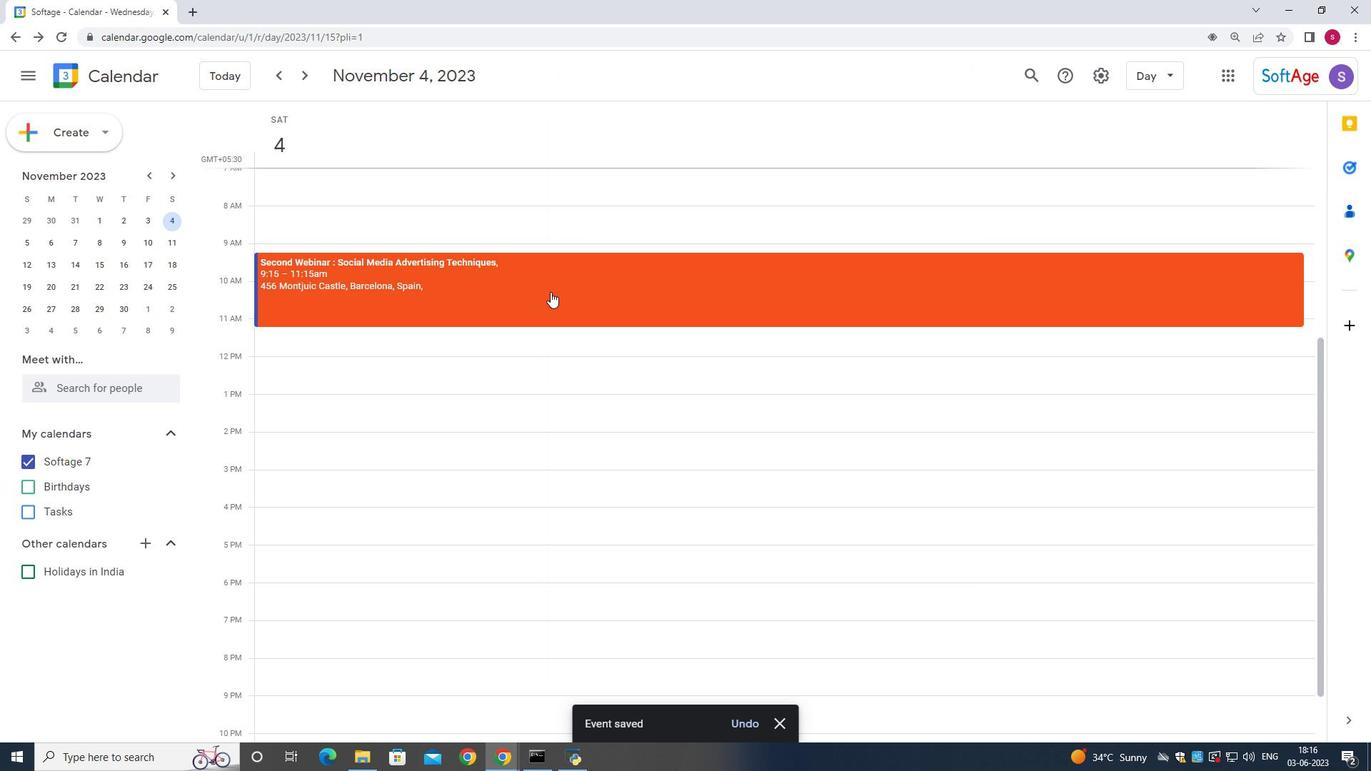 
Action: Mouse moved to (854, 260)
Screenshot: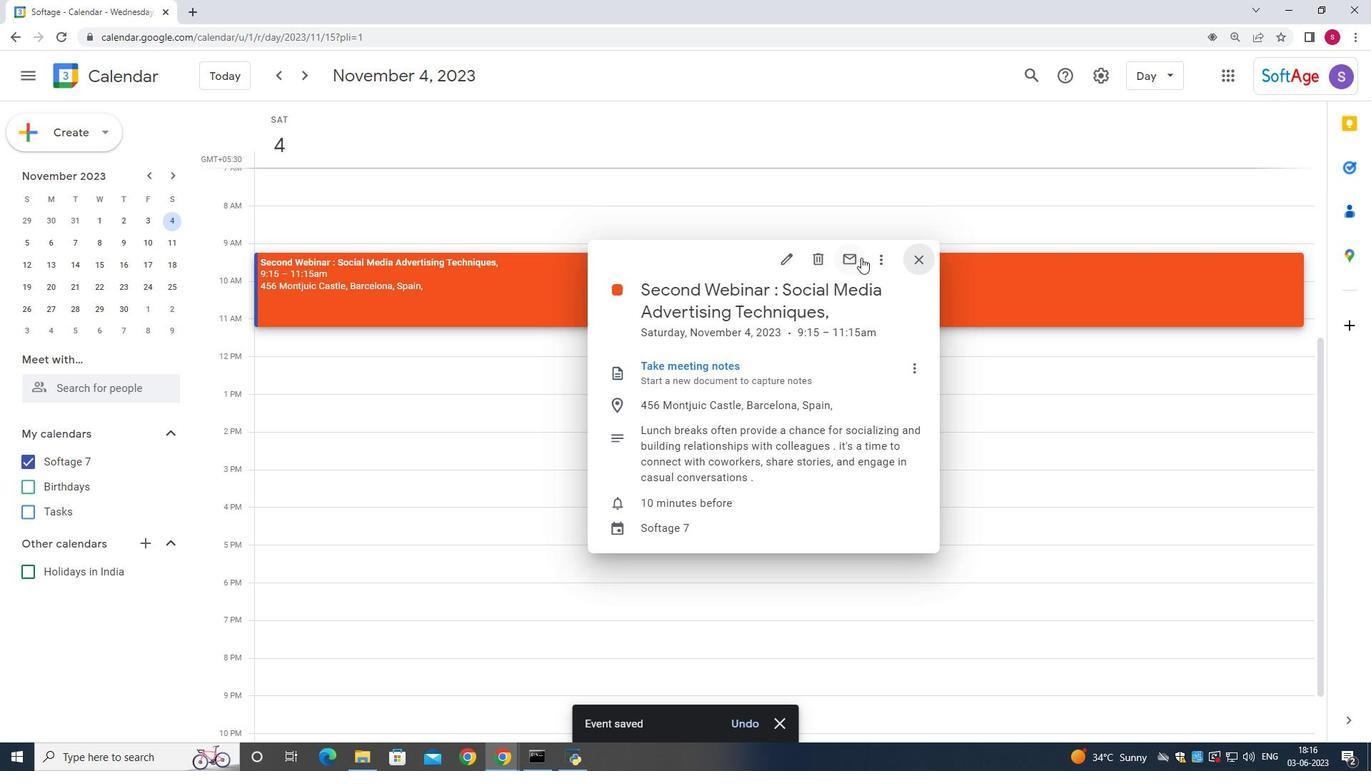 
Action: Mouse pressed left at (854, 260)
Screenshot: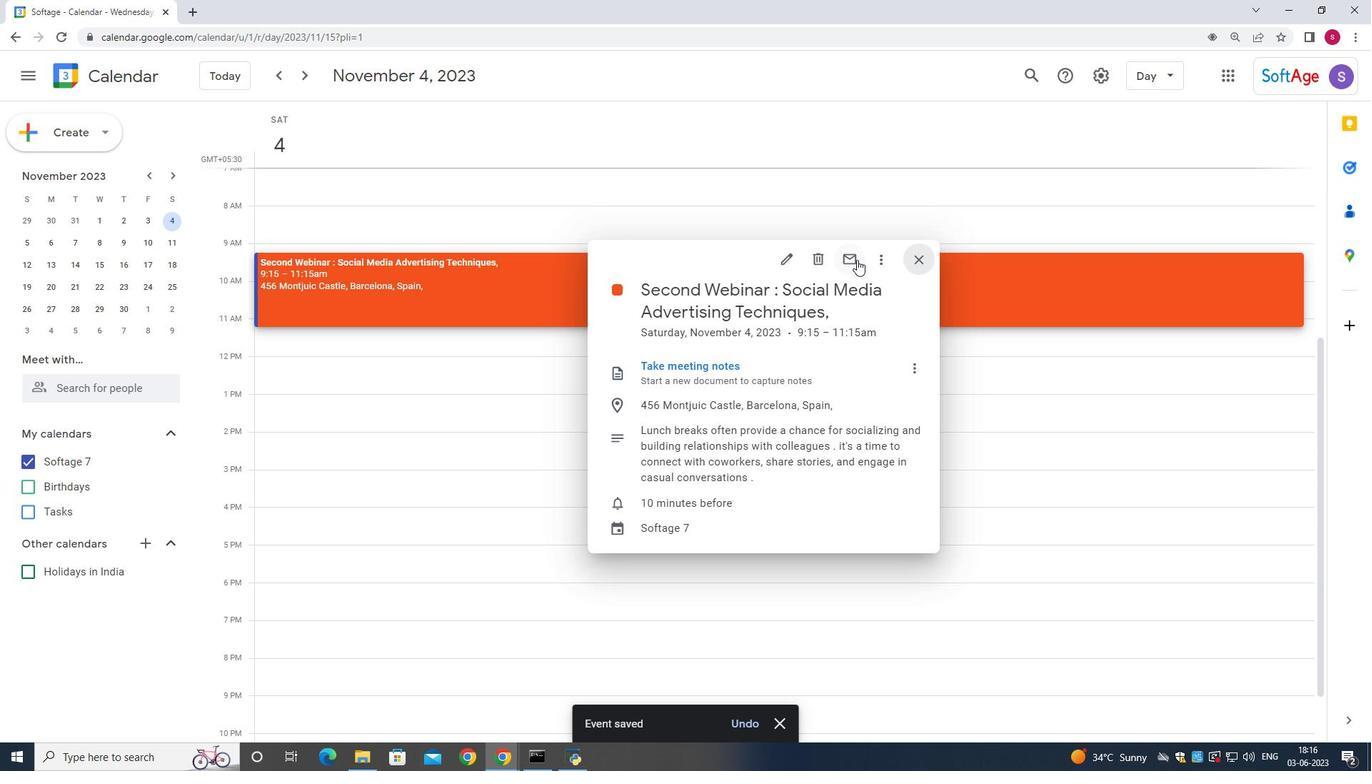
Action: Mouse moved to (505, 322)
Screenshot: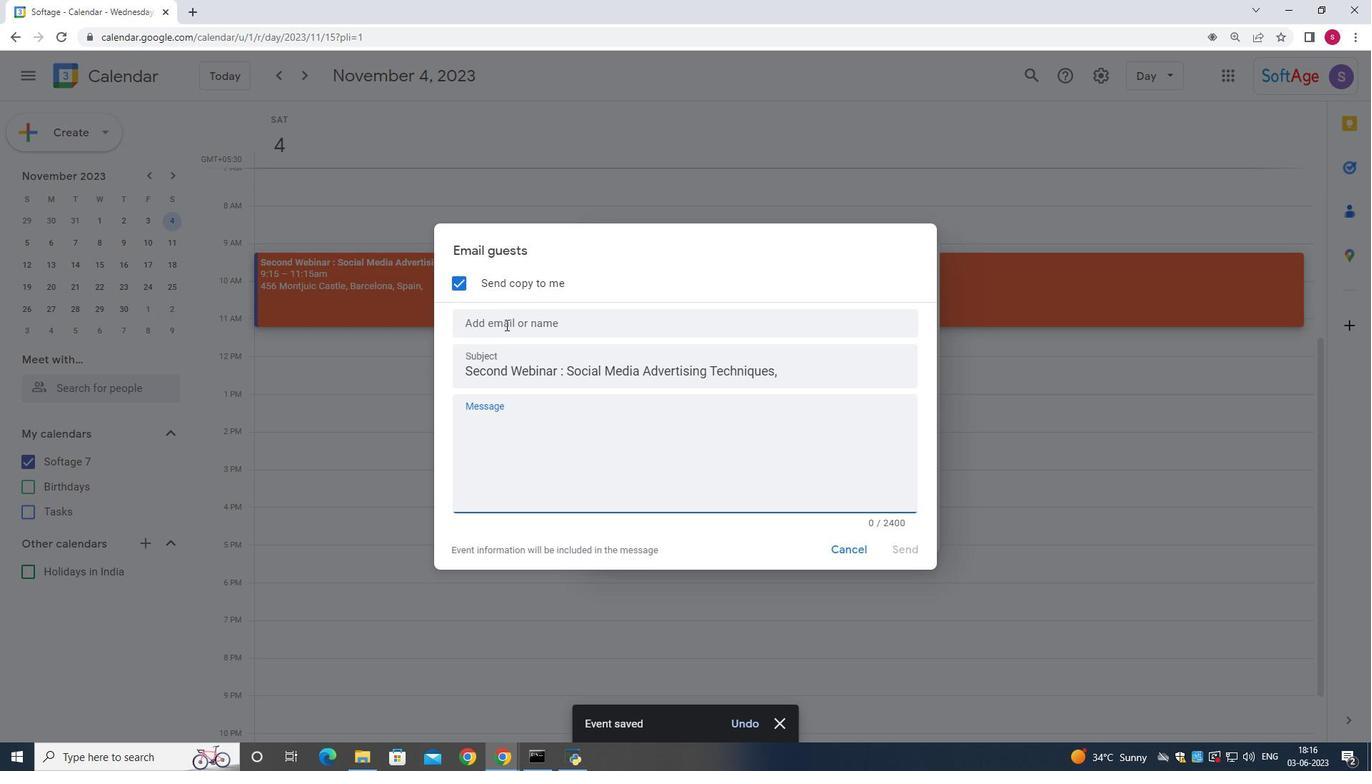 
Action: Mouse pressed left at (505, 322)
Screenshot: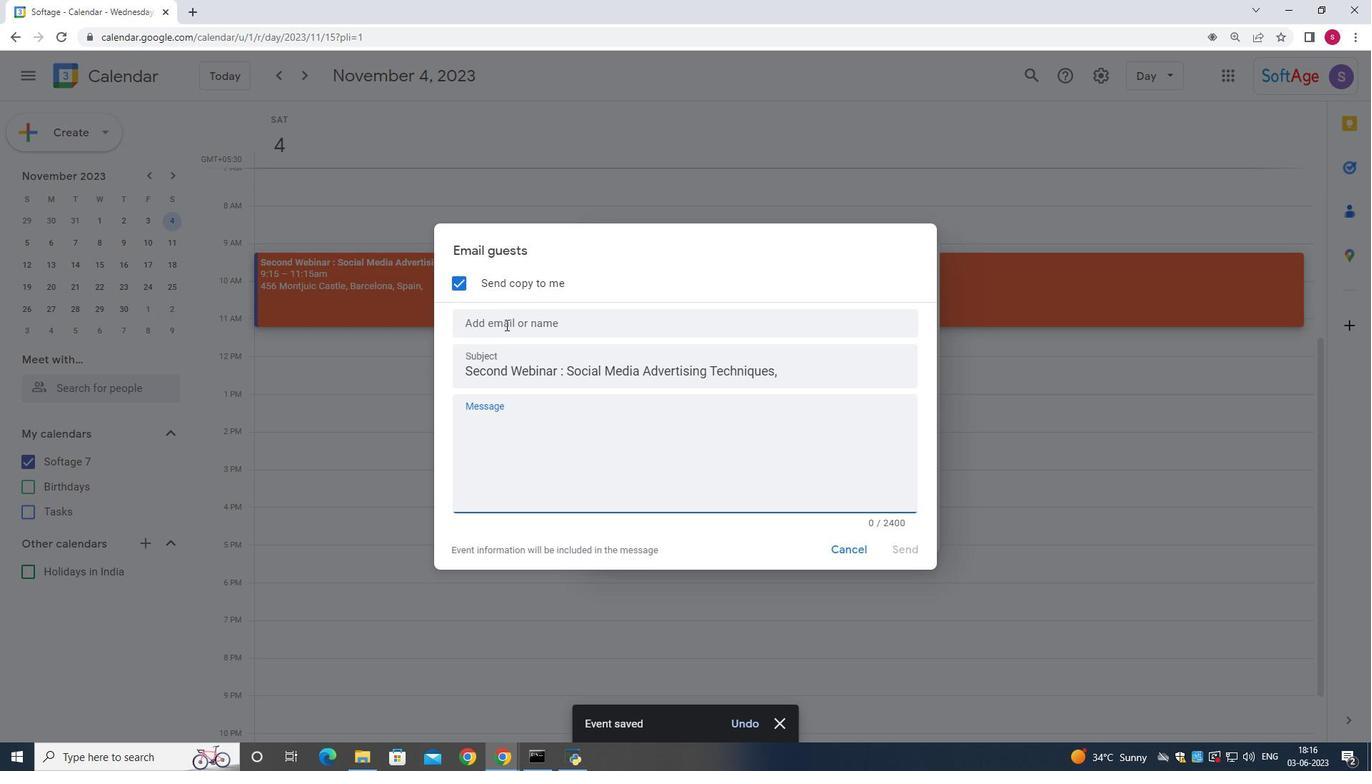 
Action: Key pressed softagew<Key.backspace>
Screenshot: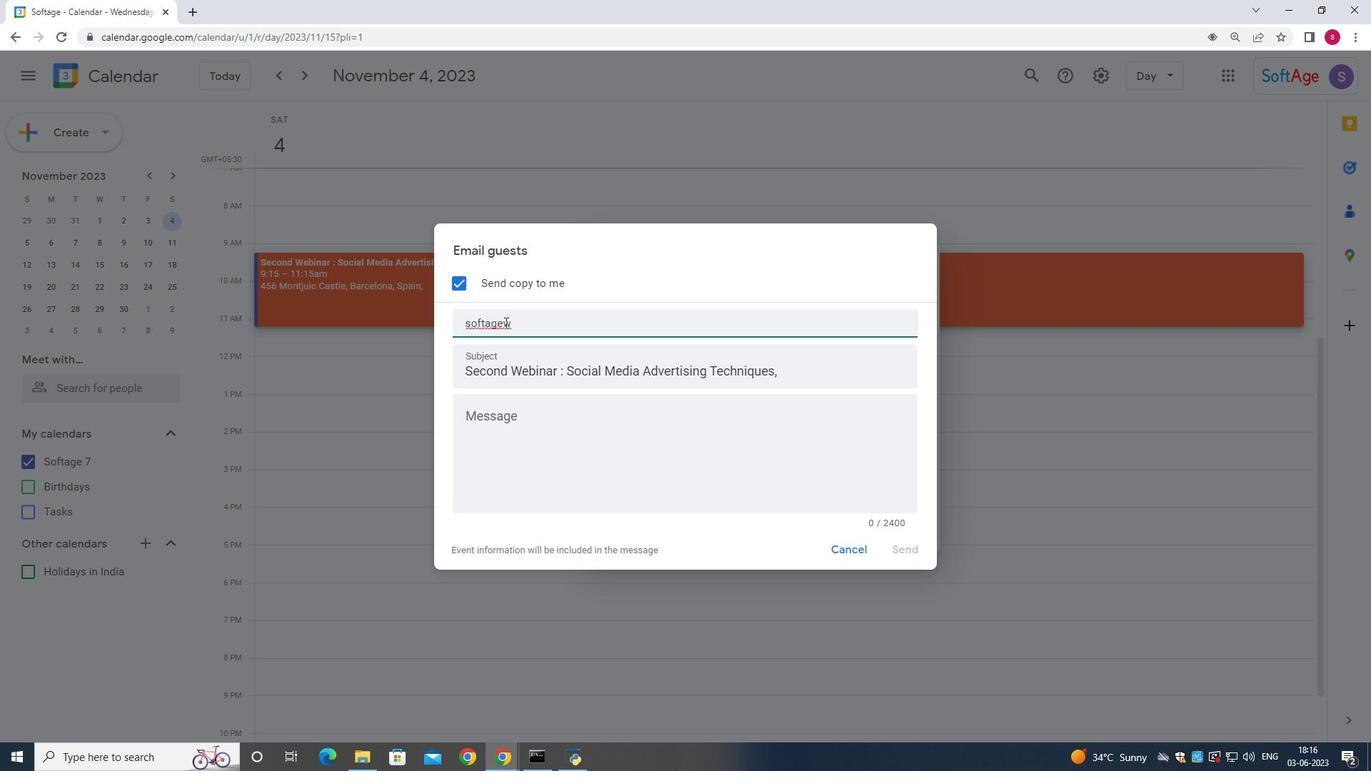 
Action: Mouse moved to (984, 382)
Screenshot: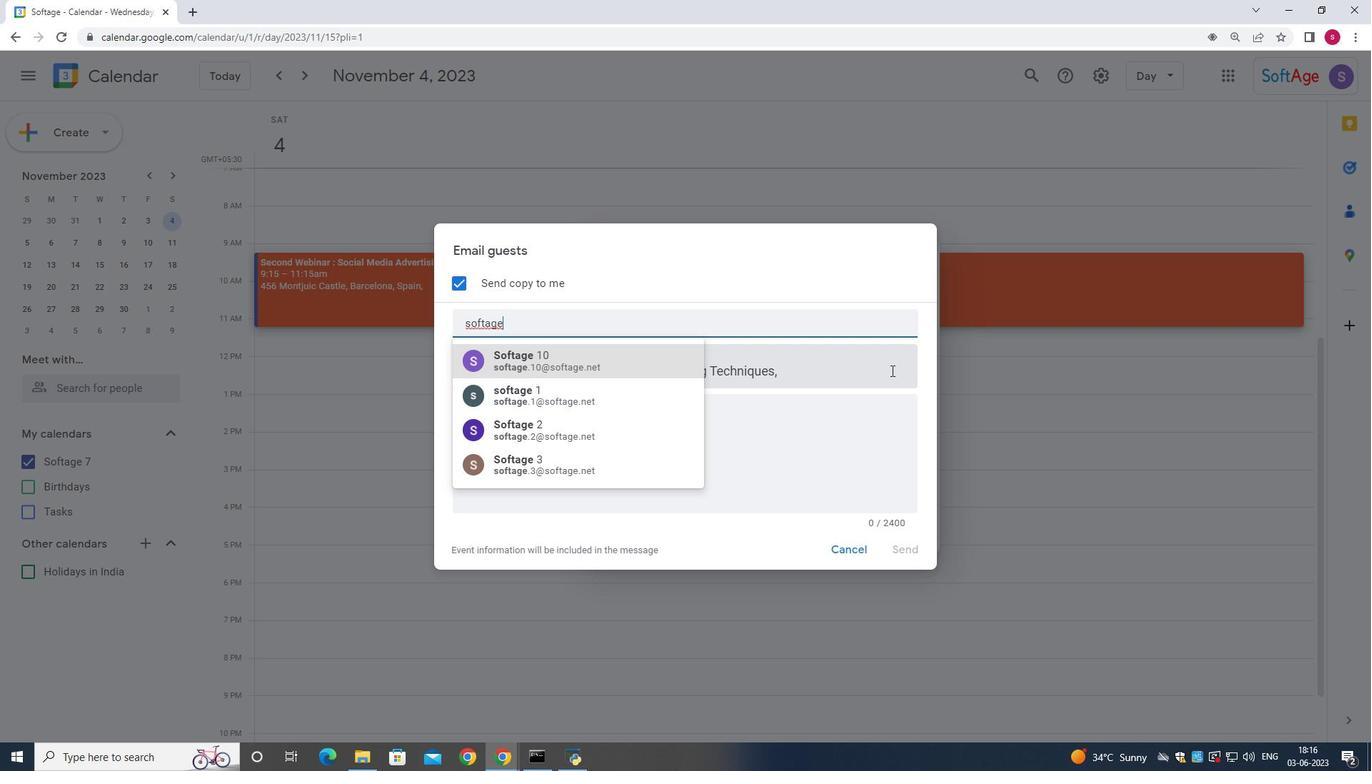 
Action: Key pressed .8<Key.shift><Key.shift><Key.shift><Key.shift>@
Screenshot: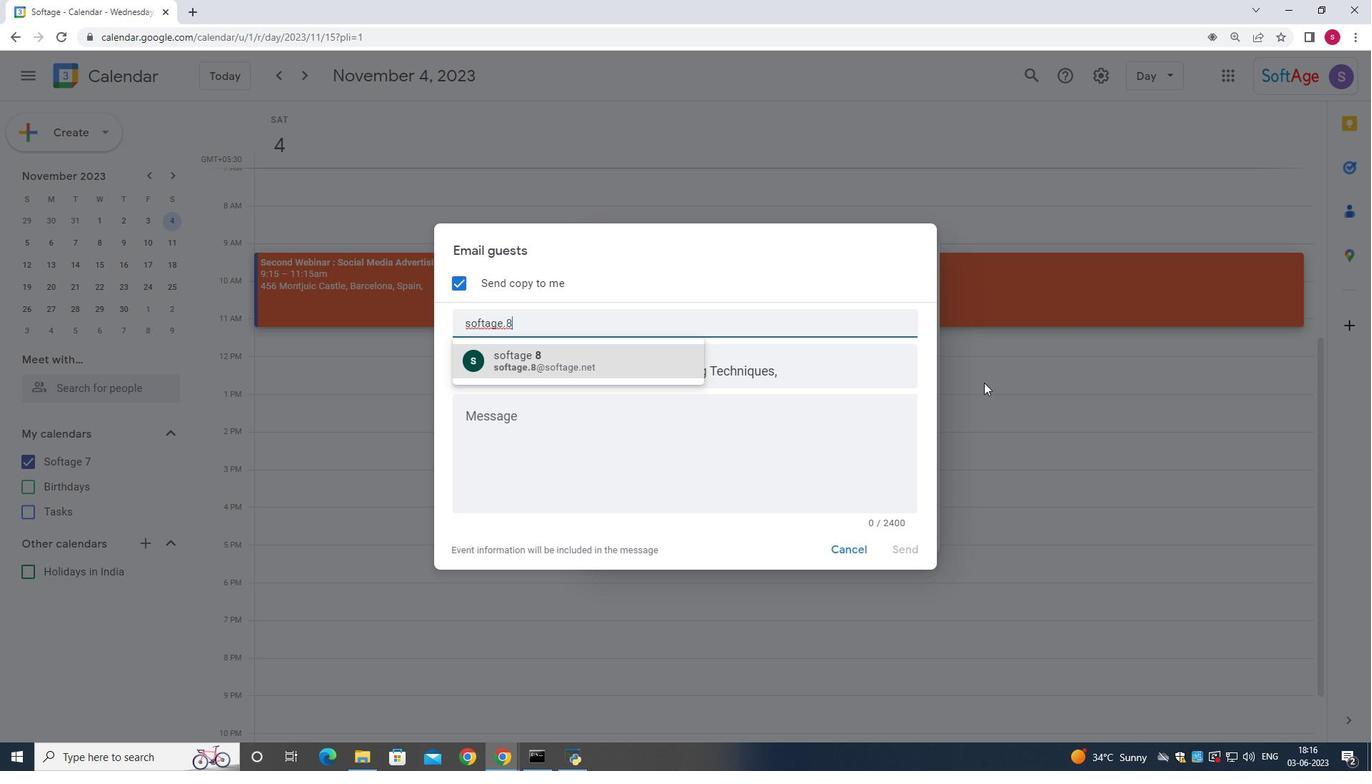 
Action: Mouse moved to (547, 355)
Screenshot: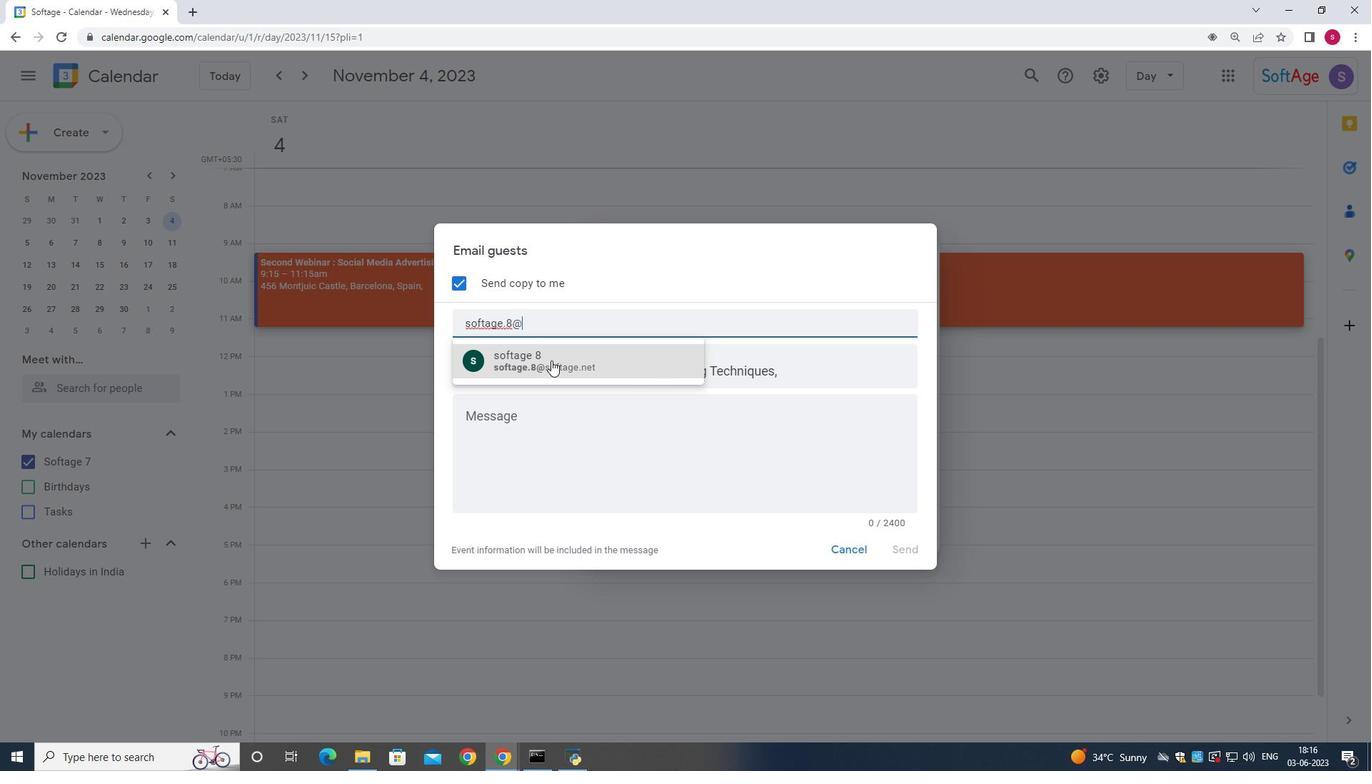 
Action: Mouse pressed left at (547, 355)
Screenshot: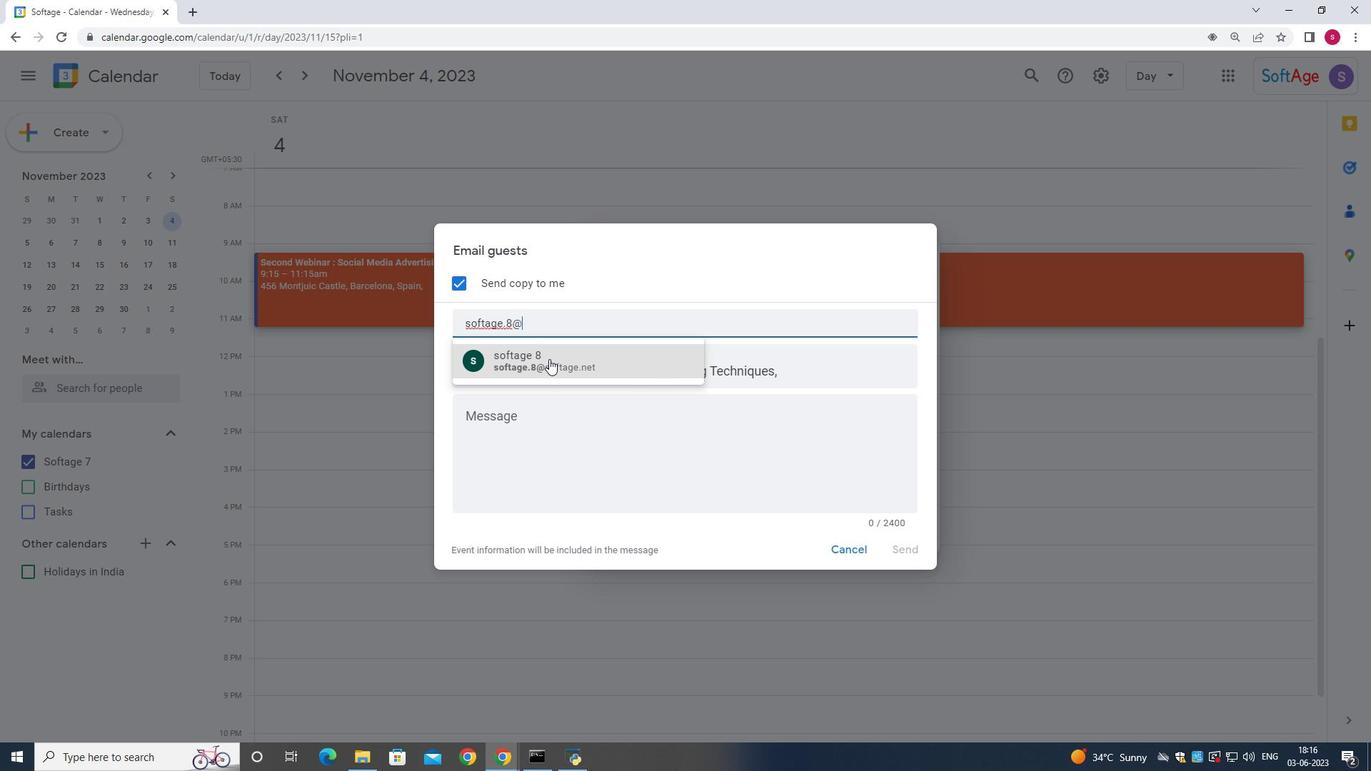 
Action: Mouse moved to (513, 342)
Screenshot: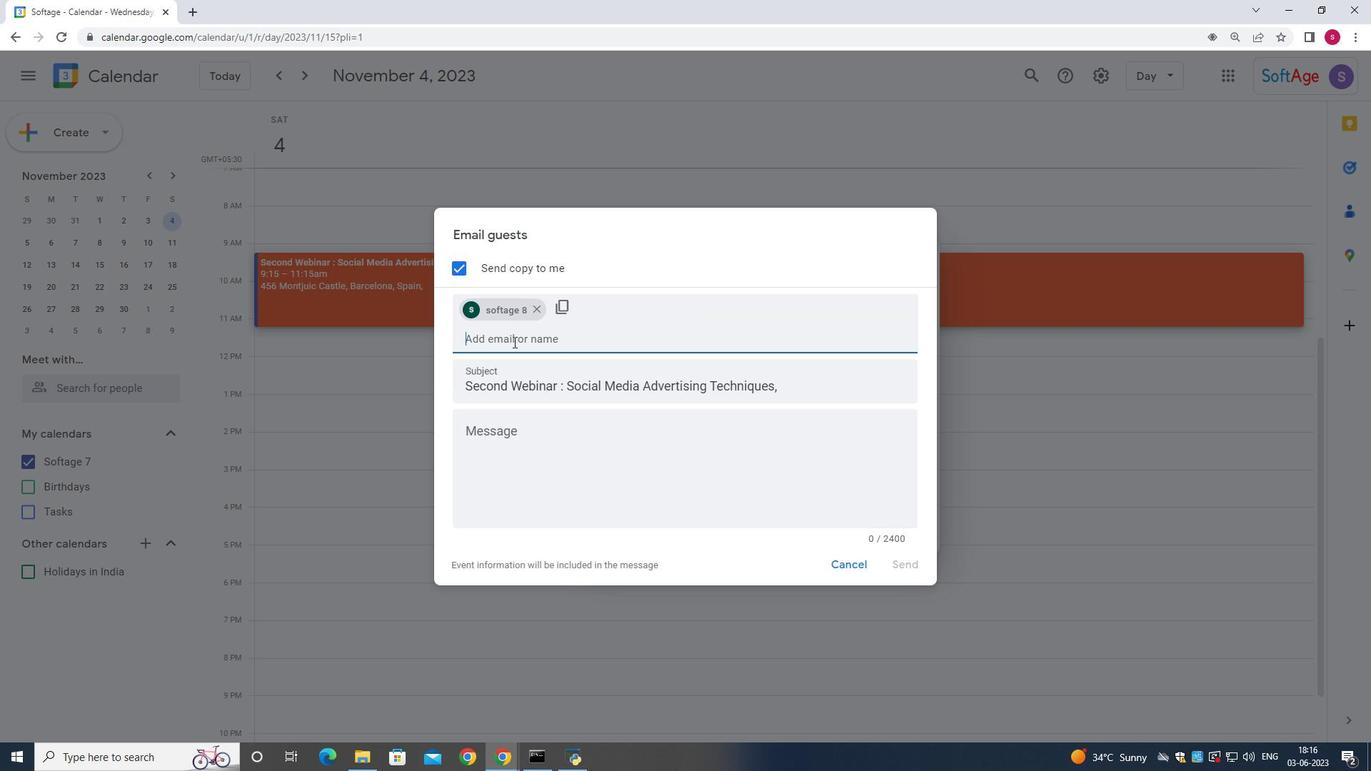 
Action: Key pressed softage.9
Screenshot: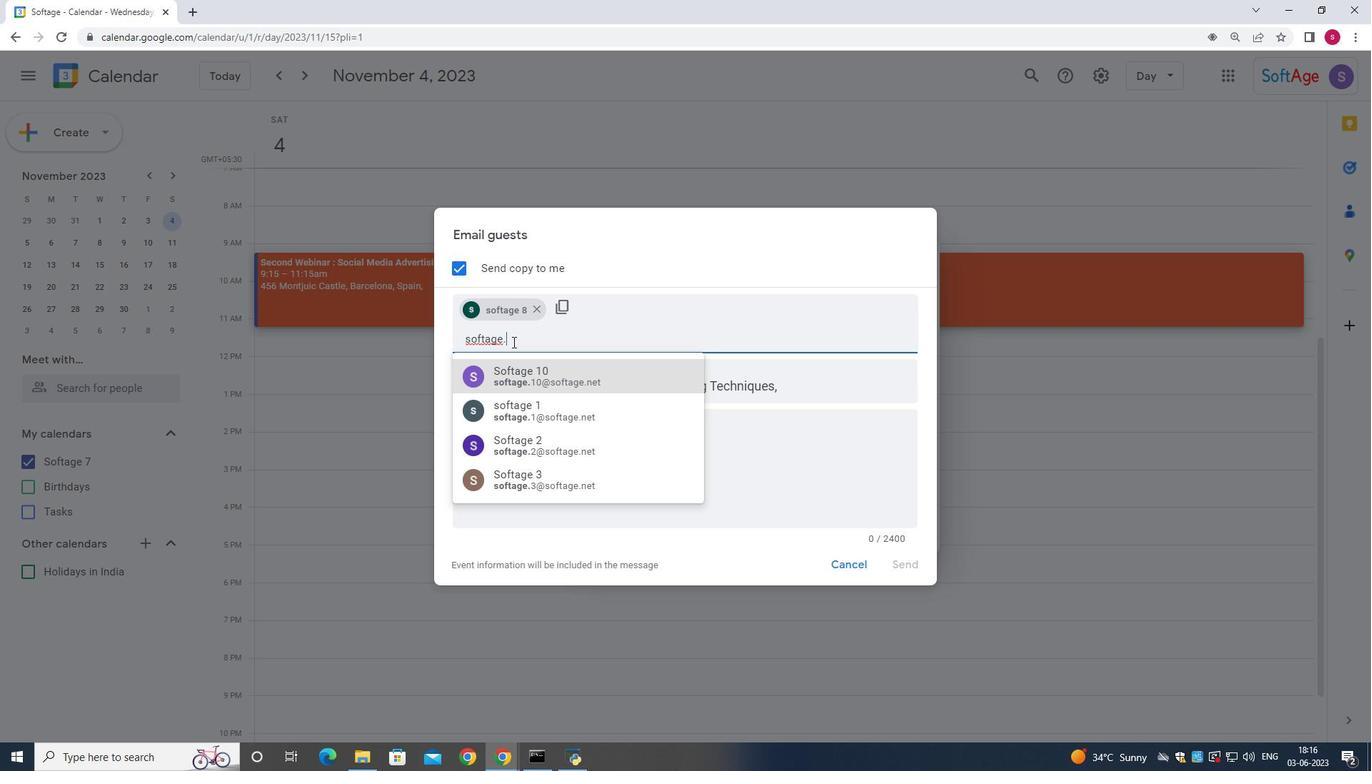 
Action: Mouse moved to (506, 371)
Screenshot: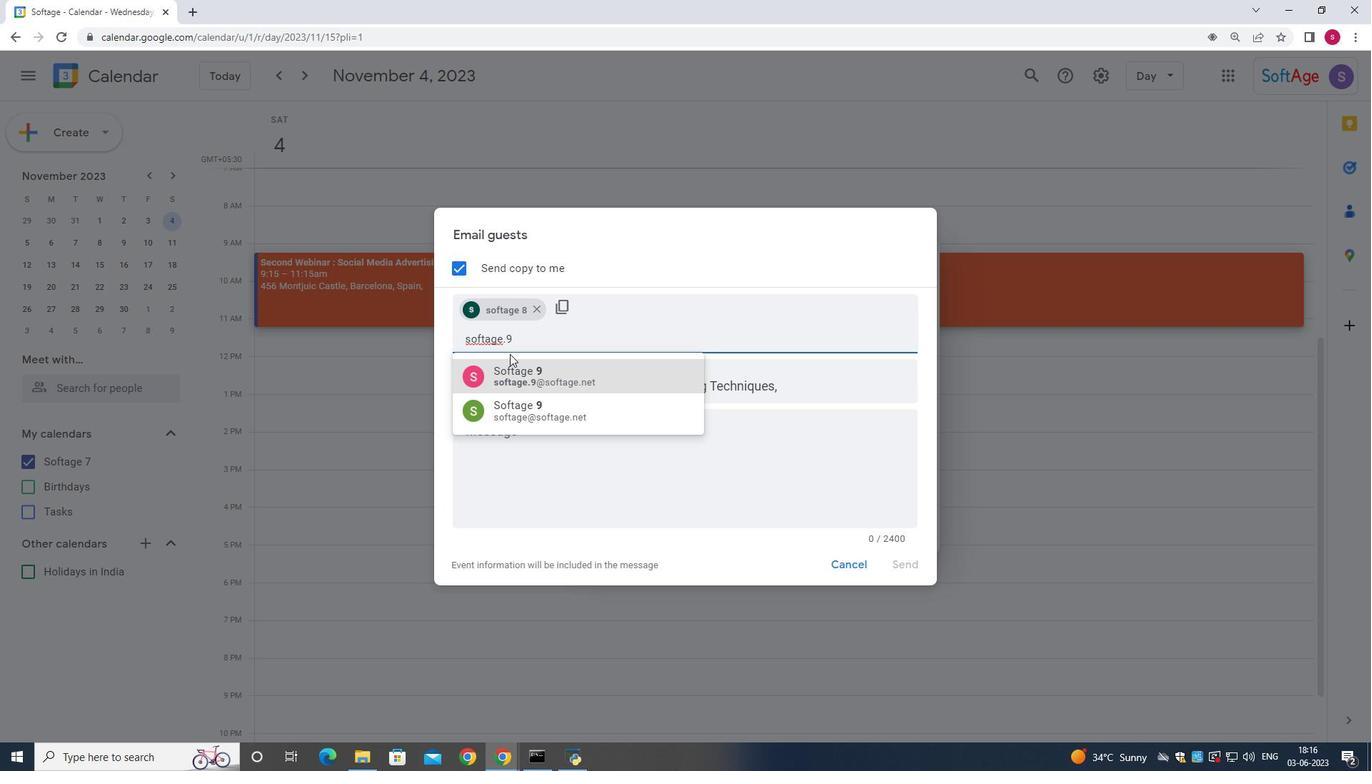 
Action: Mouse pressed left at (506, 371)
Screenshot: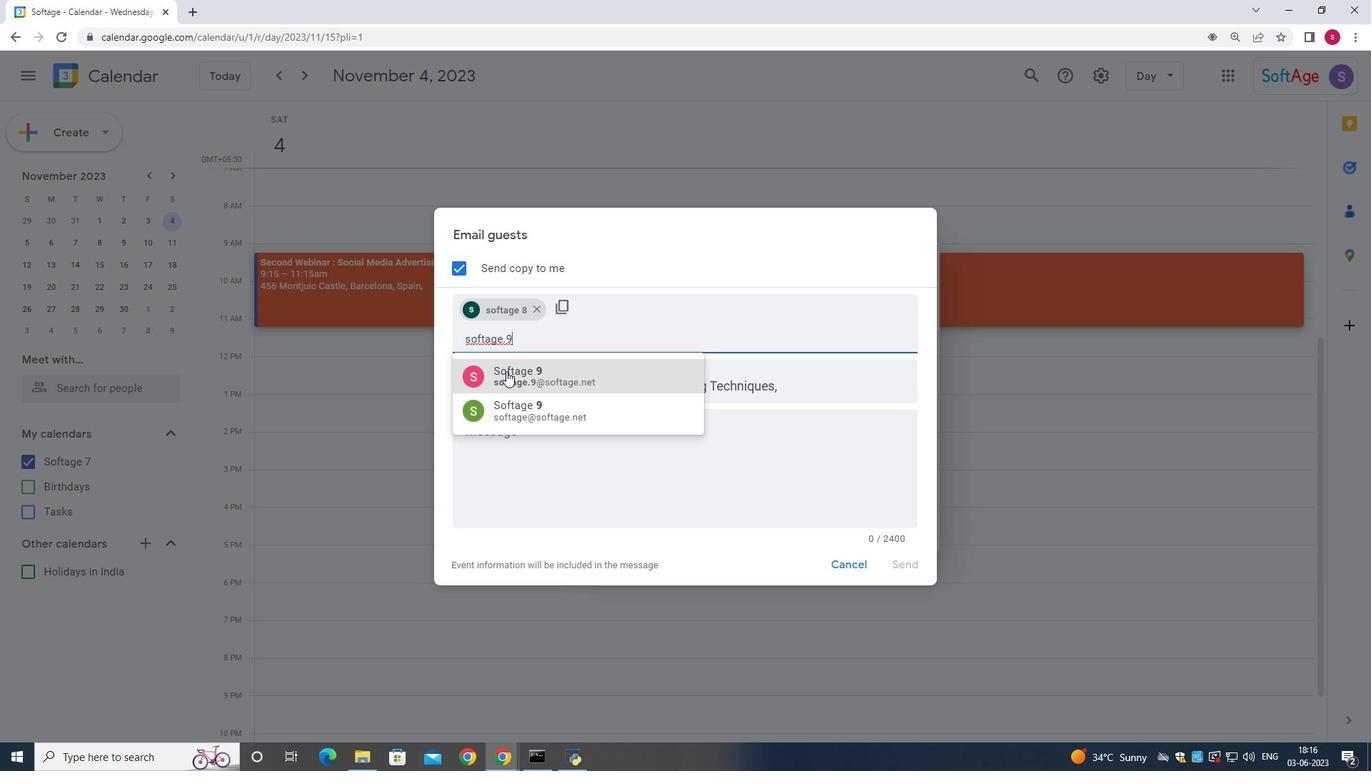 
Action: Mouse moved to (498, 483)
Screenshot: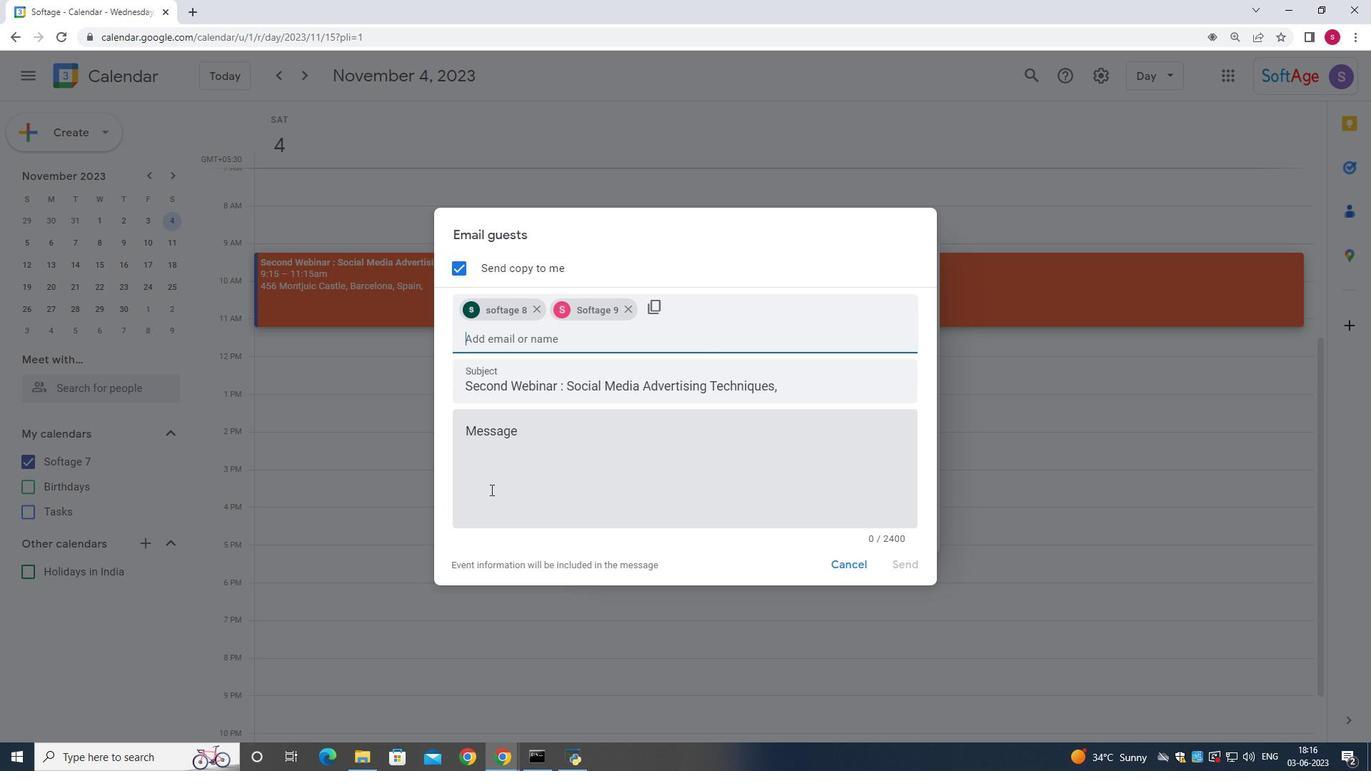 
Action: Mouse pressed left at (498, 483)
Screenshot: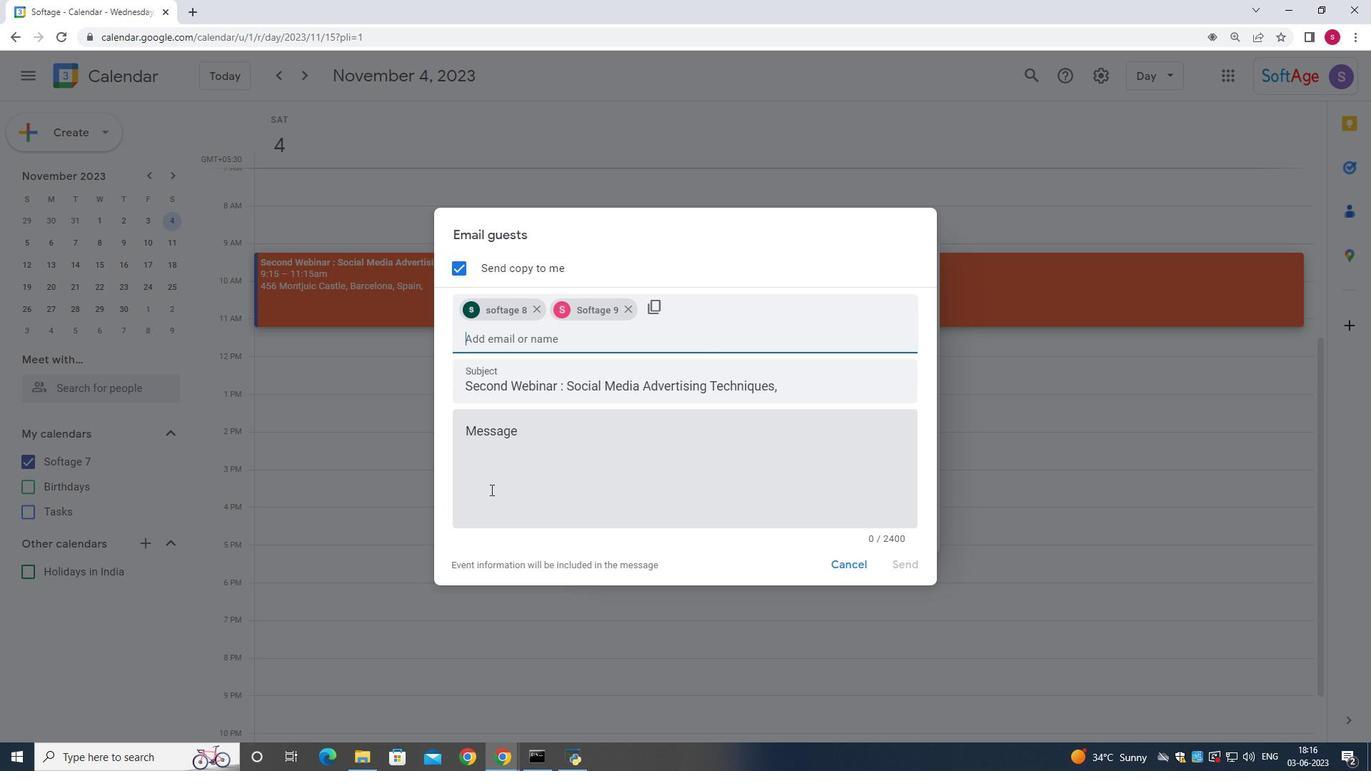 
Action: Key pressed <Key.shift>Weekly<Key.space>on<Key.space><Key.shift>Sunday
Screenshot: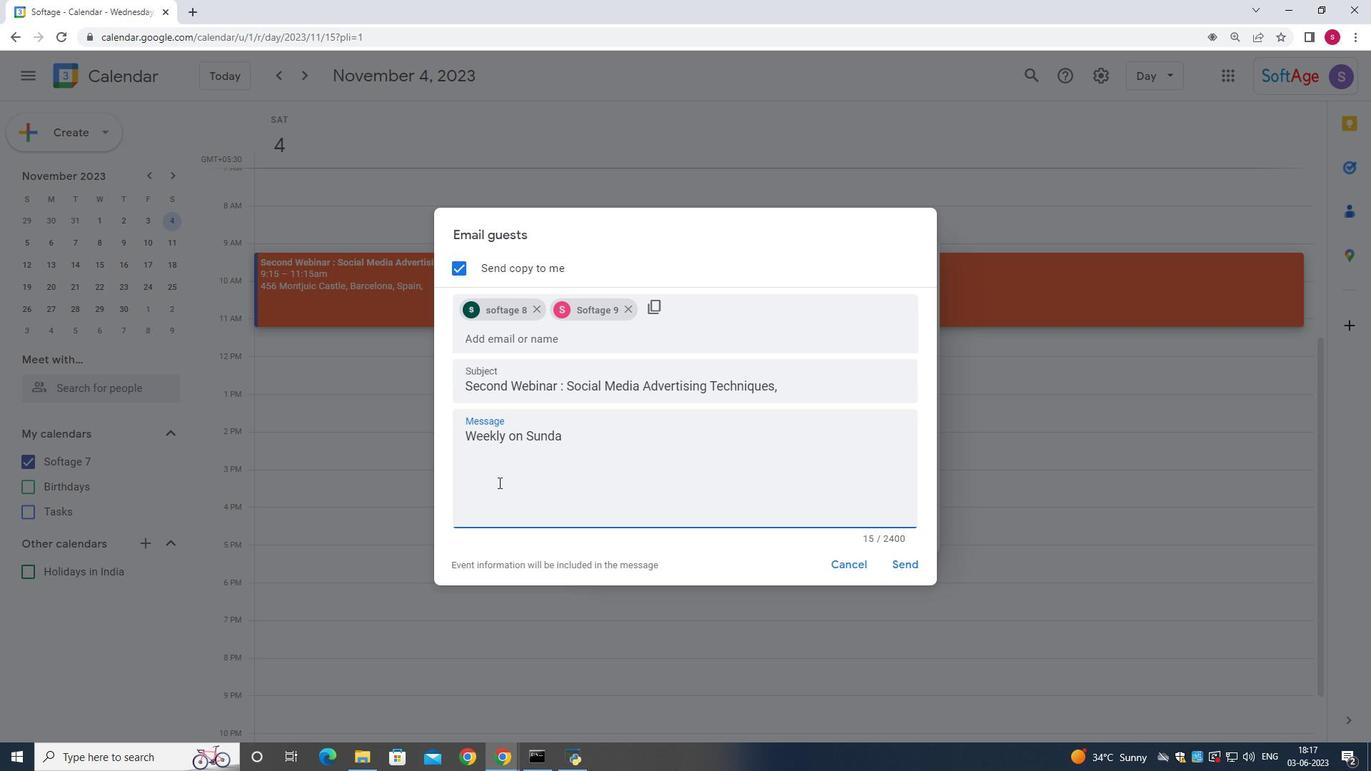
Action: Mouse moved to (464, 441)
Screenshot: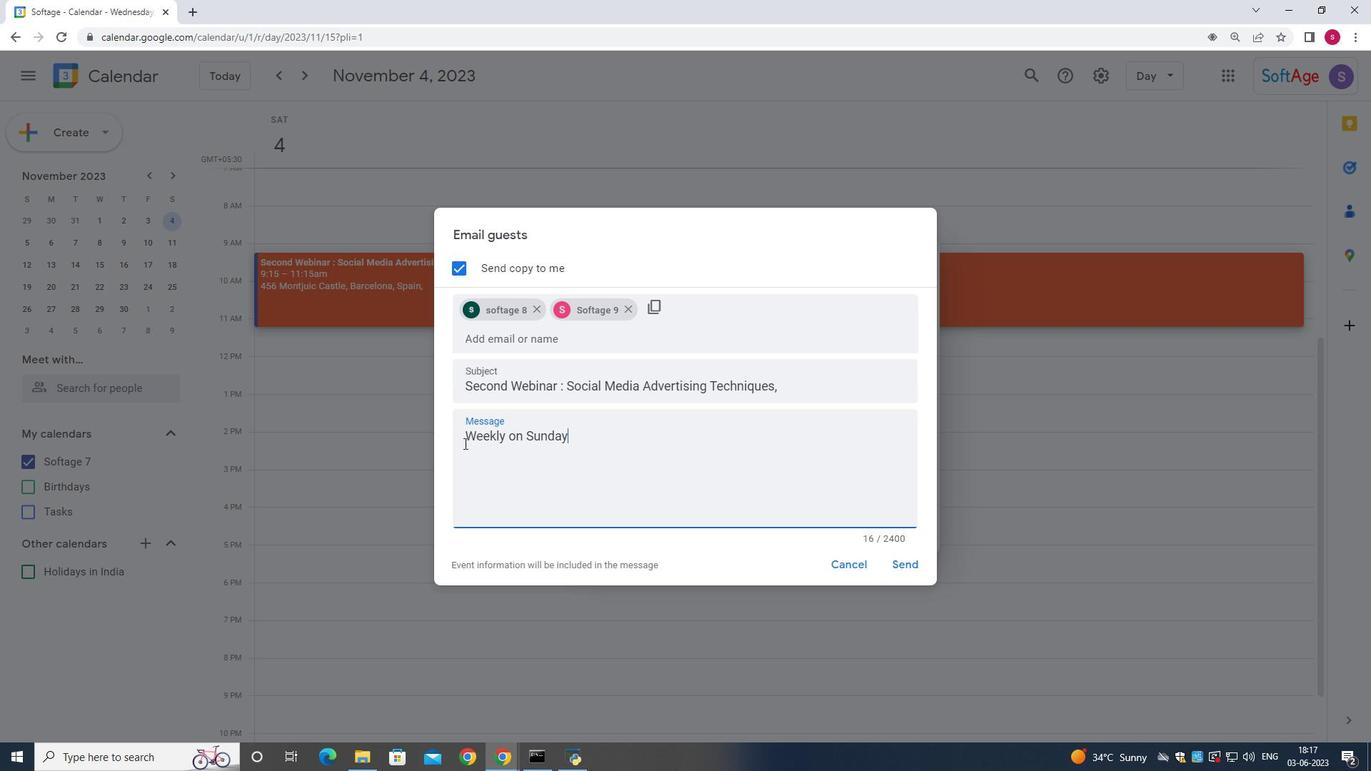 
Action: Mouse pressed left at (464, 441)
Screenshot: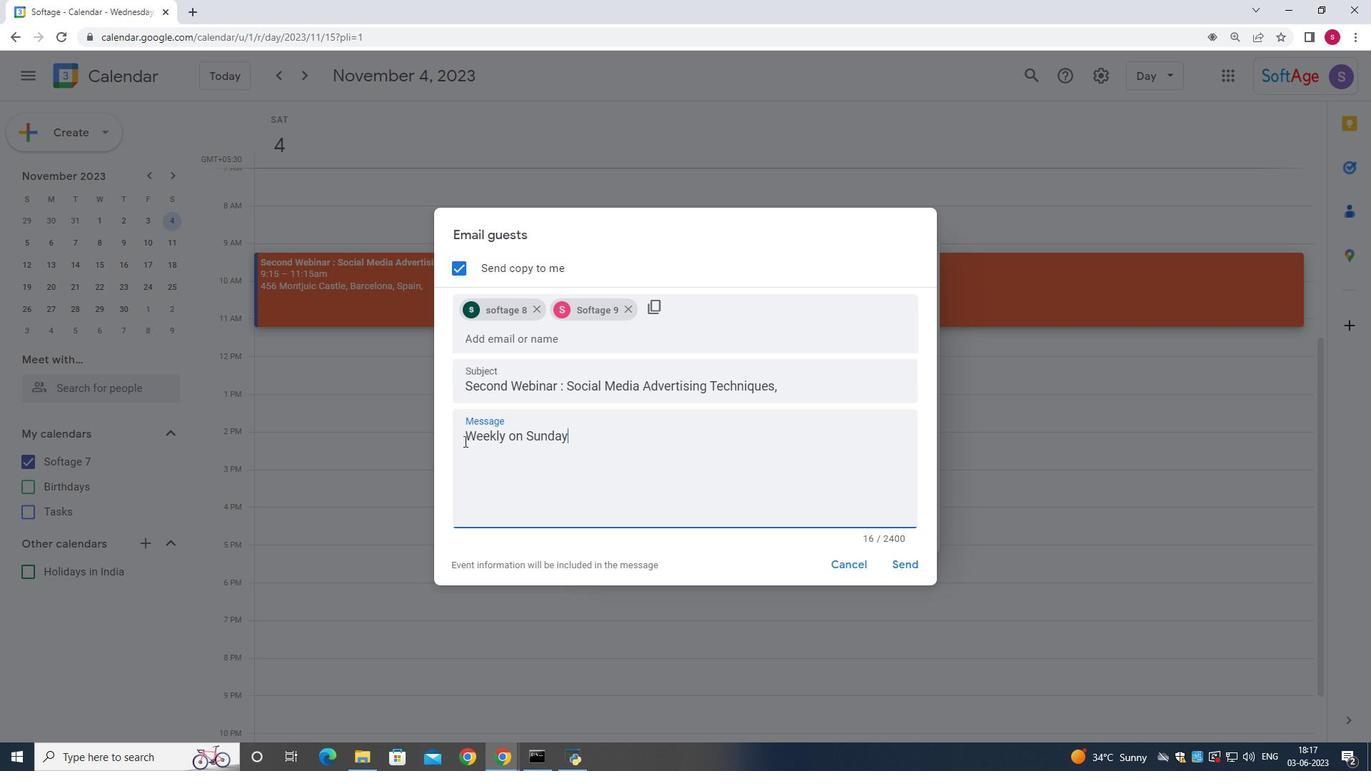 
Action: Key pressed reminder<Key.space>
Screenshot: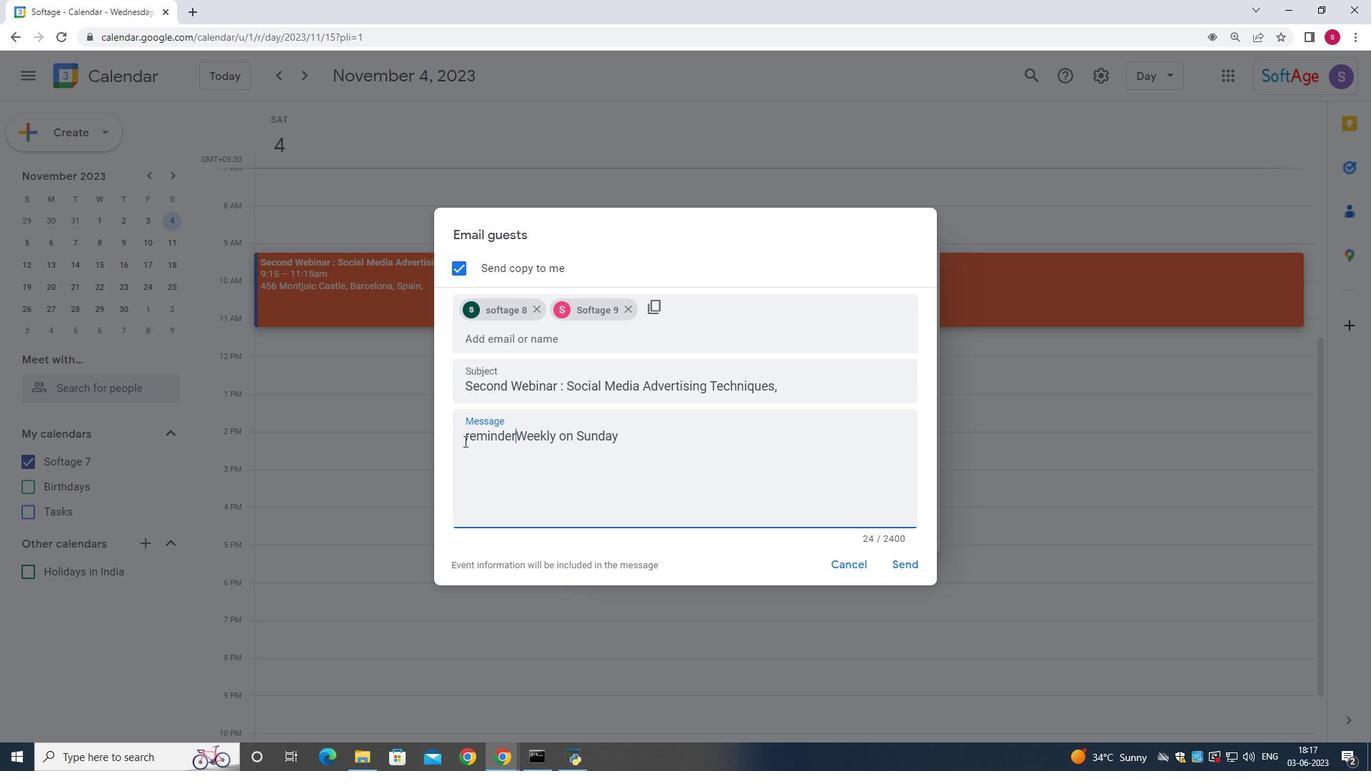
Action: Mouse moved to (469, 435)
Screenshot: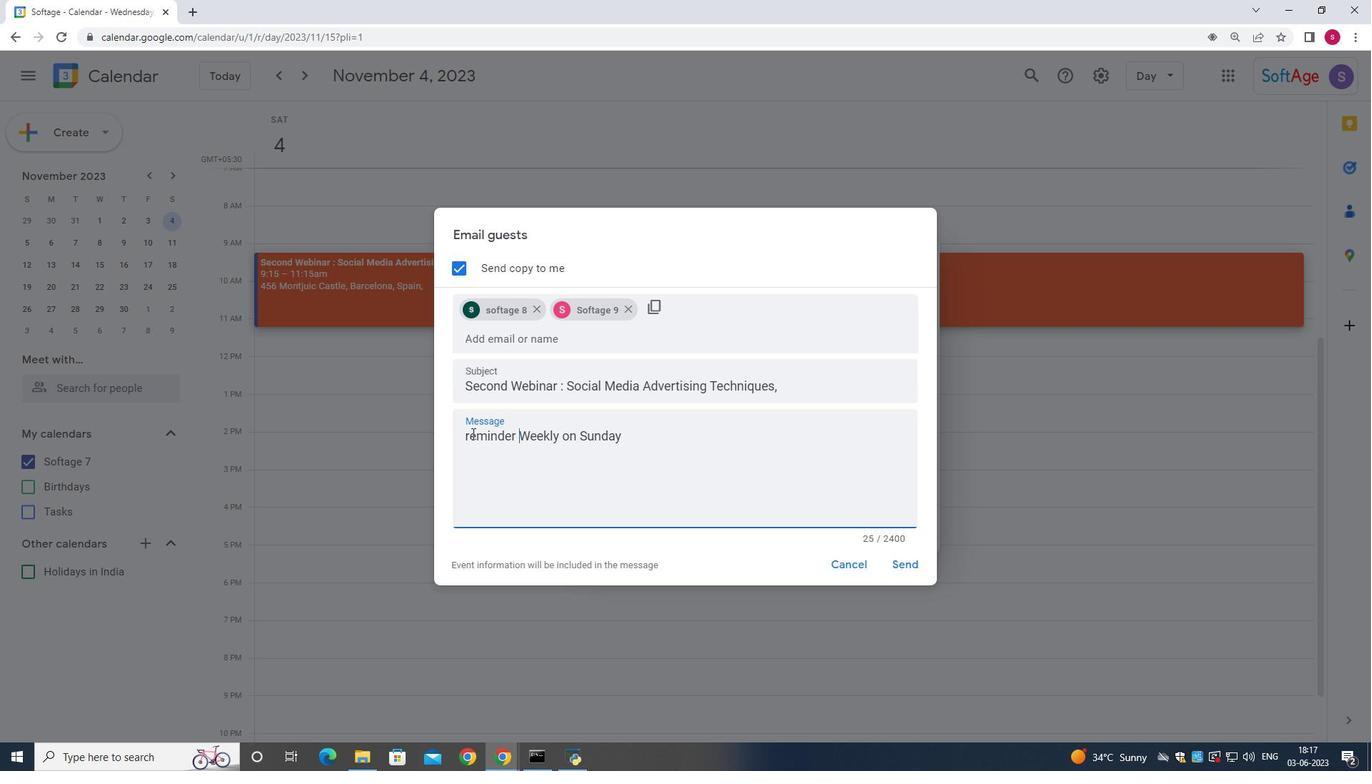 
Action: Mouse pressed left at (469, 435)
Screenshot: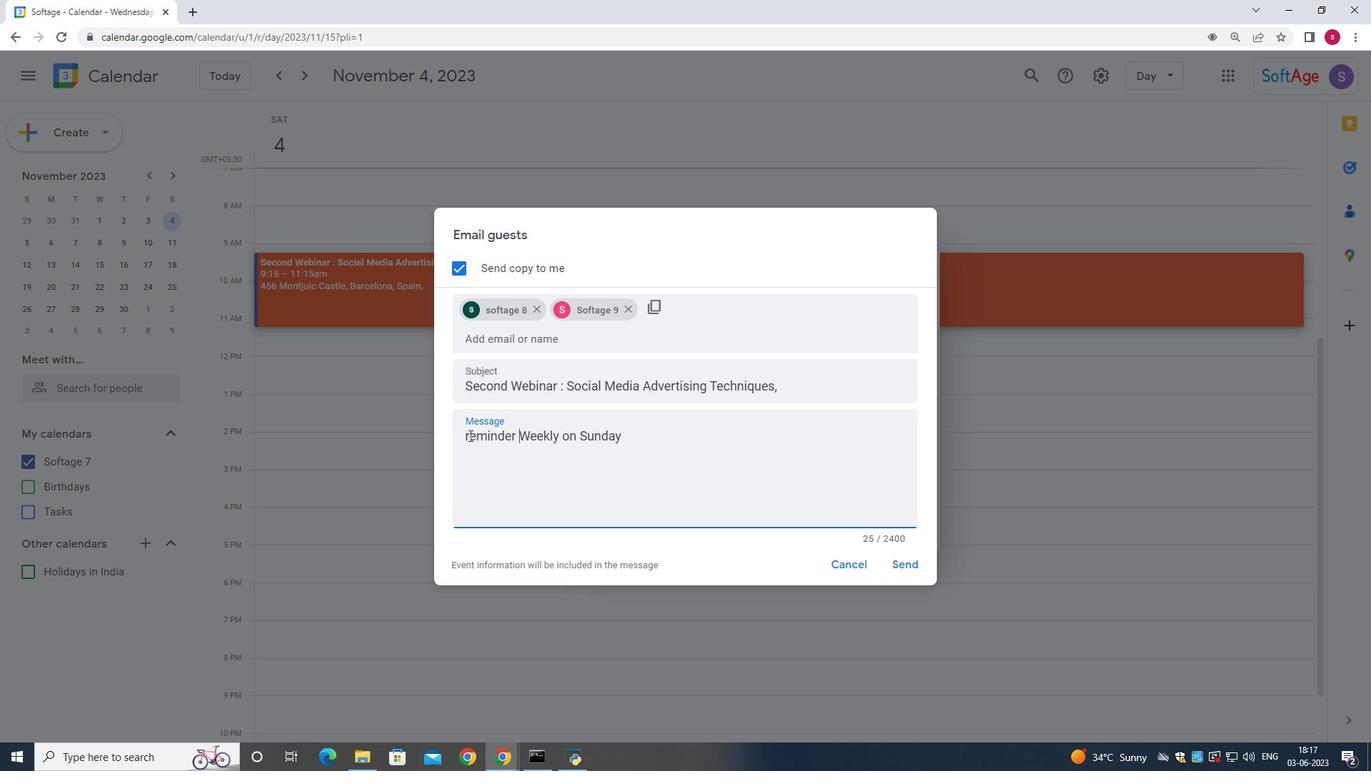 
Action: Key pressed <Key.backspace><Key.shift>R
Screenshot: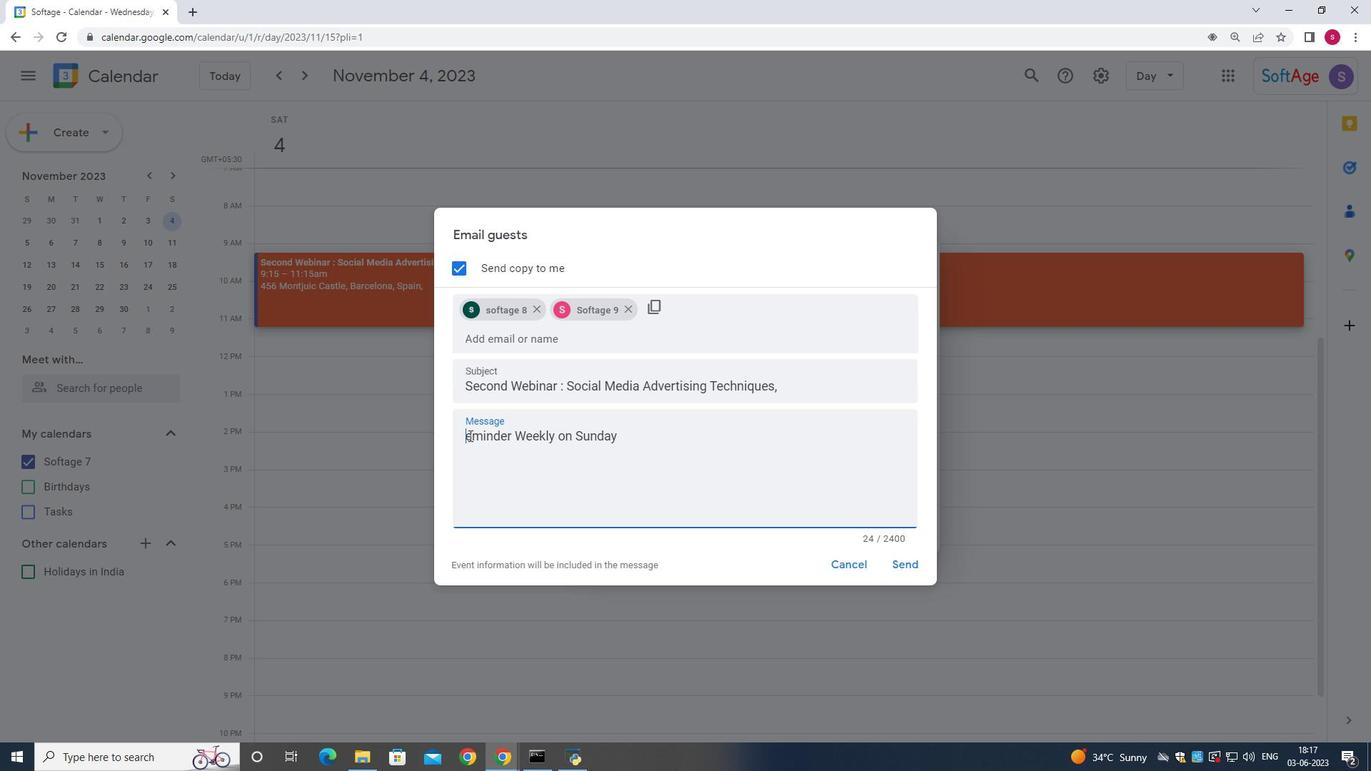 
Action: Mouse moved to (667, 453)
Screenshot: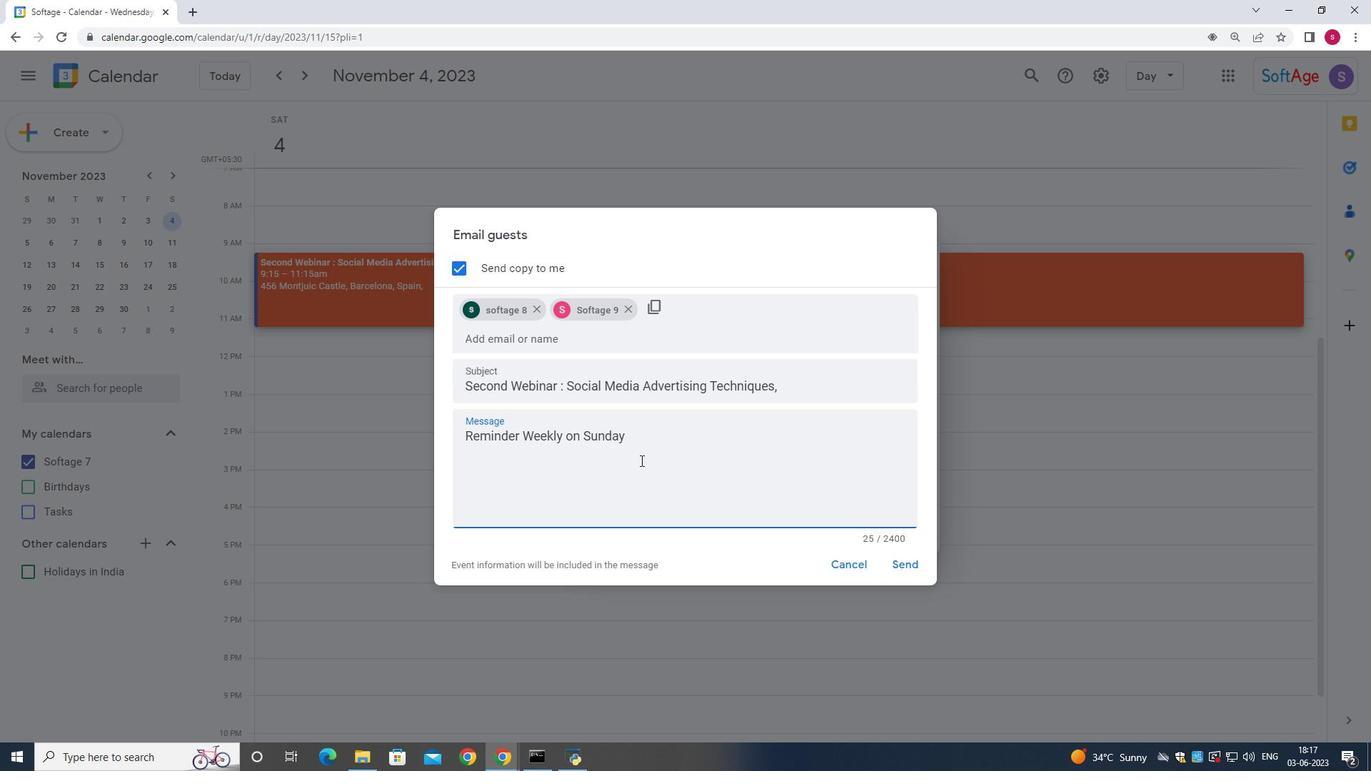 
Action: Mouse pressed left at (667, 453)
Screenshot: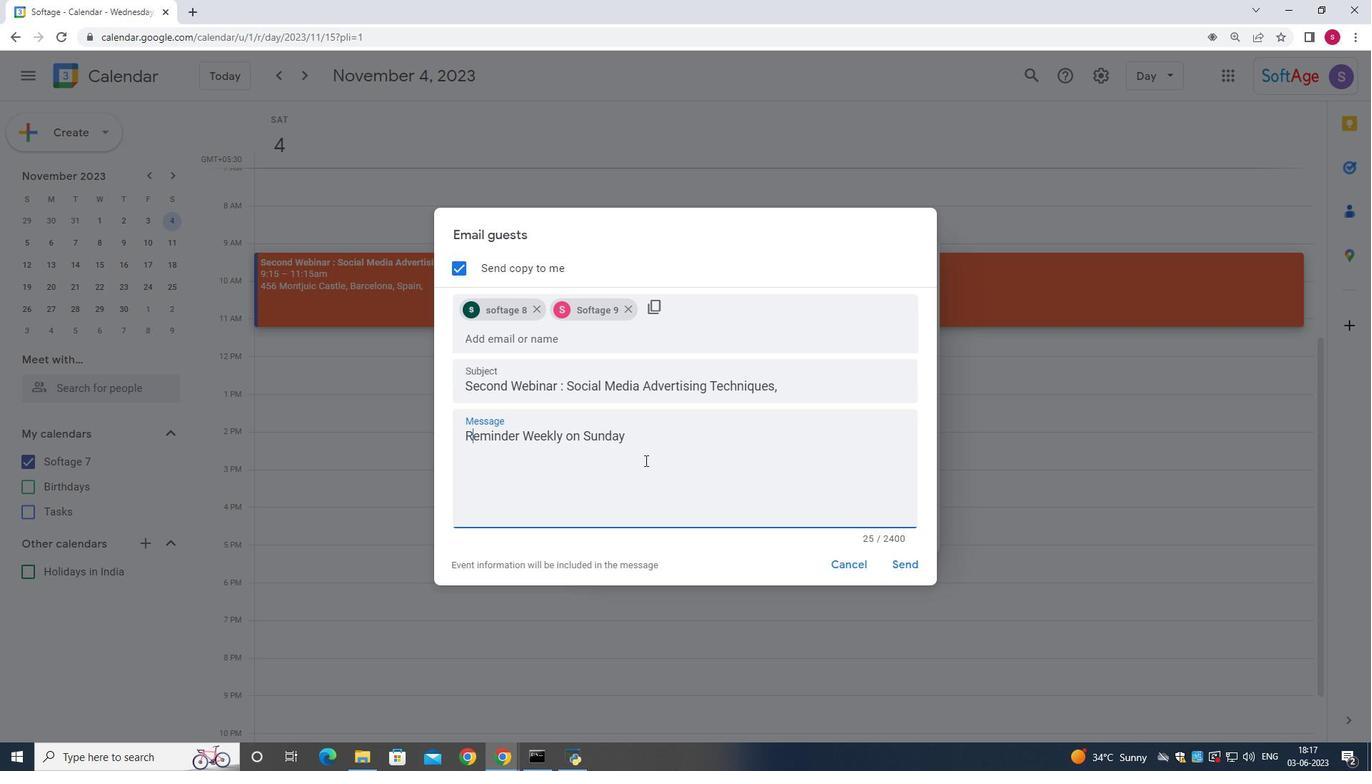 
Action: Mouse moved to (926, 565)
Screenshot: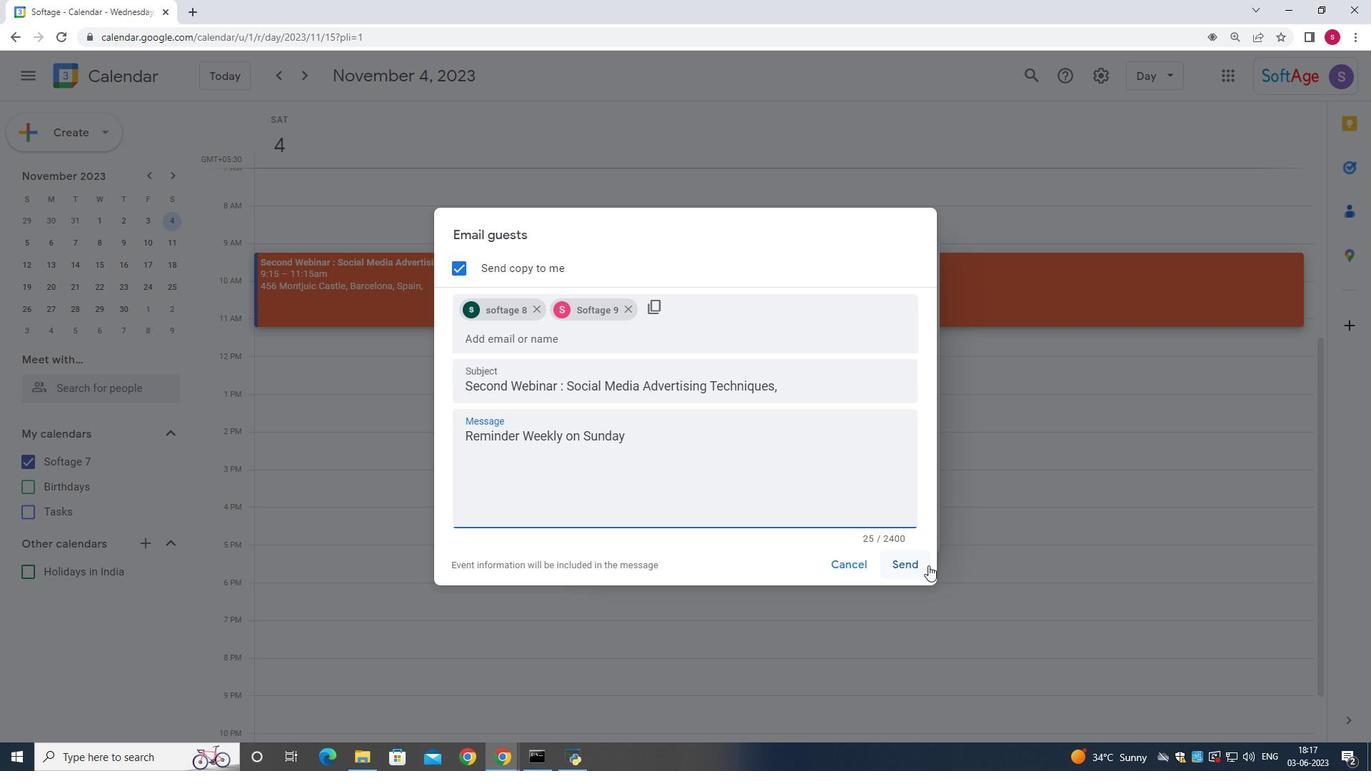 
Action: Mouse pressed left at (926, 565)
Screenshot: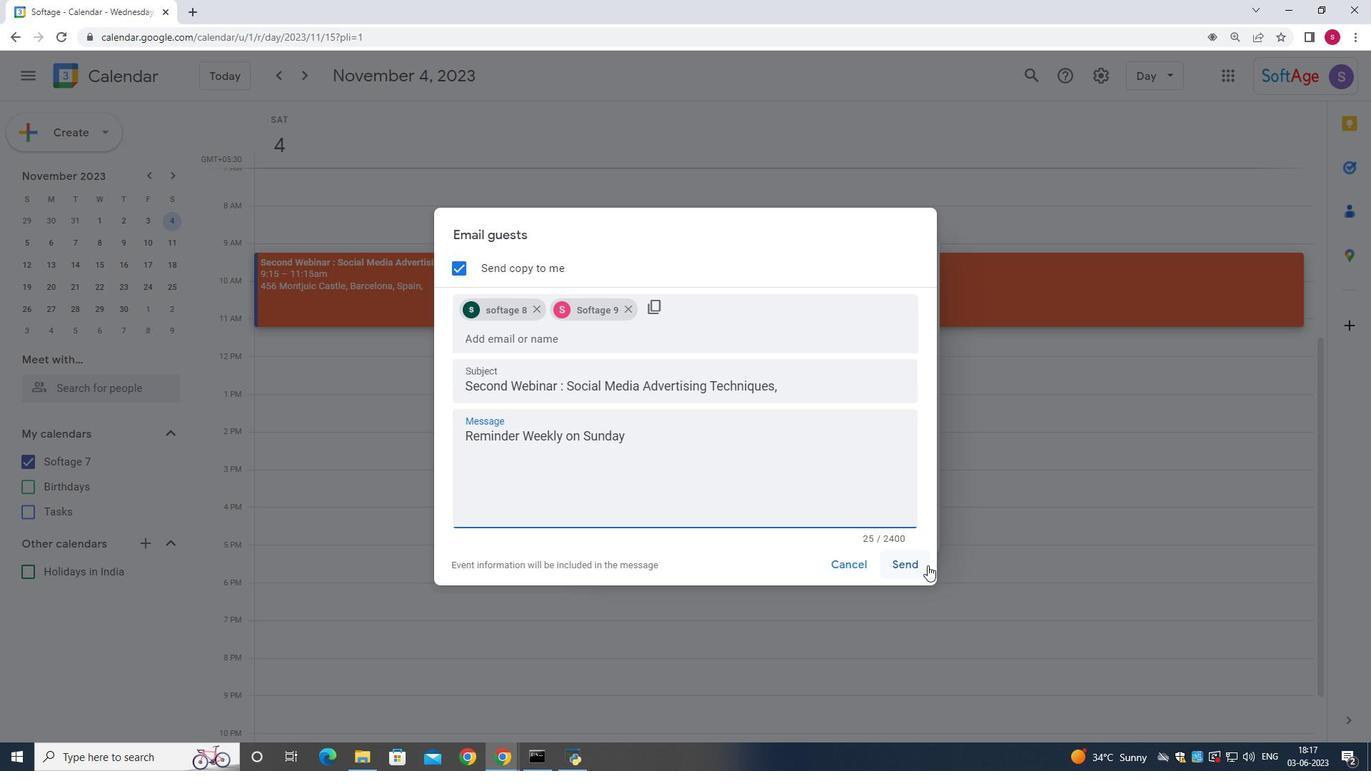
Action: Mouse moved to (104, 379)
Screenshot: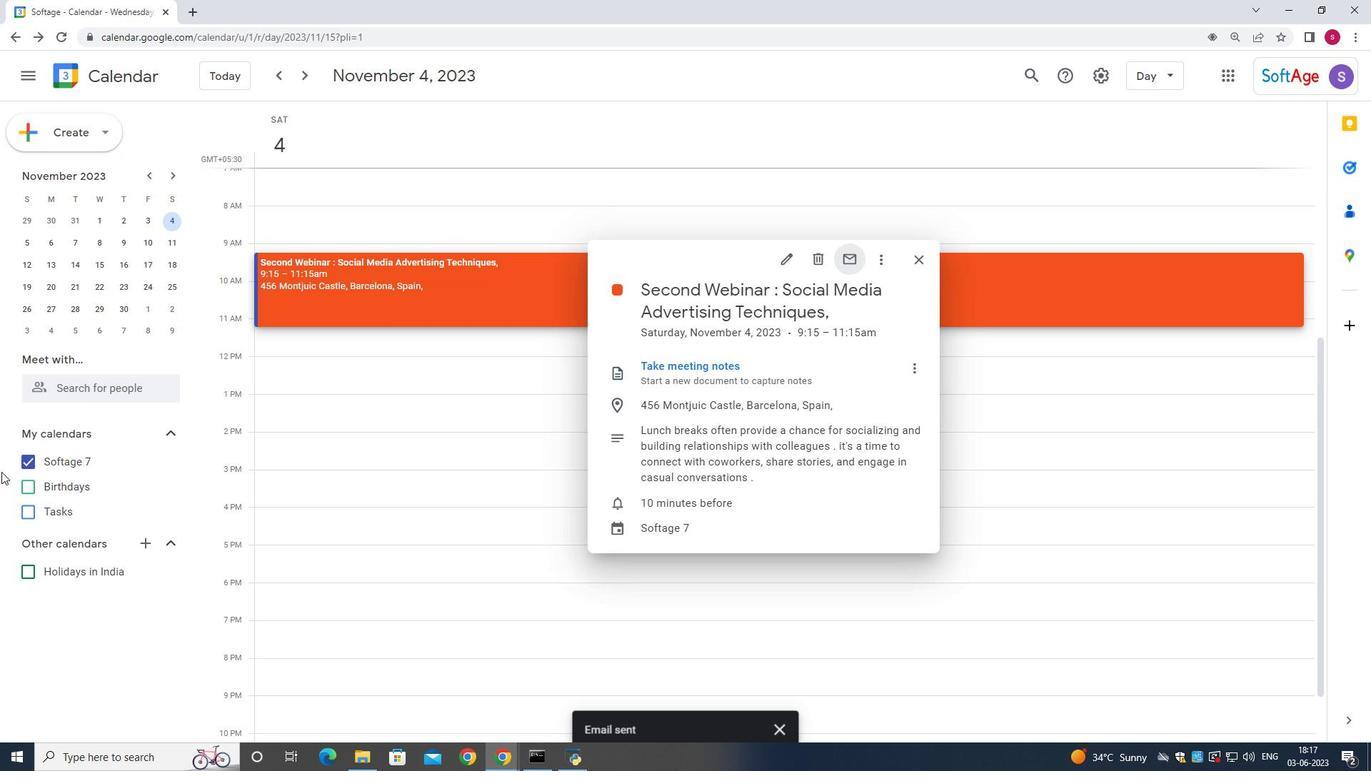 
